 Task: Find people on LinkedIn who work at Bessemer, studied at The Institute, are located in Xianju, talk about #SocialEntrepreneur, are Yoga Instructors, offer Real Estate services, and speak French.
Action: Mouse moved to (578, 68)
Screenshot: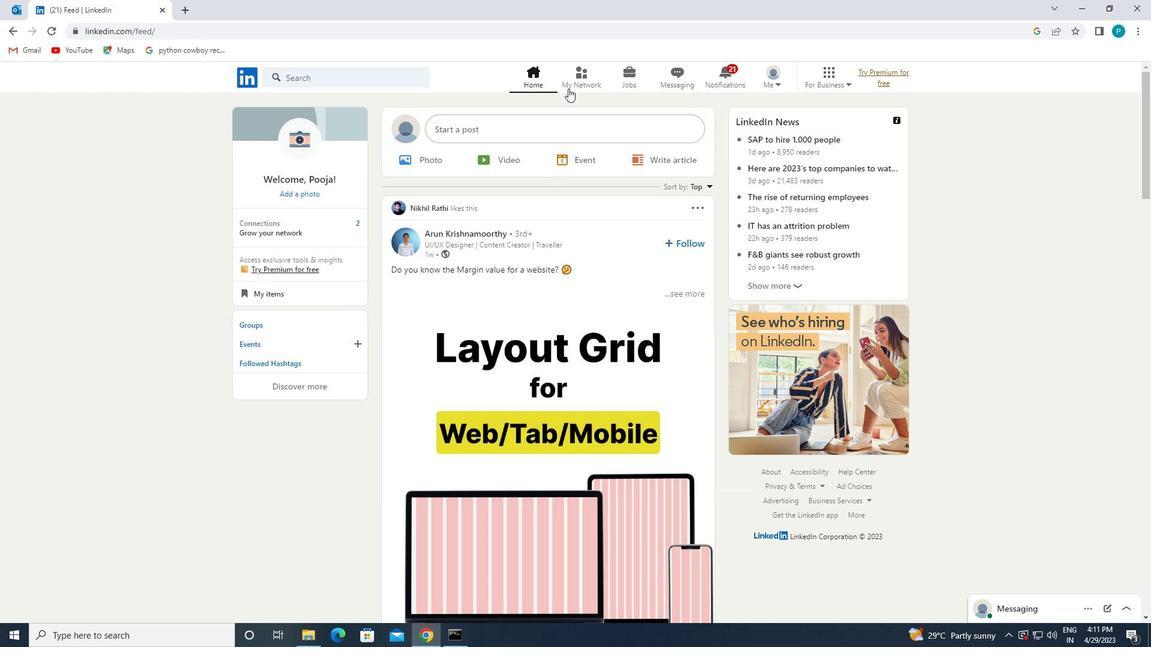 
Action: Mouse pressed left at (578, 68)
Screenshot: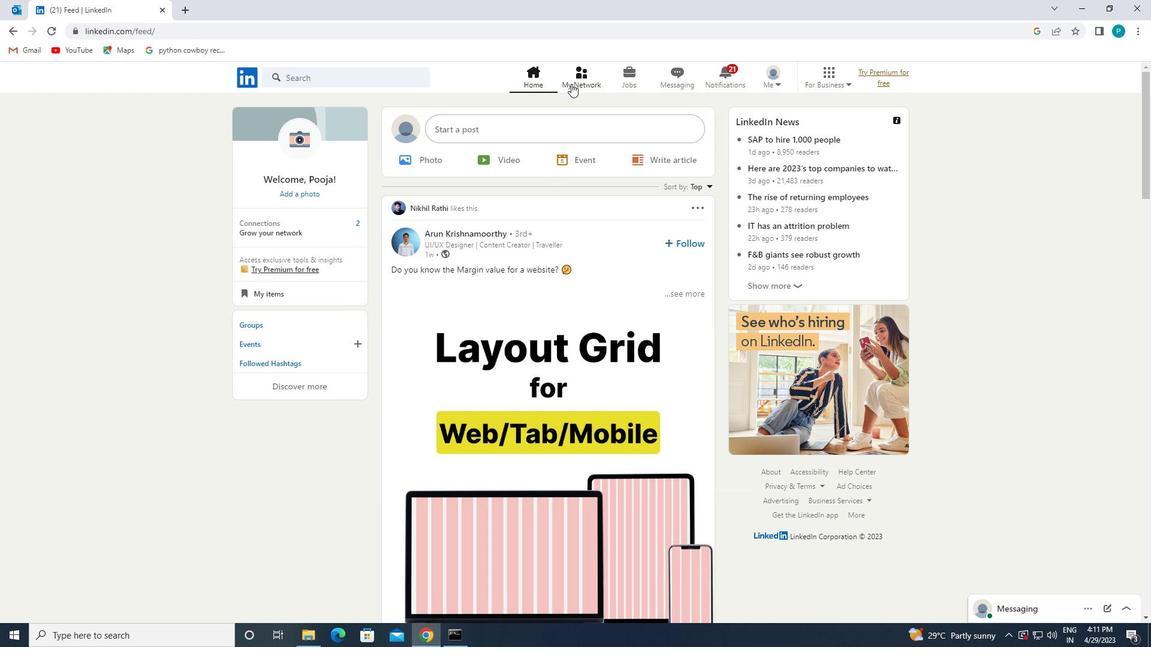 
Action: Mouse moved to (337, 146)
Screenshot: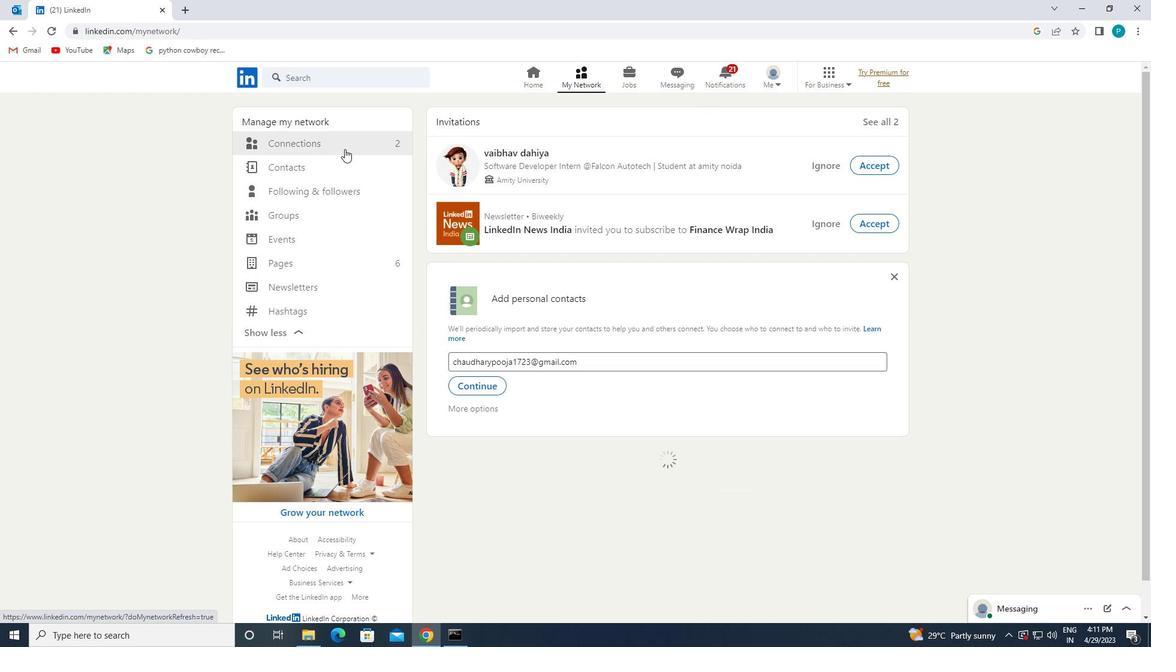 
Action: Mouse pressed left at (337, 146)
Screenshot: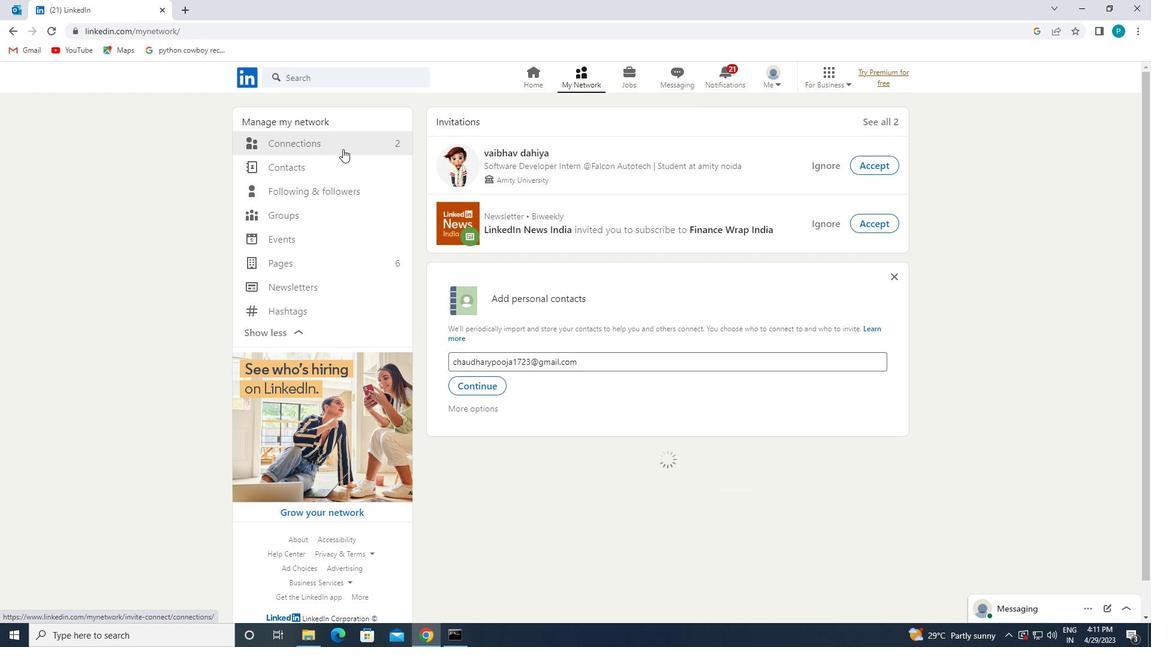 
Action: Mouse moved to (658, 146)
Screenshot: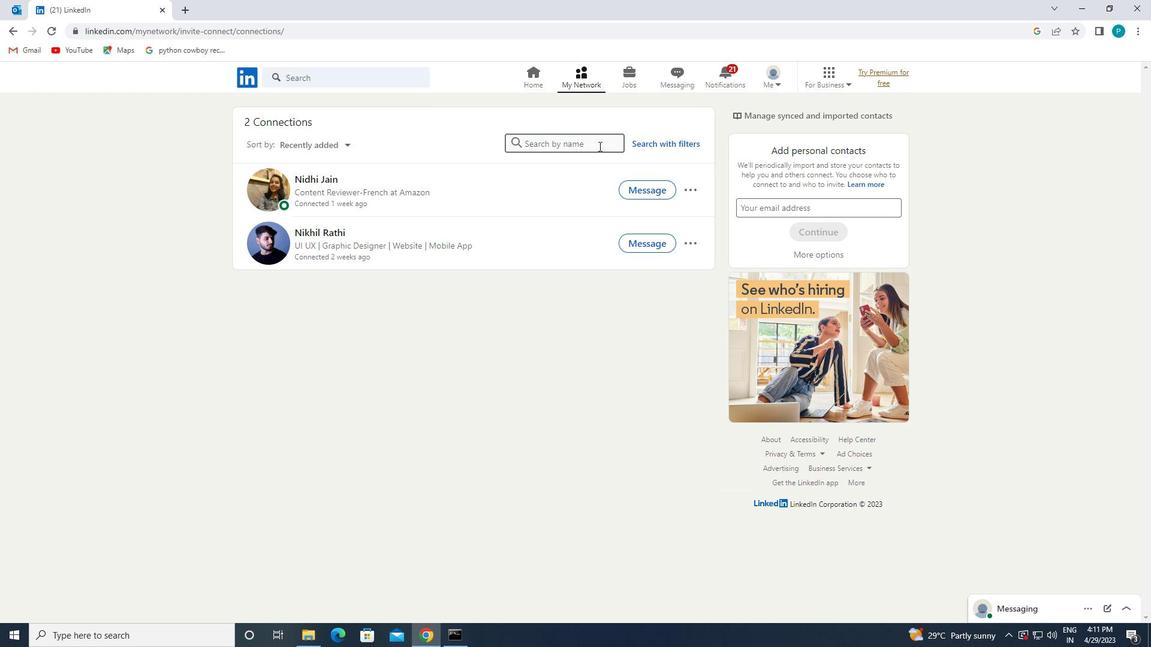 
Action: Mouse pressed left at (658, 146)
Screenshot: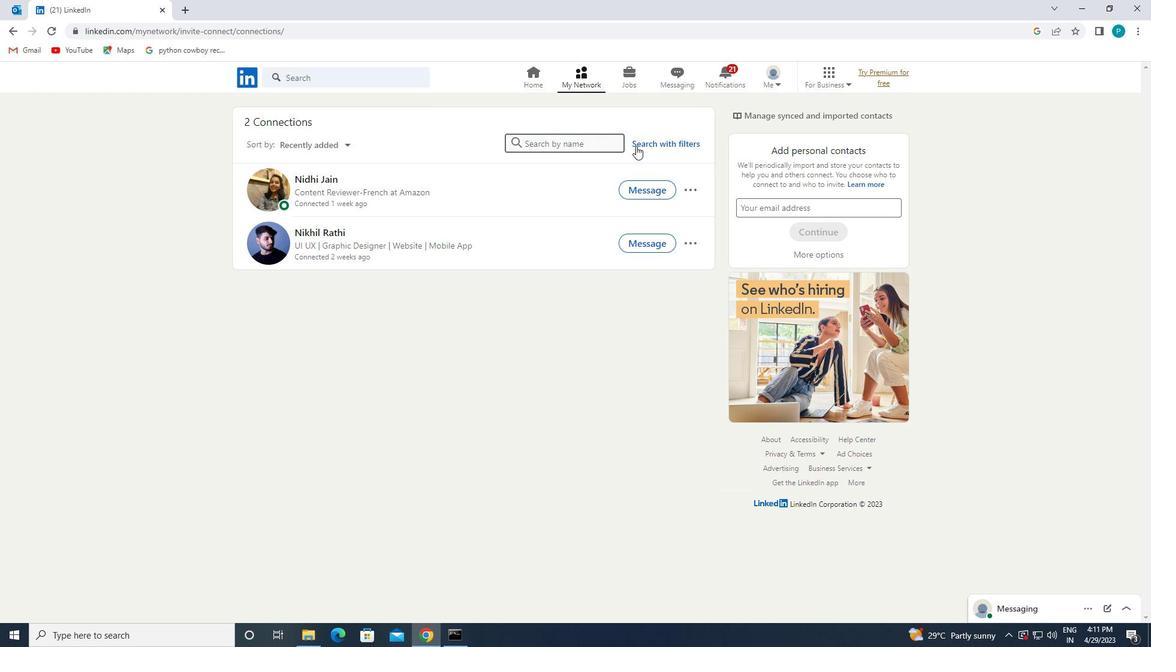 
Action: Mouse moved to (599, 112)
Screenshot: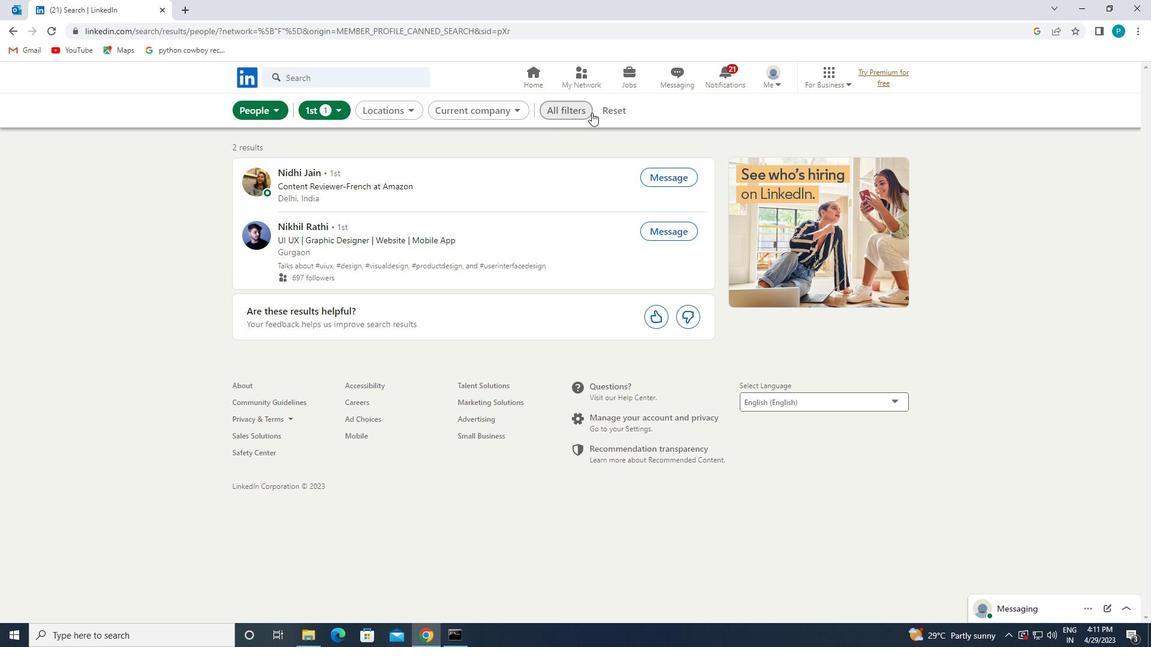
Action: Mouse pressed left at (599, 112)
Screenshot: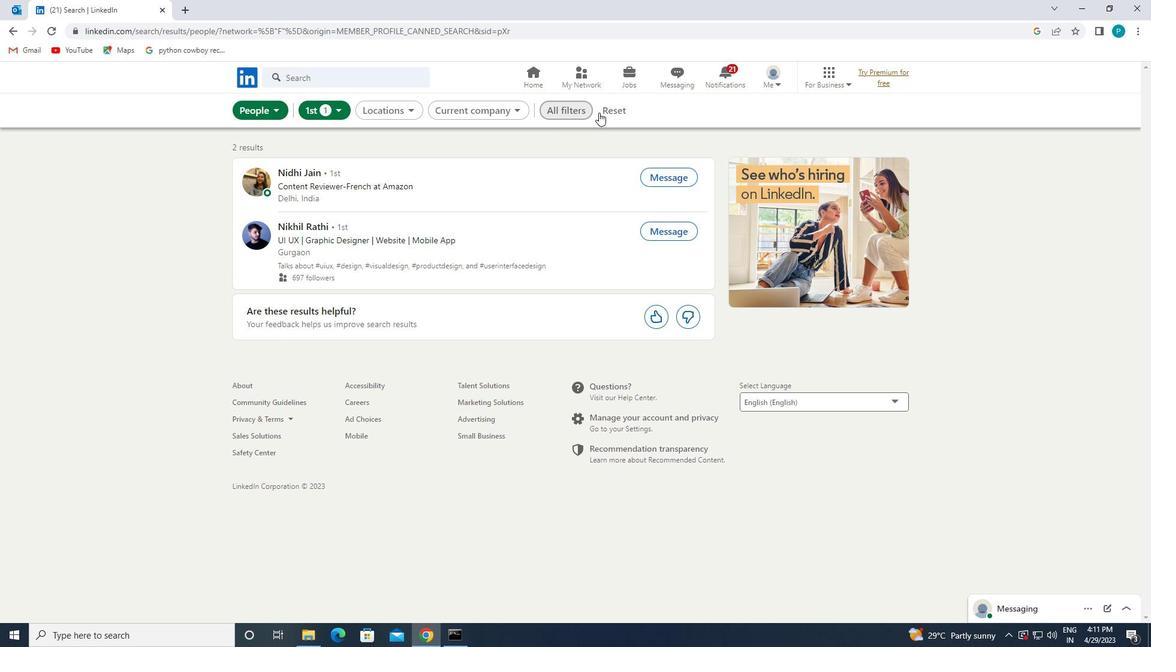 
Action: Mouse moved to (592, 107)
Screenshot: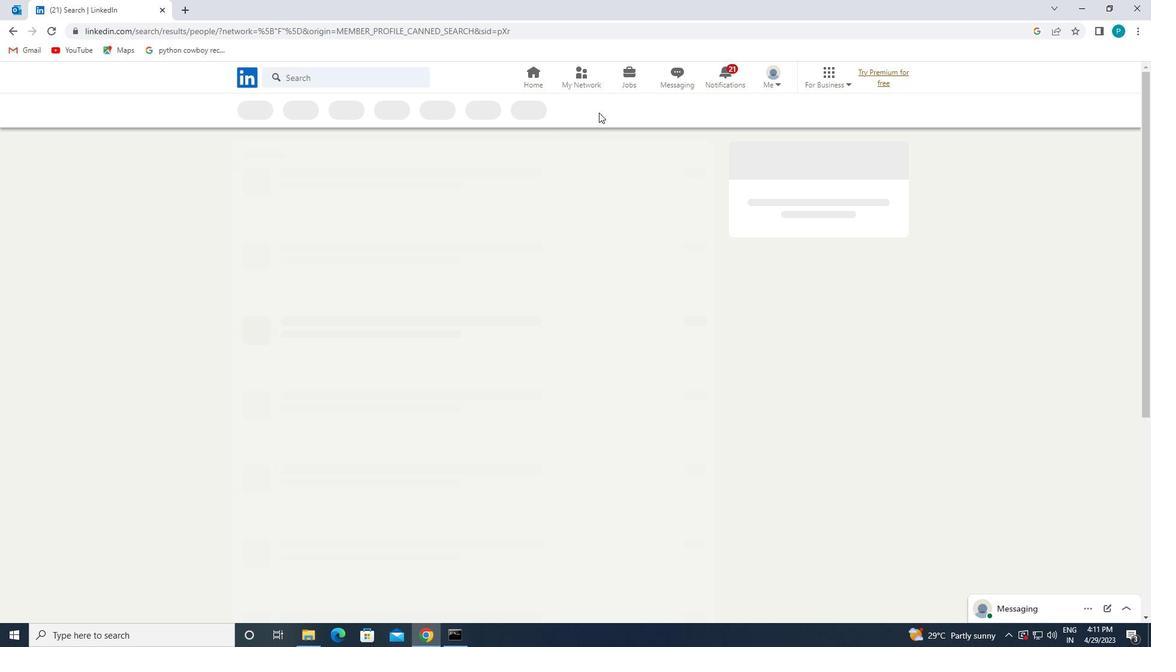 
Action: Mouse pressed left at (592, 107)
Screenshot: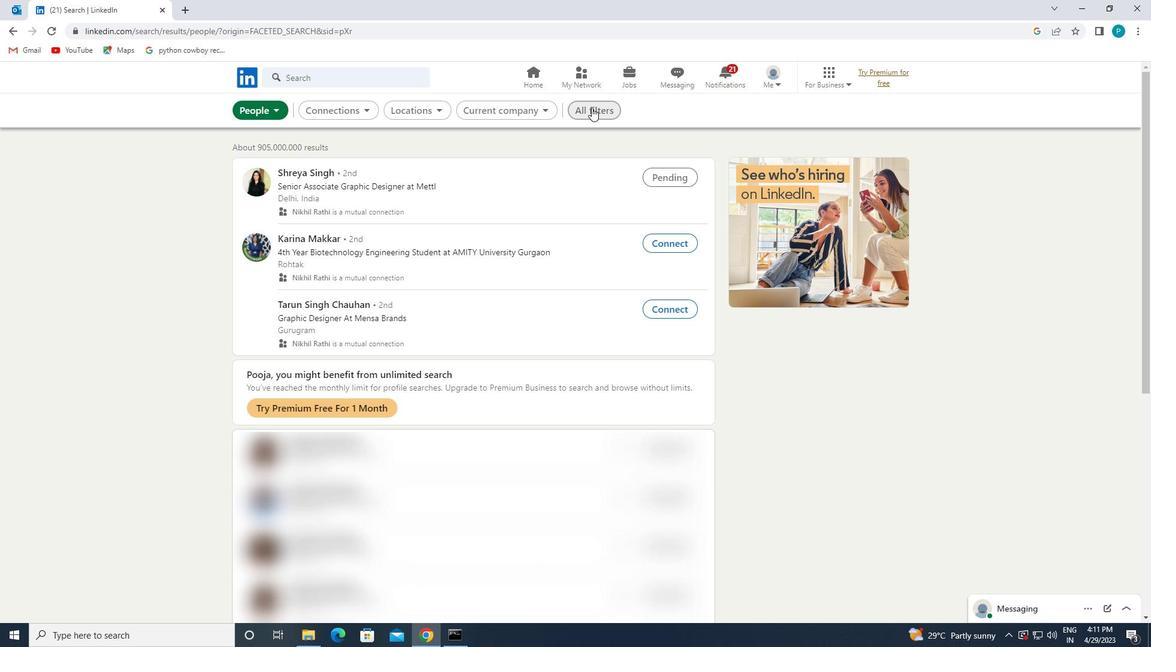 
Action: Mouse moved to (1016, 295)
Screenshot: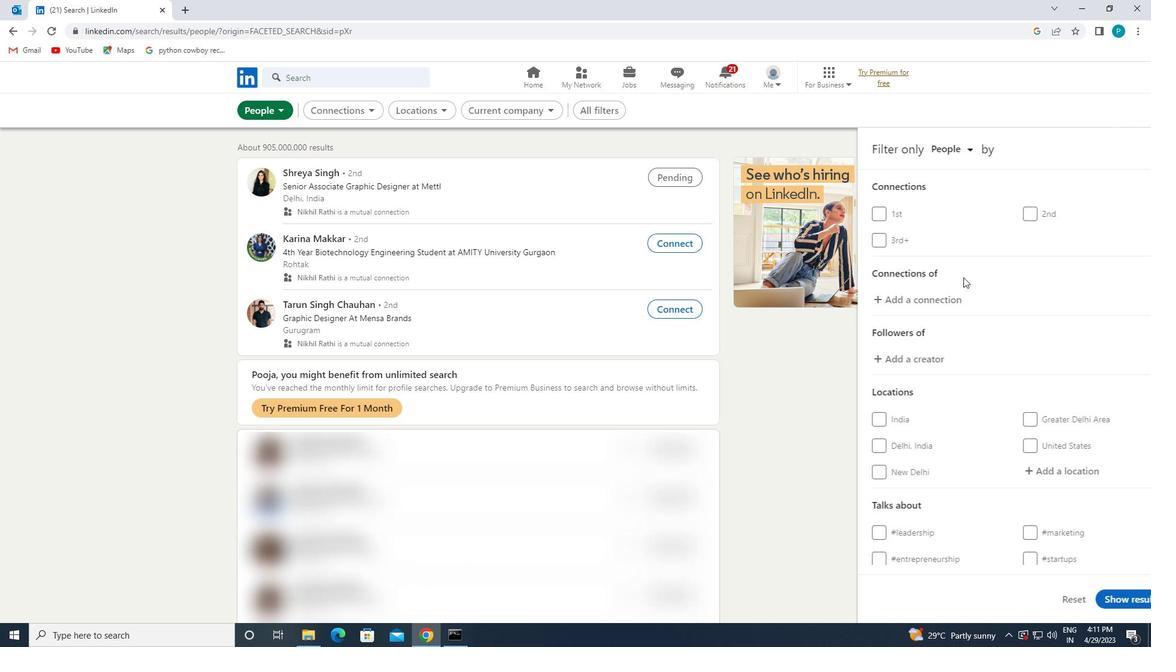 
Action: Mouse scrolled (1016, 294) with delta (0, 0)
Screenshot: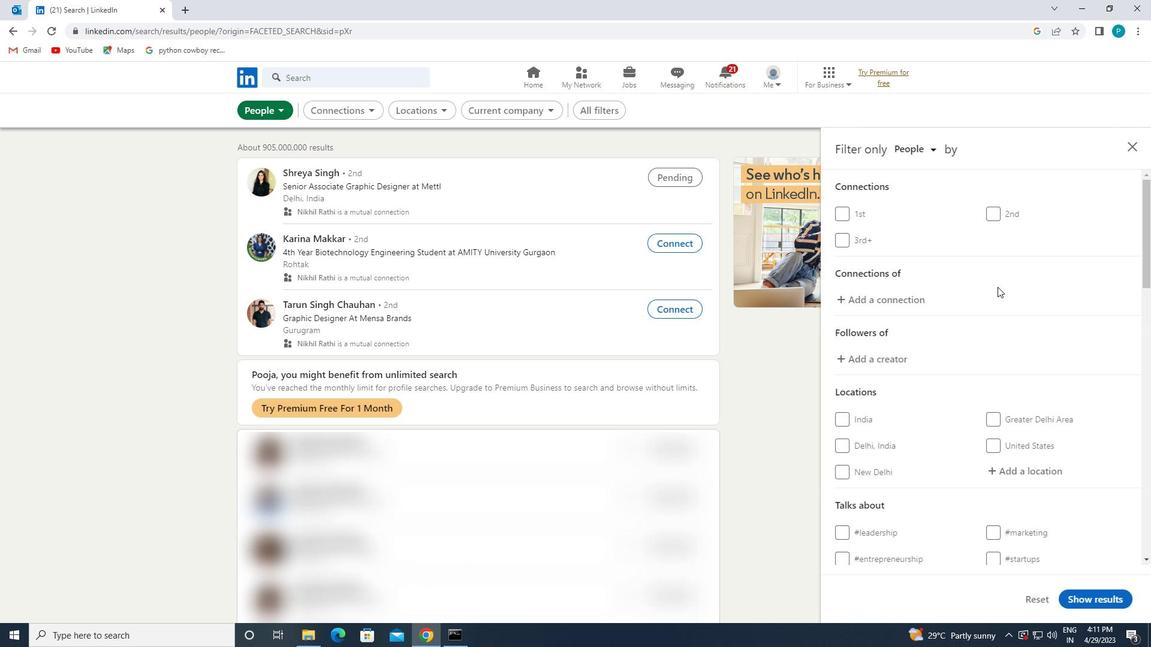 
Action: Mouse scrolled (1016, 294) with delta (0, 0)
Screenshot: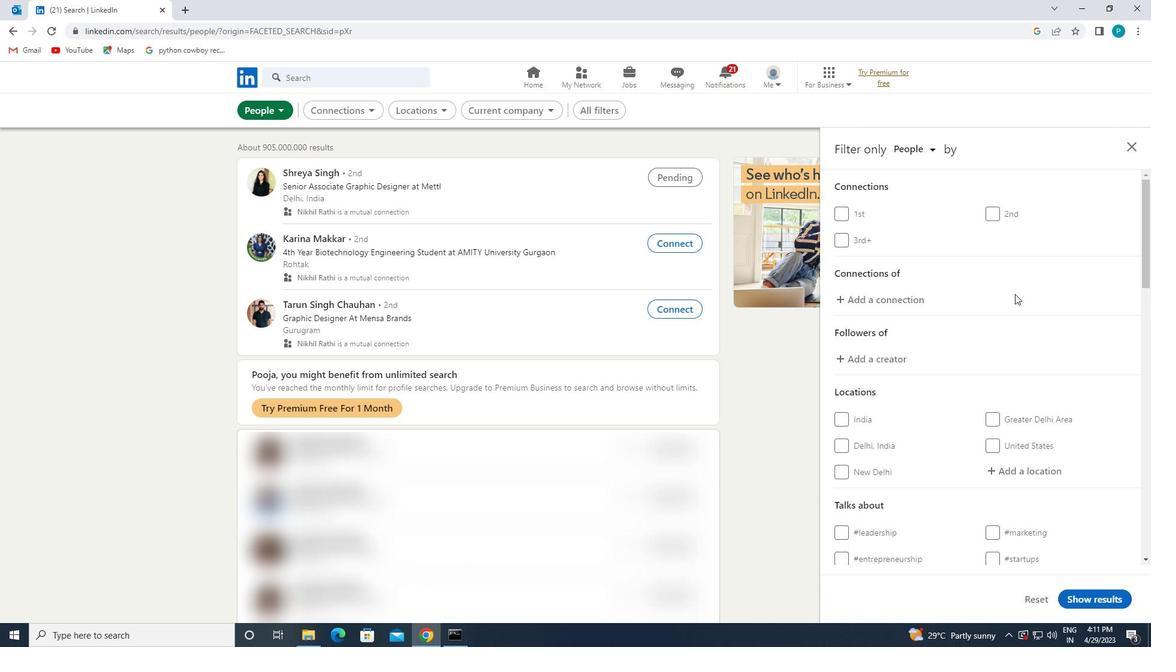 
Action: Mouse moved to (1038, 344)
Screenshot: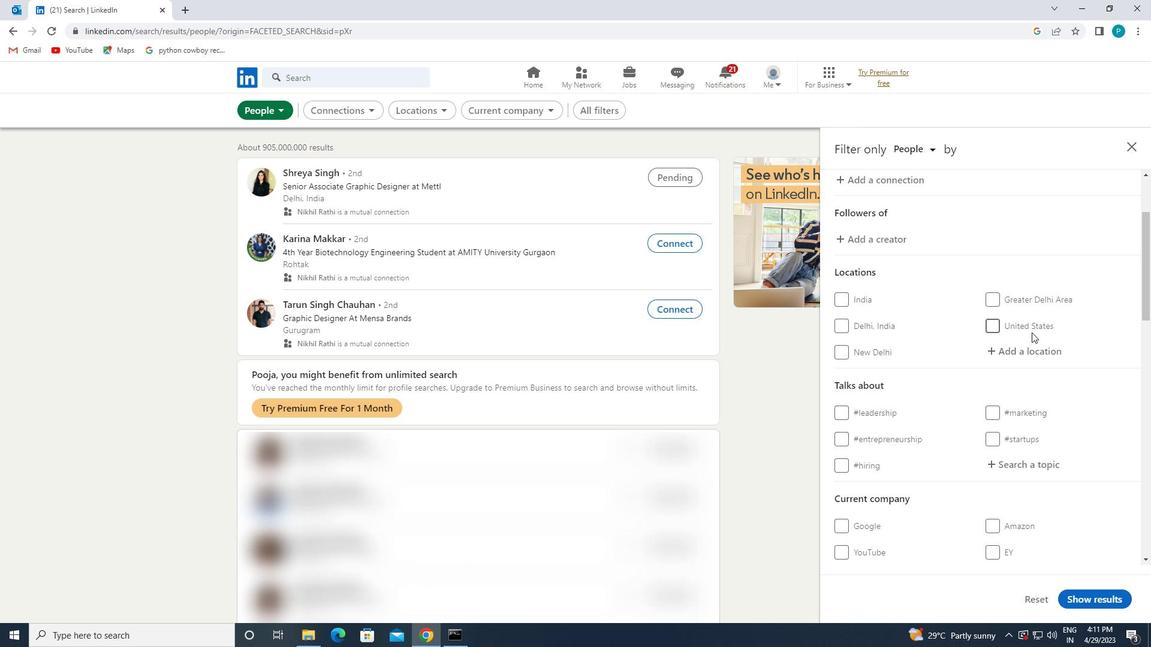 
Action: Mouse pressed left at (1038, 344)
Screenshot: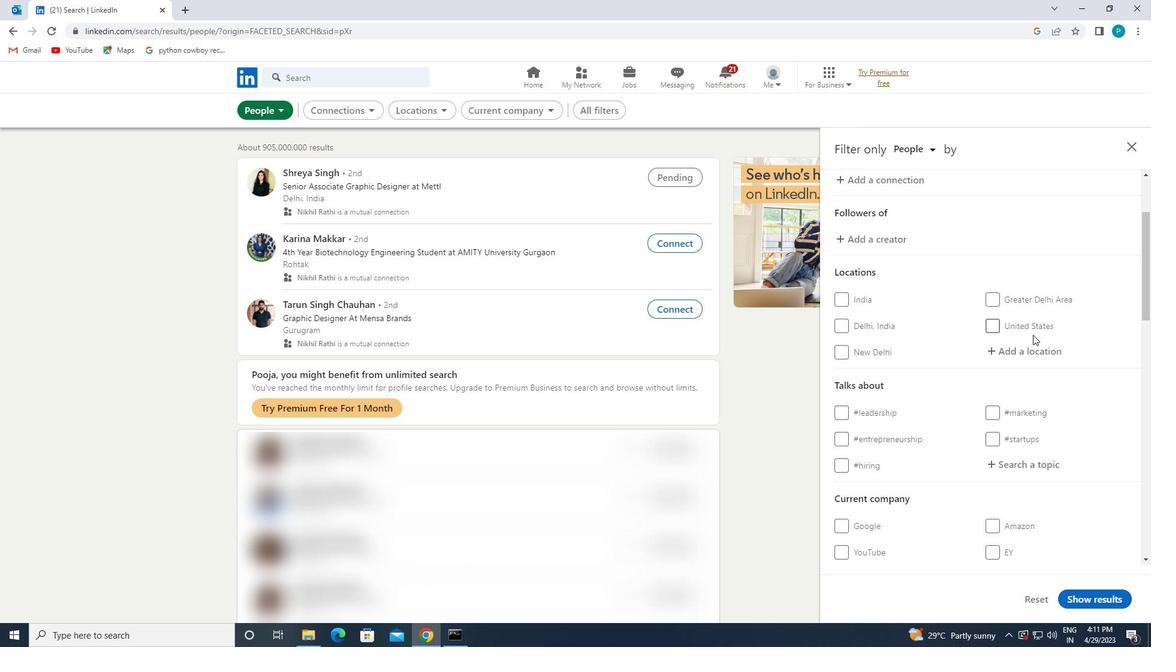 
Action: Mouse moved to (1039, 346)
Screenshot: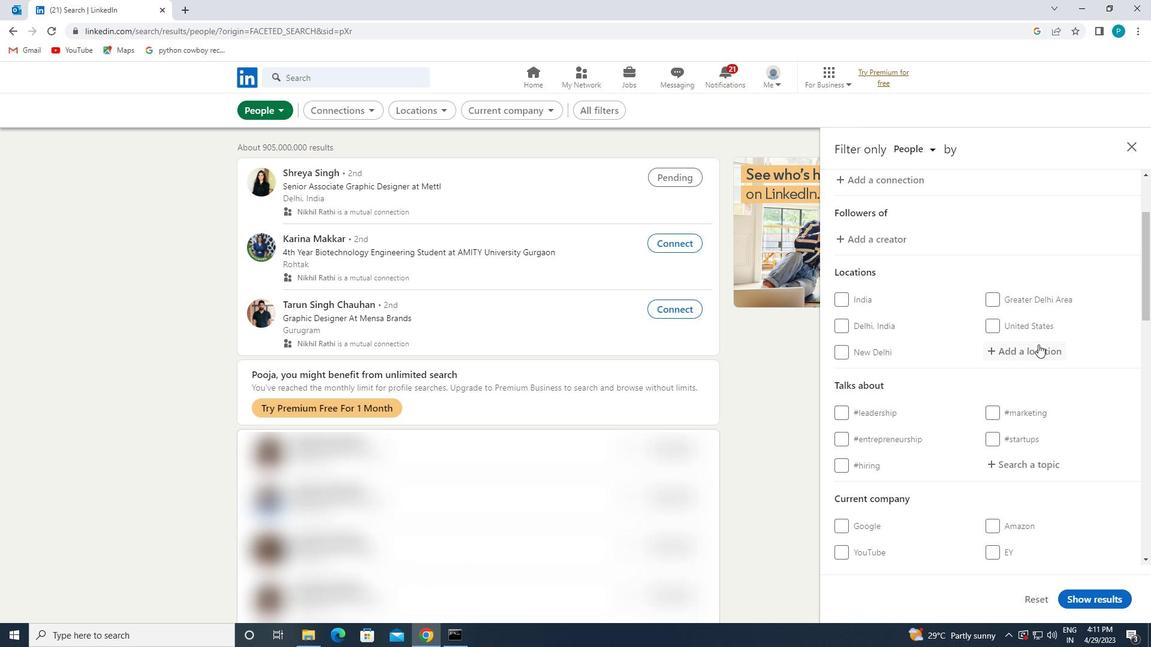 
Action: Key pressed <Key.caps_lock>x<Key.caps_lock>ianh<Key.backspace>ju
Screenshot: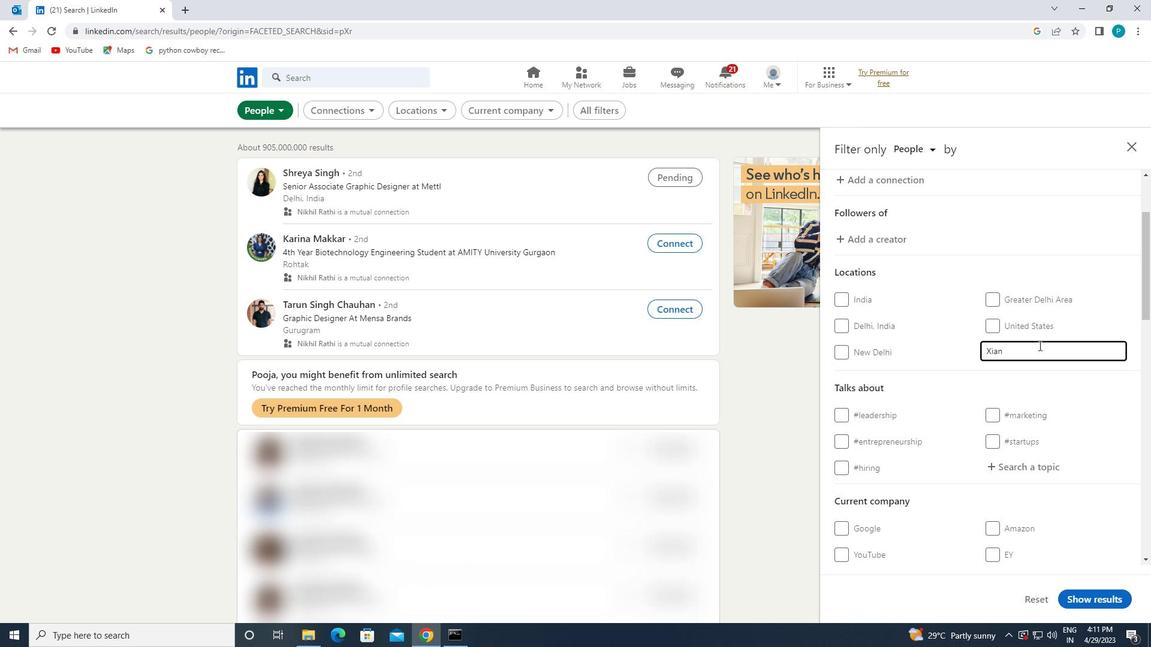 
Action: Mouse moved to (1032, 377)
Screenshot: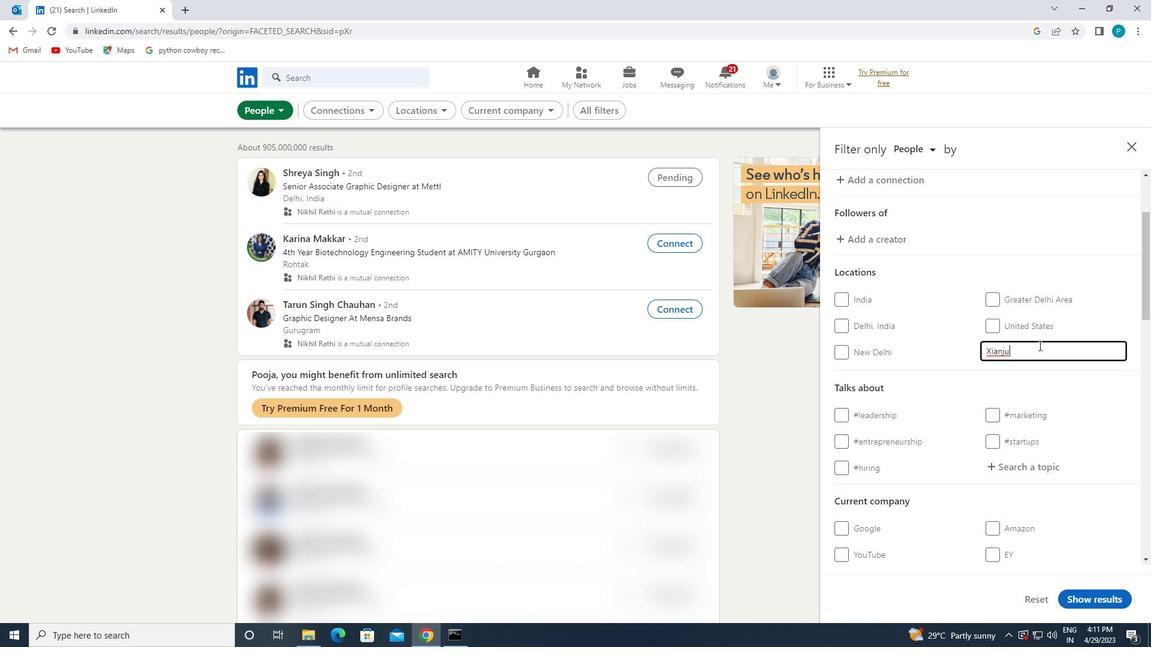 
Action: Mouse scrolled (1032, 376) with delta (0, 0)
Screenshot: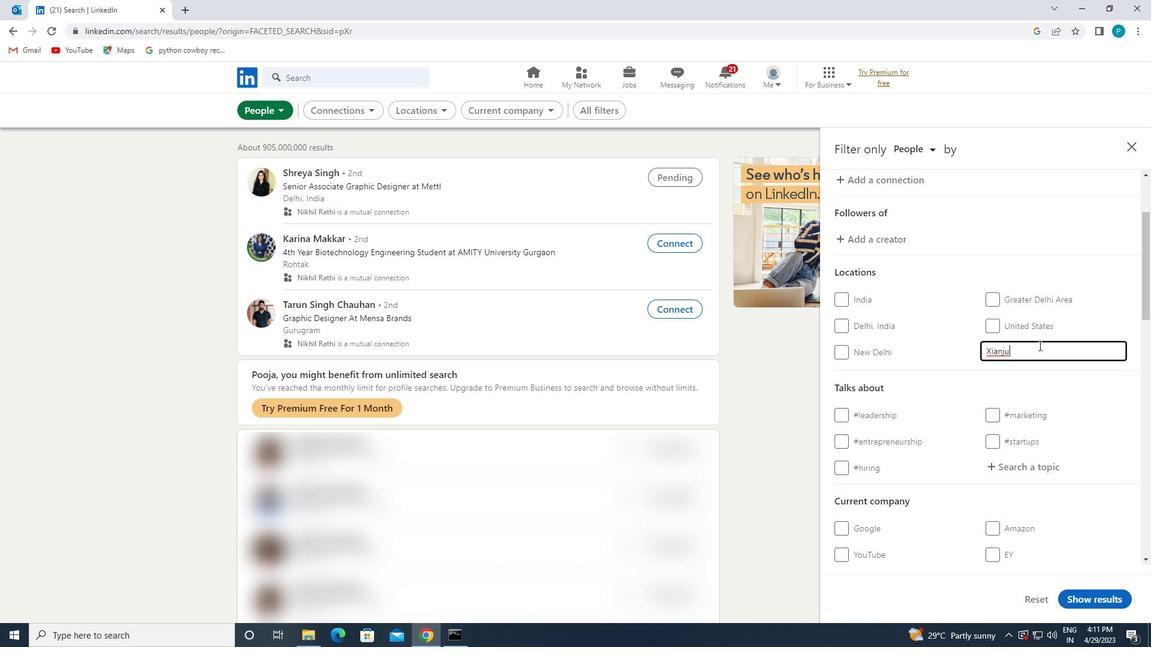 
Action: Mouse moved to (1014, 406)
Screenshot: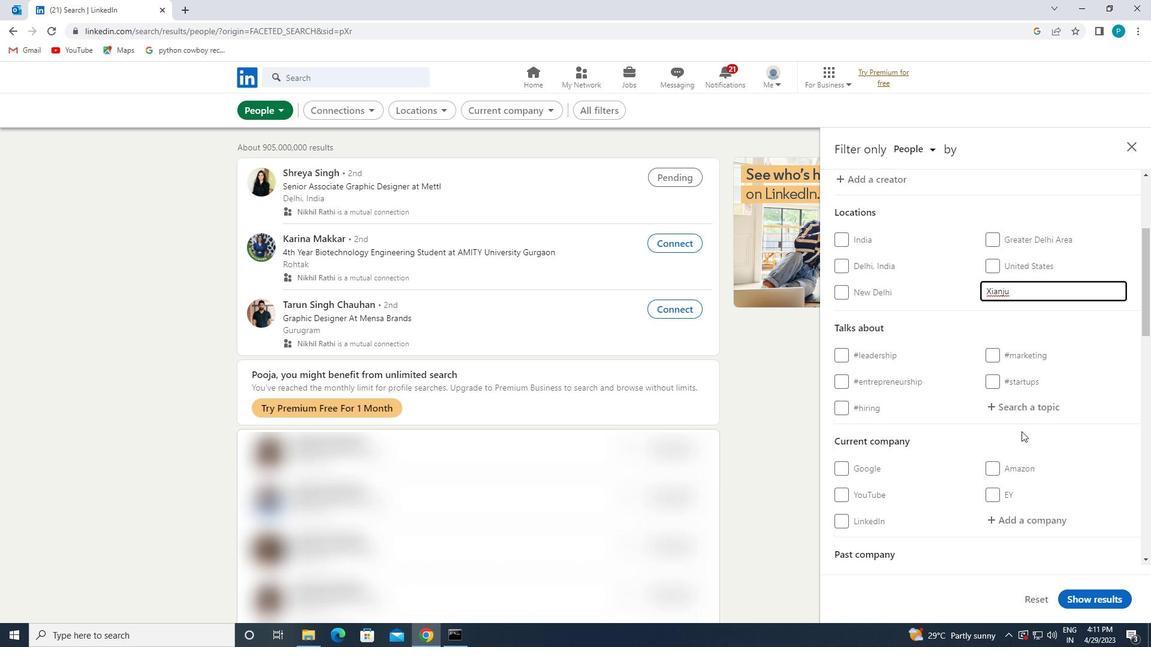 
Action: Mouse pressed left at (1014, 406)
Screenshot: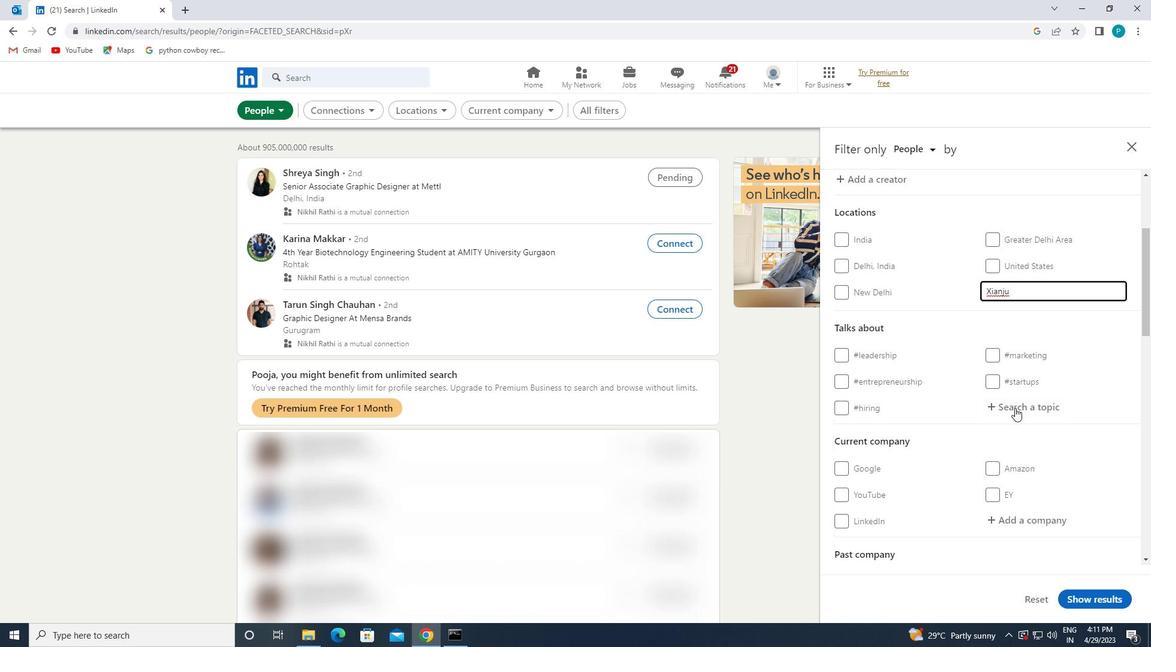 
Action: Mouse moved to (1014, 406)
Screenshot: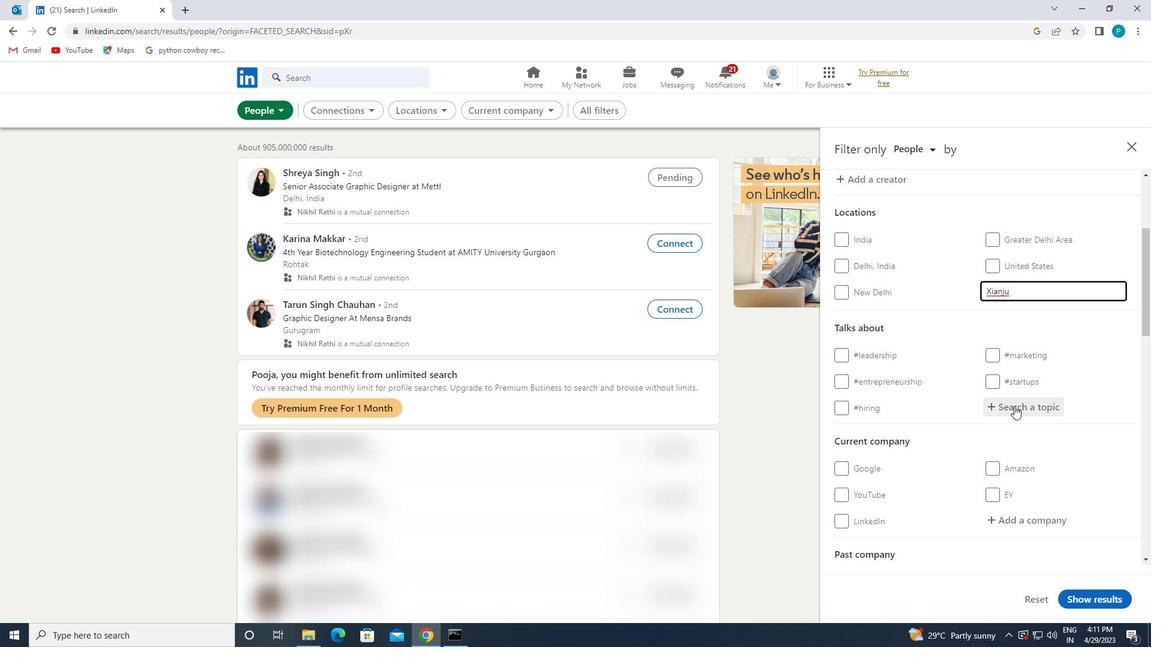 
Action: Key pressed <Key.shift>#<Key.caps_lock>S<Key.caps_lock>OCIALENTREORENEUR
Screenshot: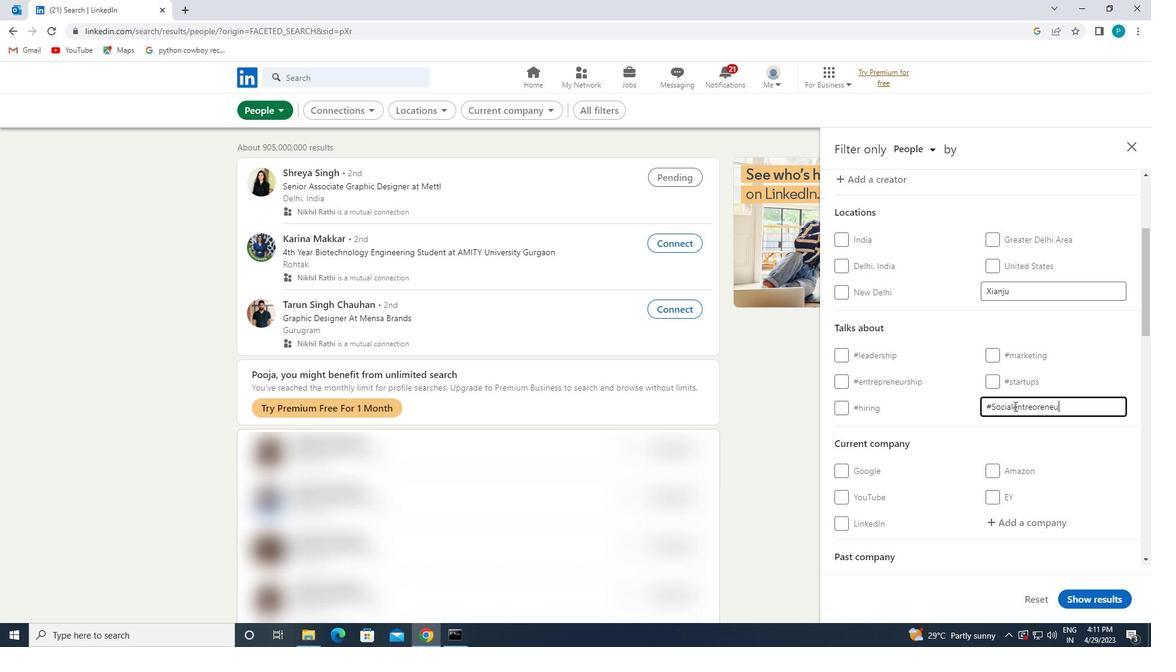
Action: Mouse scrolled (1014, 406) with delta (0, 0)
Screenshot: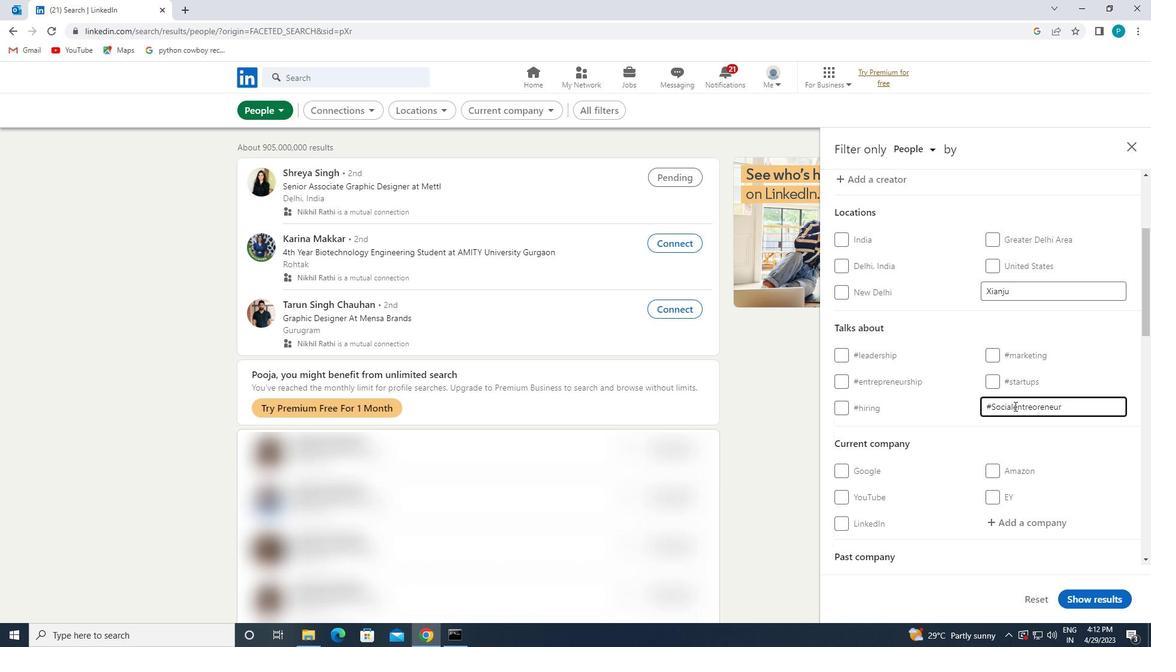 
Action: Mouse scrolled (1014, 406) with delta (0, 0)
Screenshot: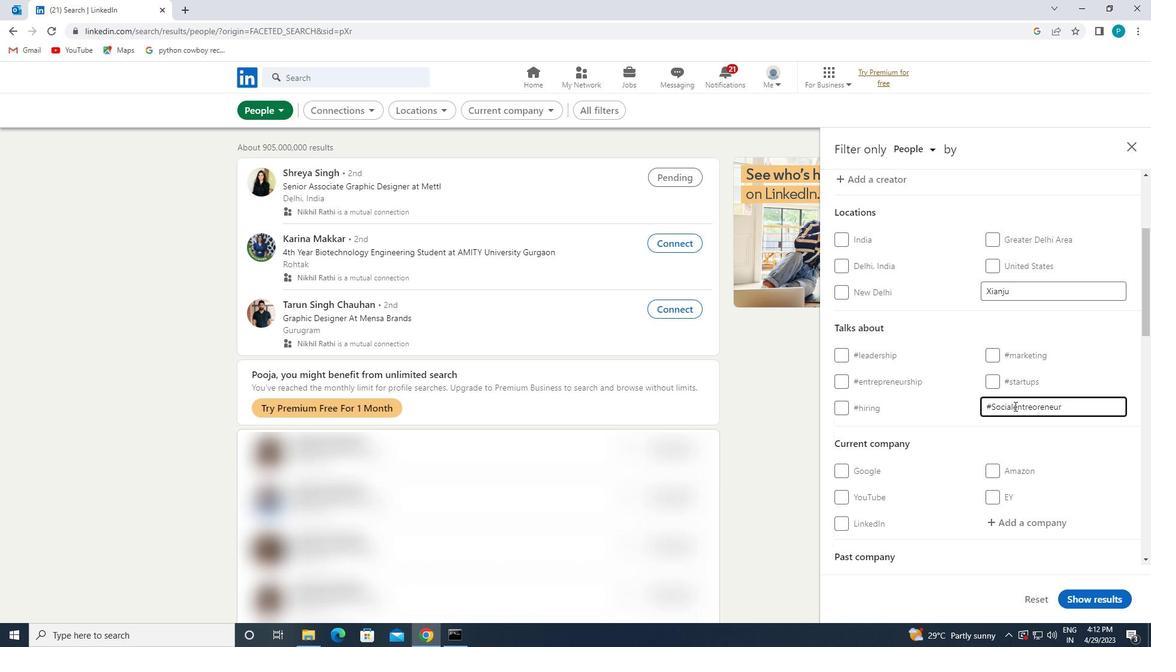 
Action: Mouse scrolled (1014, 406) with delta (0, 0)
Screenshot: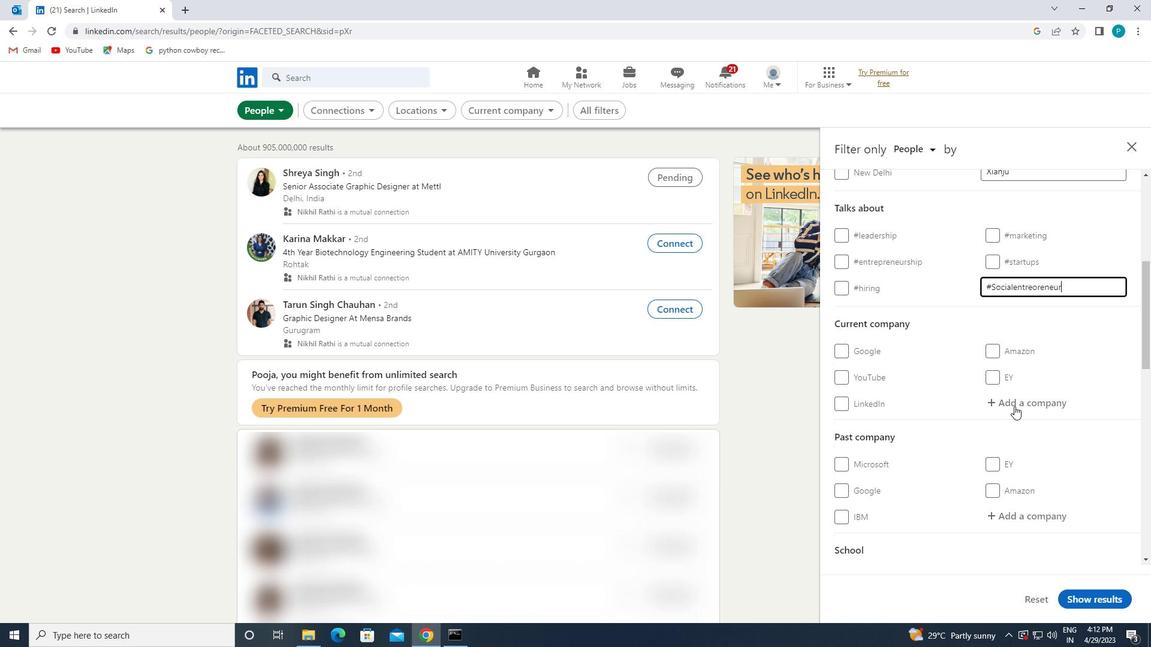 
Action: Mouse moved to (1014, 413)
Screenshot: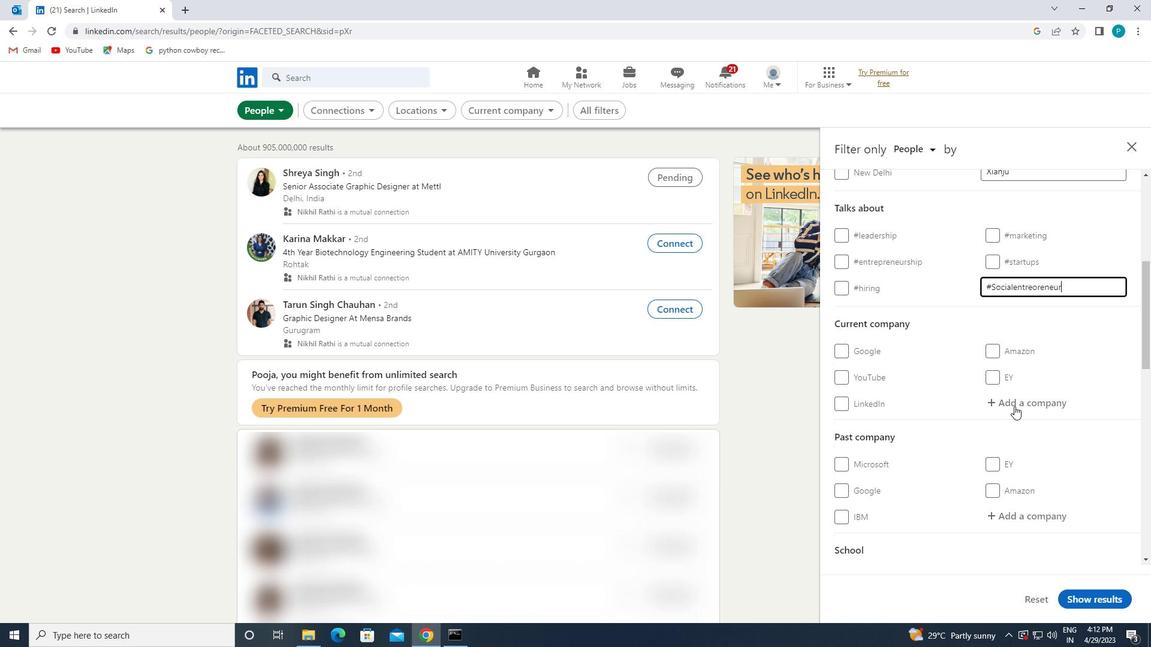 
Action: Mouse scrolled (1014, 413) with delta (0, 0)
Screenshot: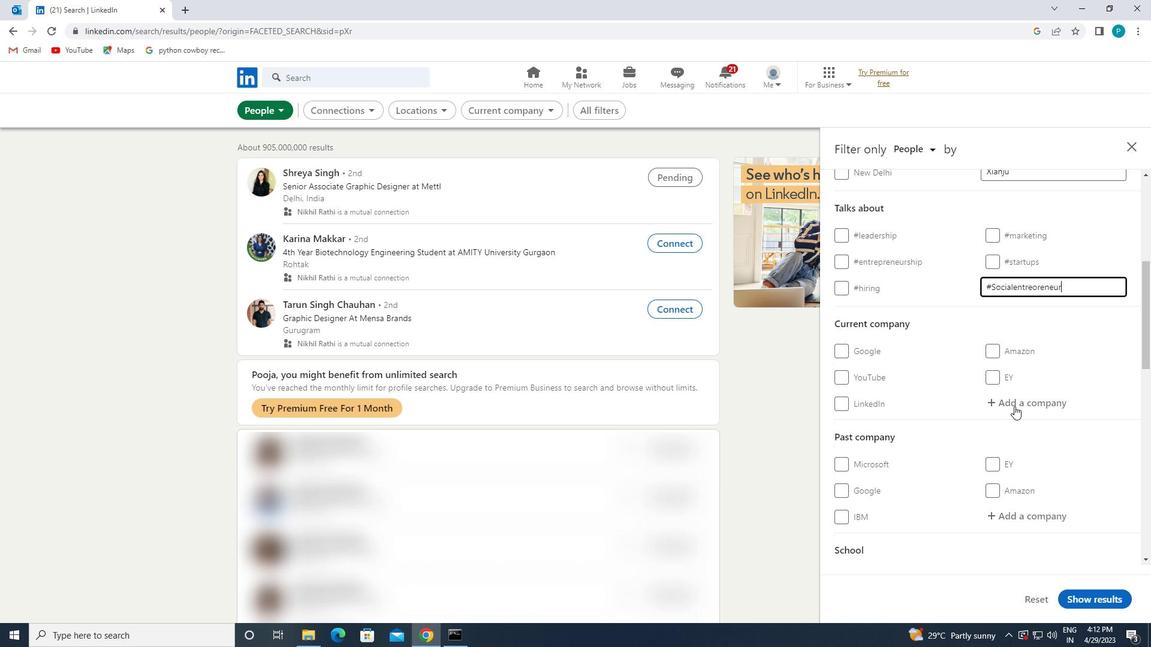 
Action: Mouse moved to (1008, 433)
Screenshot: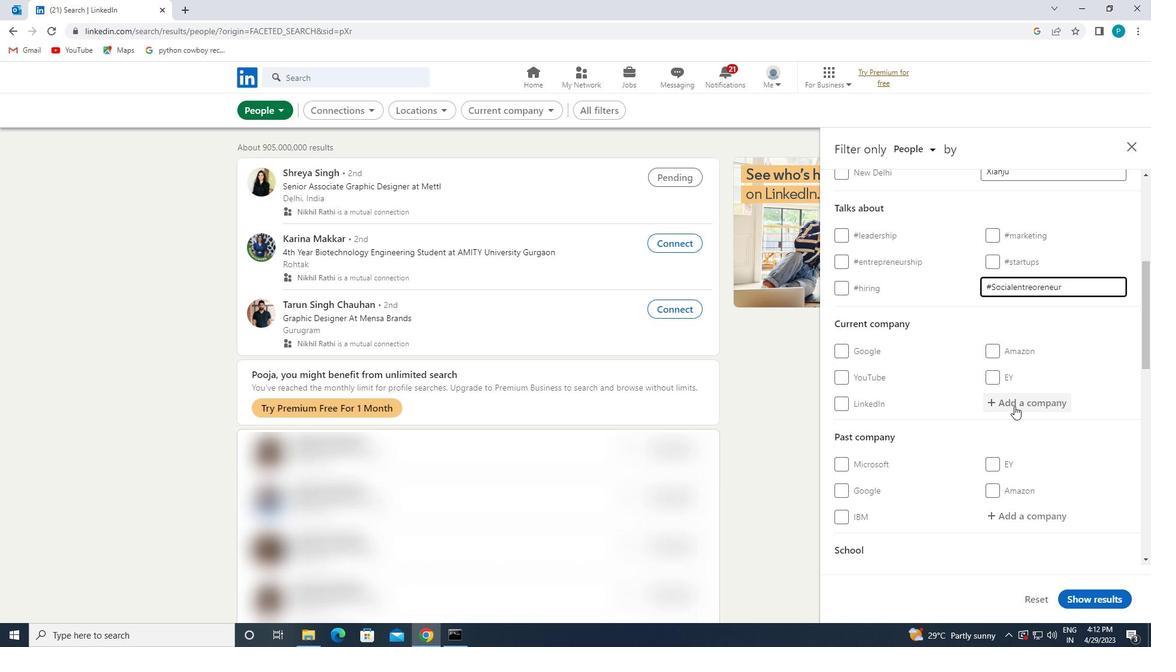
Action: Mouse scrolled (1008, 433) with delta (0, 0)
Screenshot: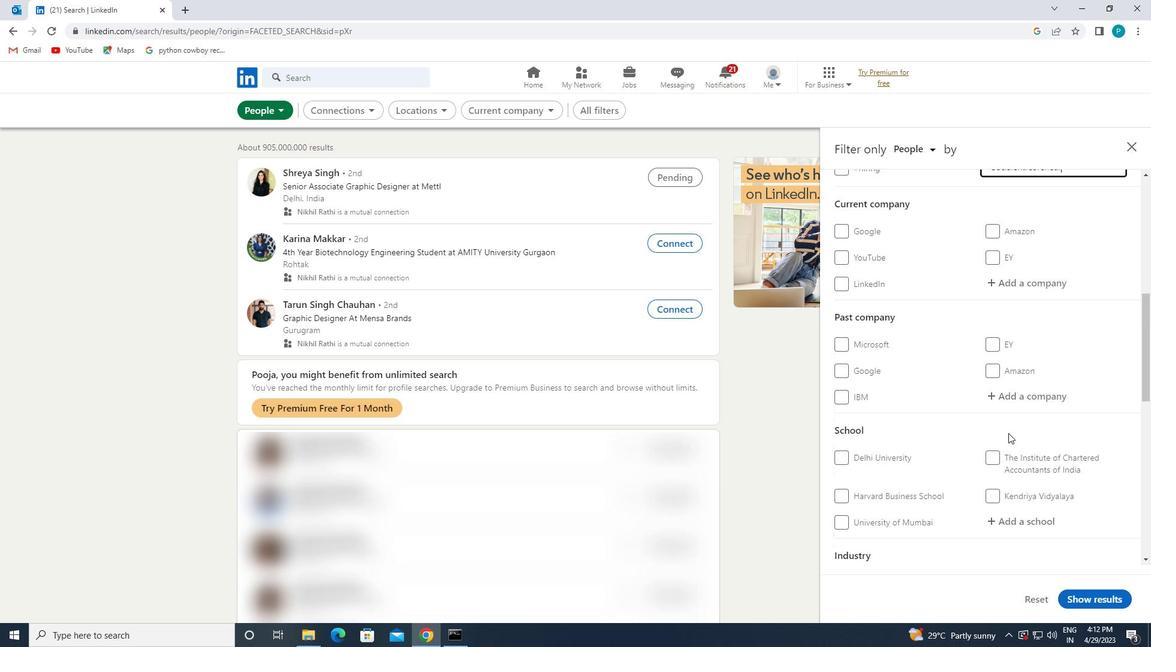 
Action: Mouse scrolled (1008, 433) with delta (0, 0)
Screenshot: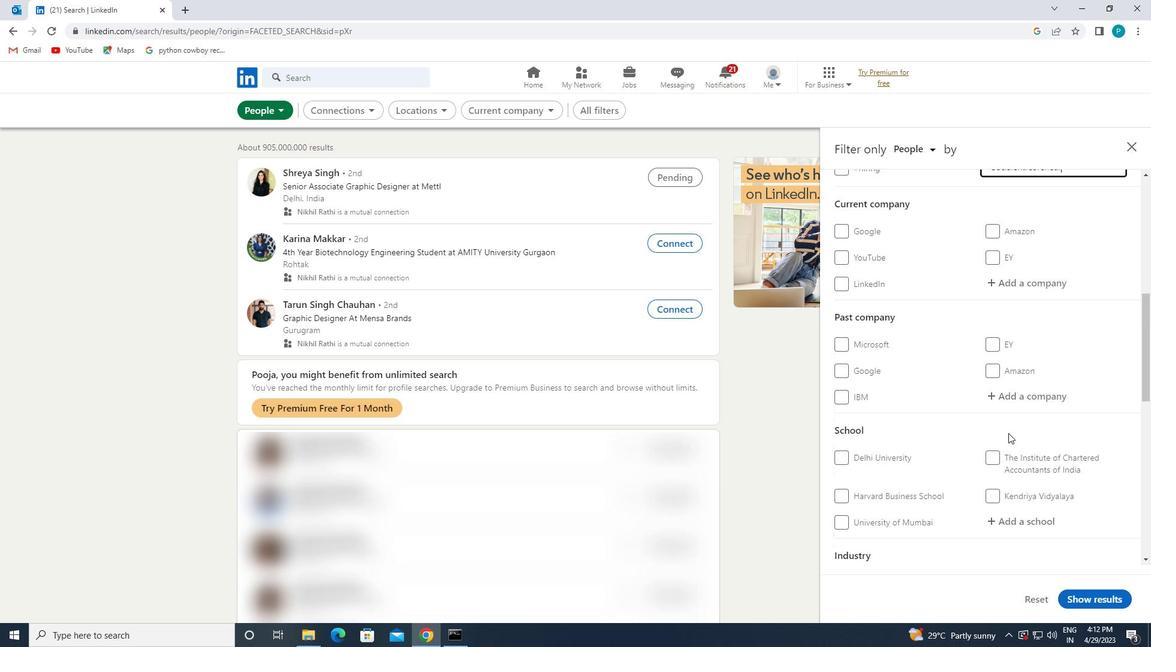 
Action: Mouse scrolled (1008, 433) with delta (0, 0)
Screenshot: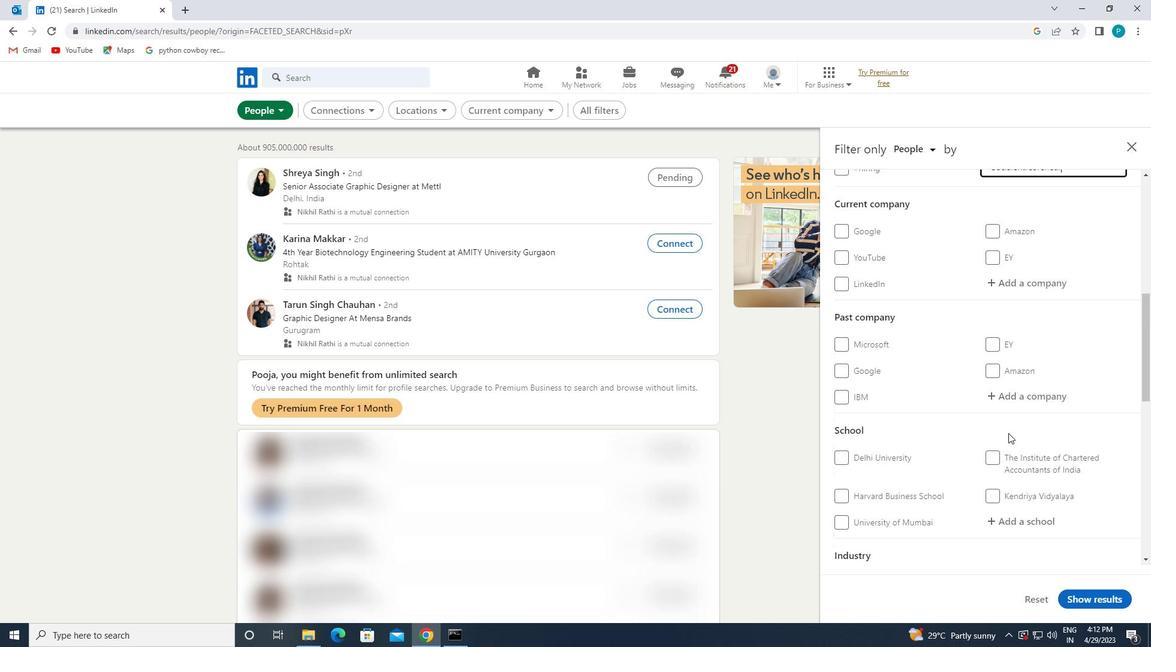 
Action: Mouse moved to (891, 467)
Screenshot: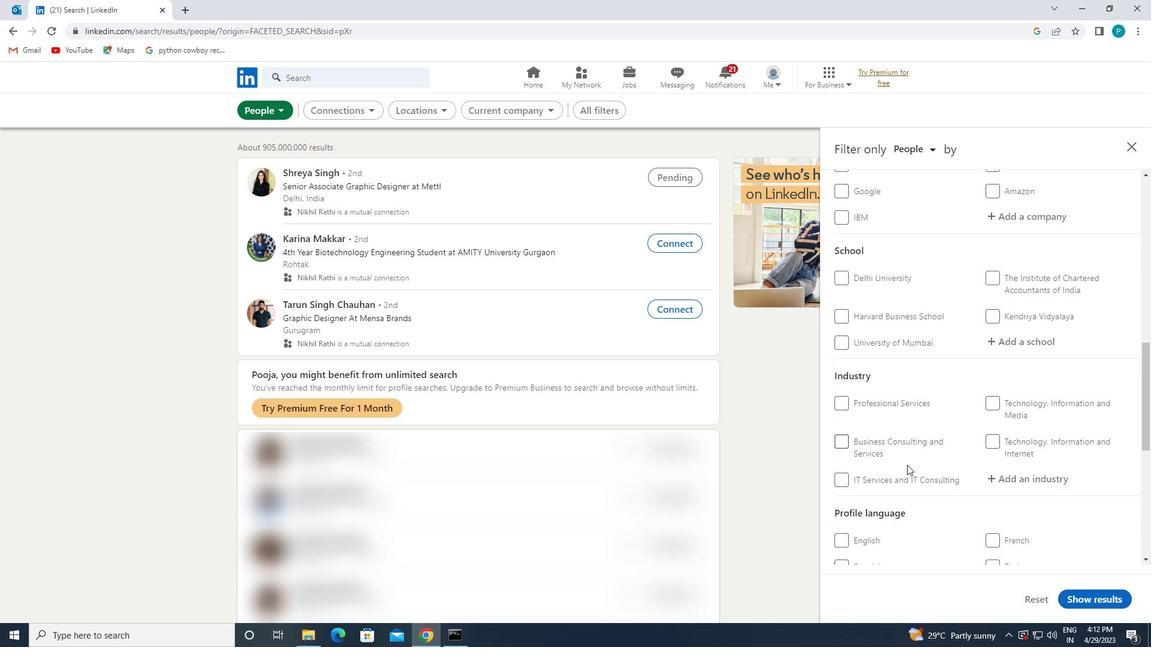 
Action: Mouse scrolled (891, 467) with delta (0, 0)
Screenshot: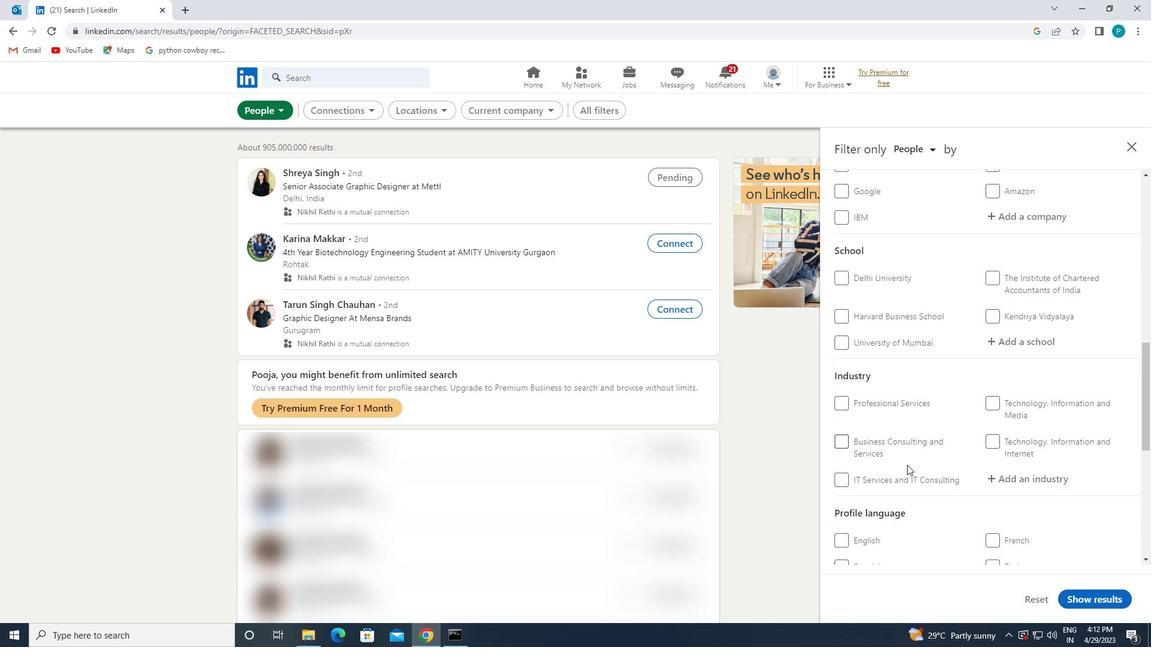
Action: Mouse scrolled (891, 467) with delta (0, 0)
Screenshot: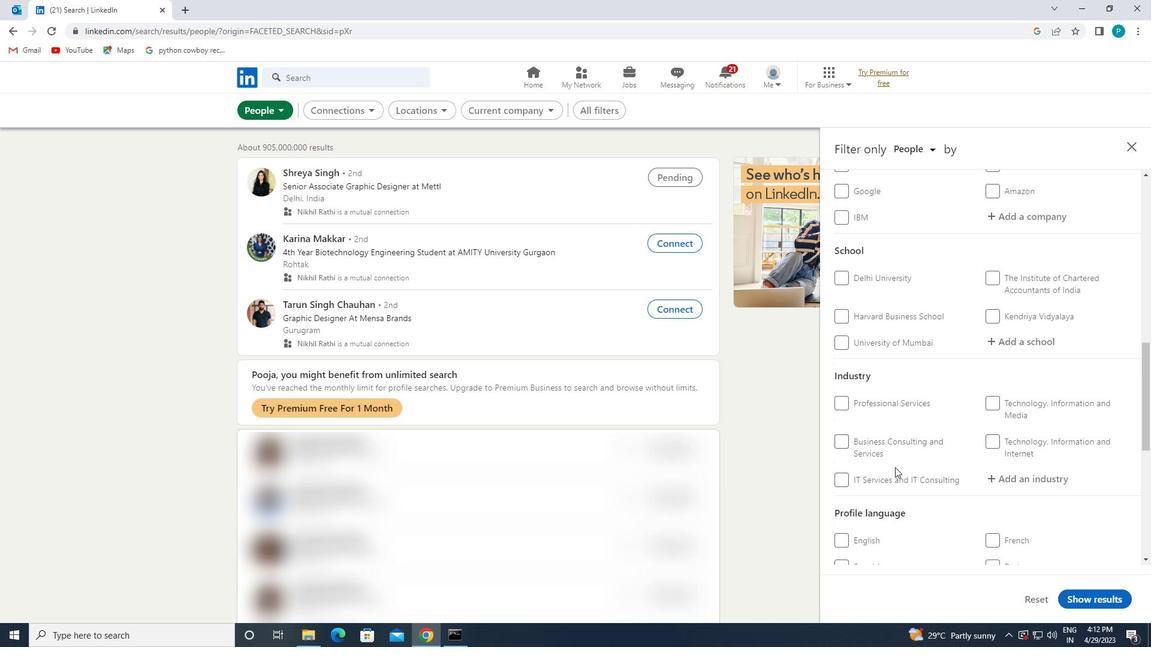 
Action: Mouse moved to (996, 423)
Screenshot: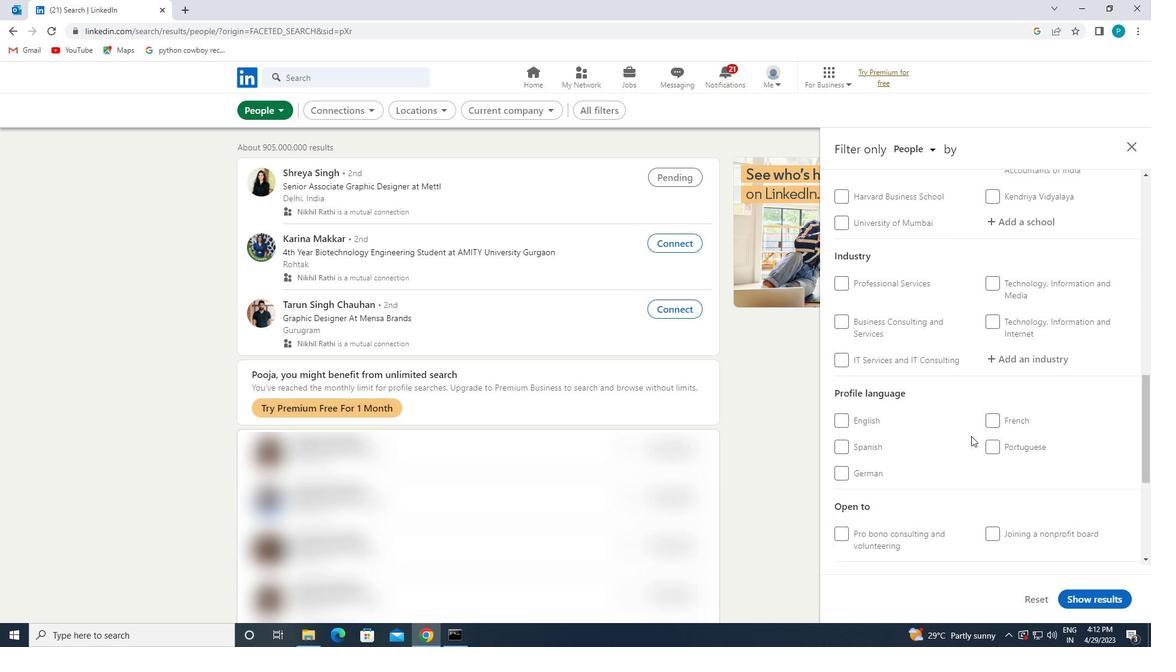 
Action: Mouse pressed left at (996, 423)
Screenshot: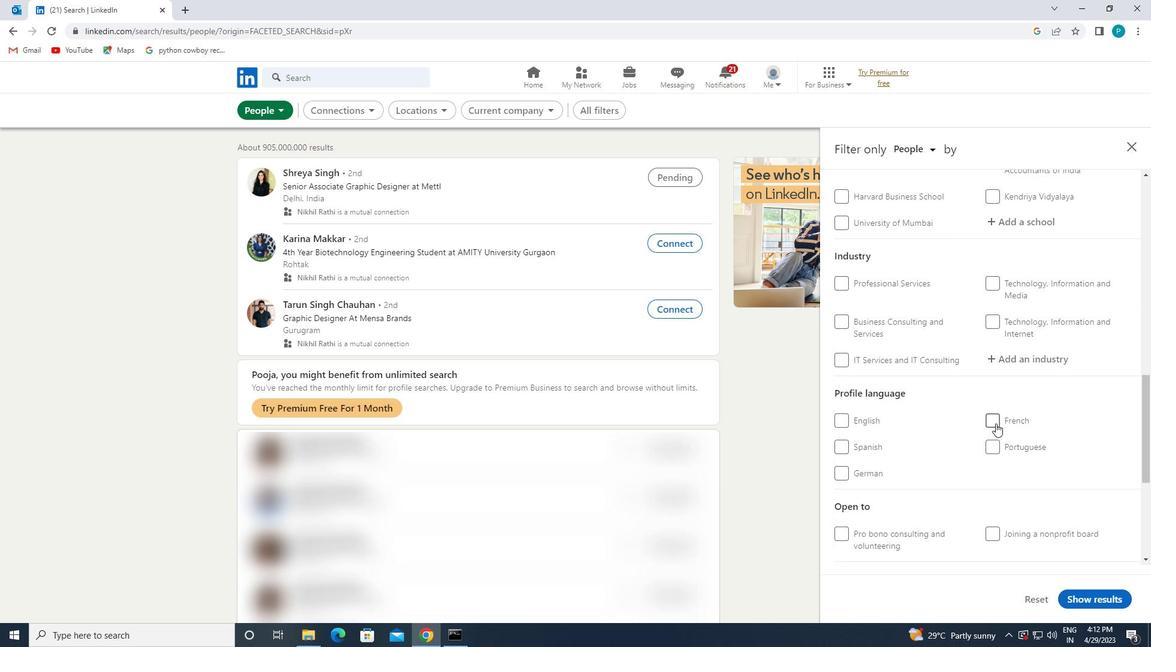 
Action: Mouse moved to (965, 401)
Screenshot: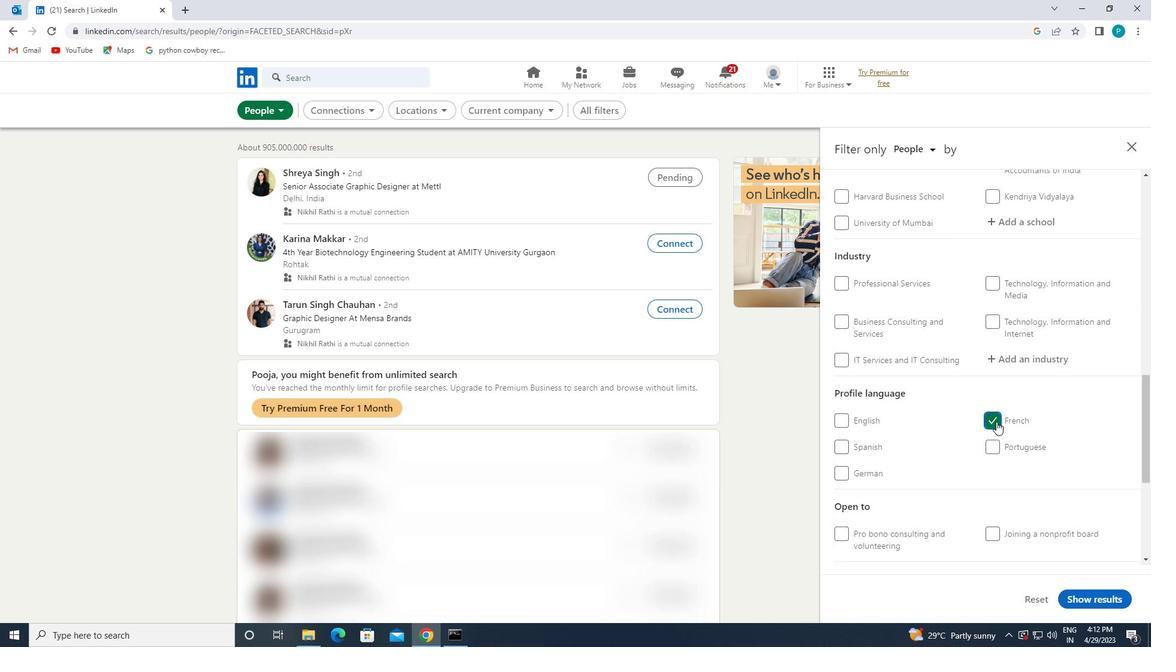 
Action: Mouse scrolled (965, 402) with delta (0, 0)
Screenshot: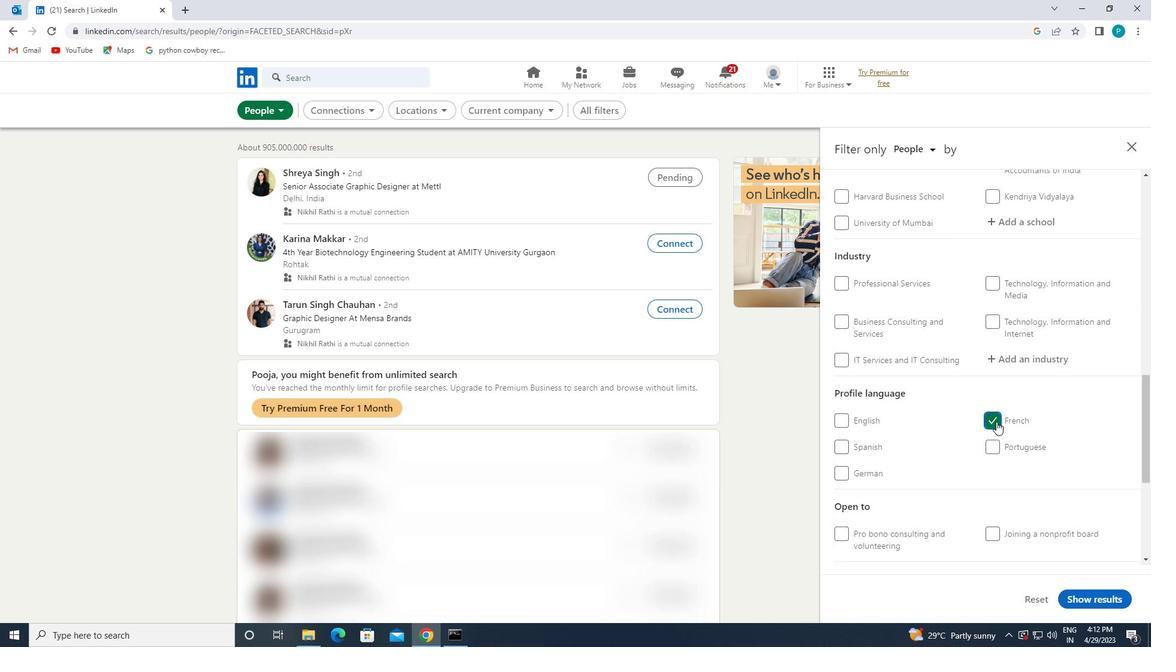 
Action: Mouse scrolled (965, 402) with delta (0, 0)
Screenshot: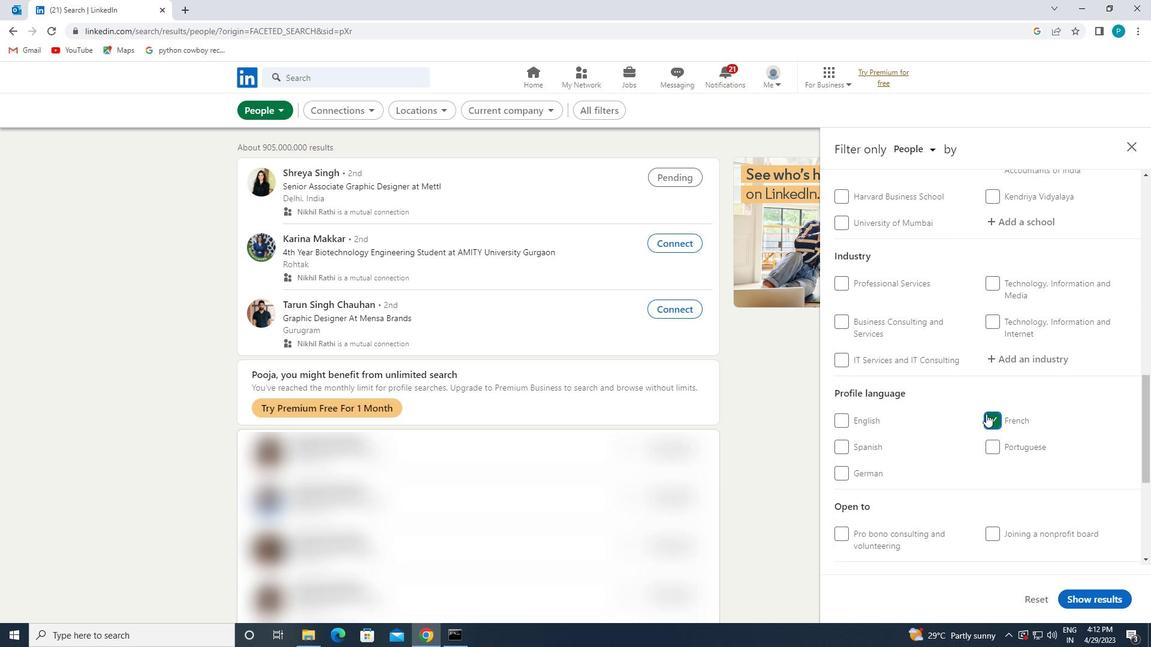 
Action: Mouse scrolled (965, 402) with delta (0, 0)
Screenshot: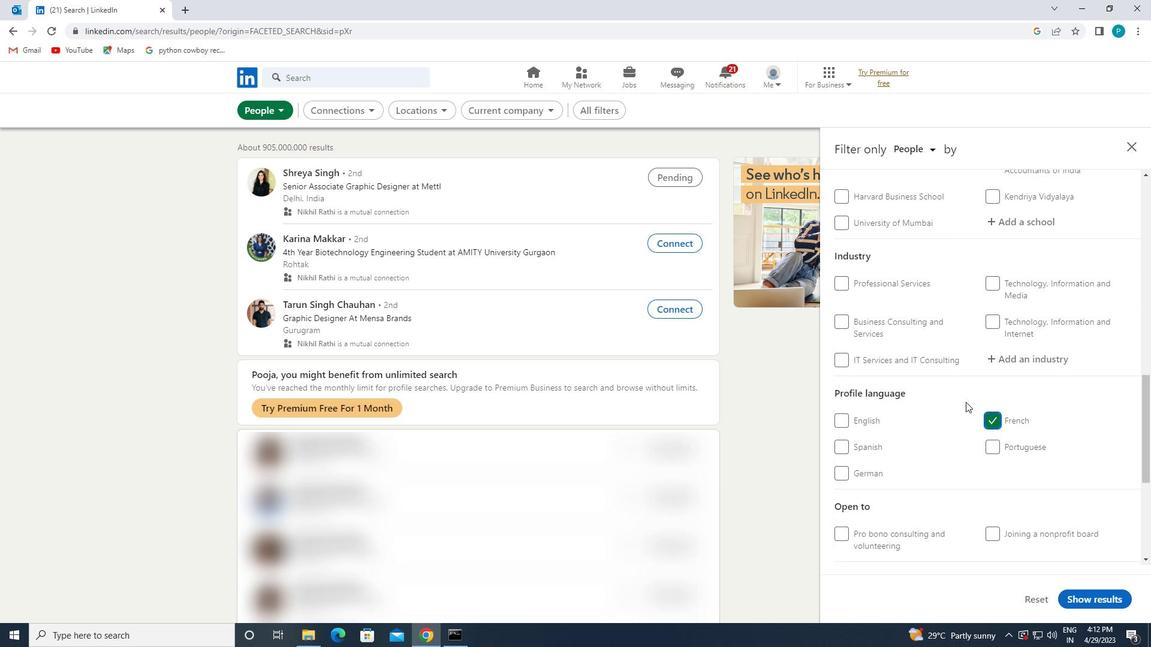 
Action: Mouse scrolled (965, 402) with delta (0, 0)
Screenshot: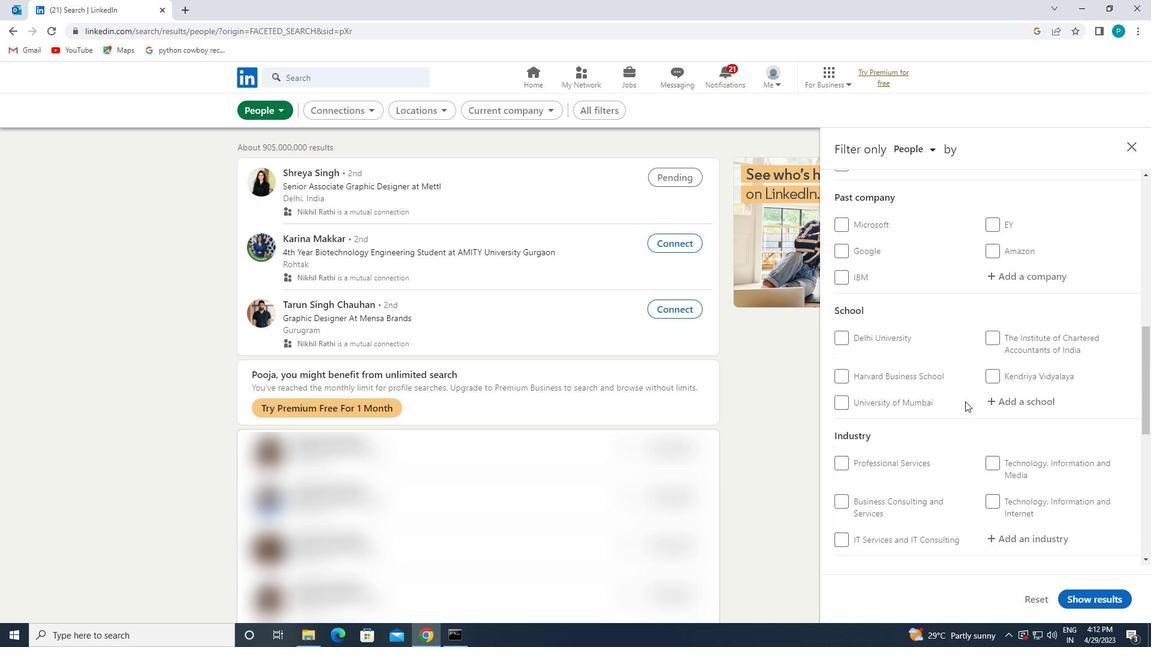 
Action: Mouse scrolled (965, 402) with delta (0, 0)
Screenshot: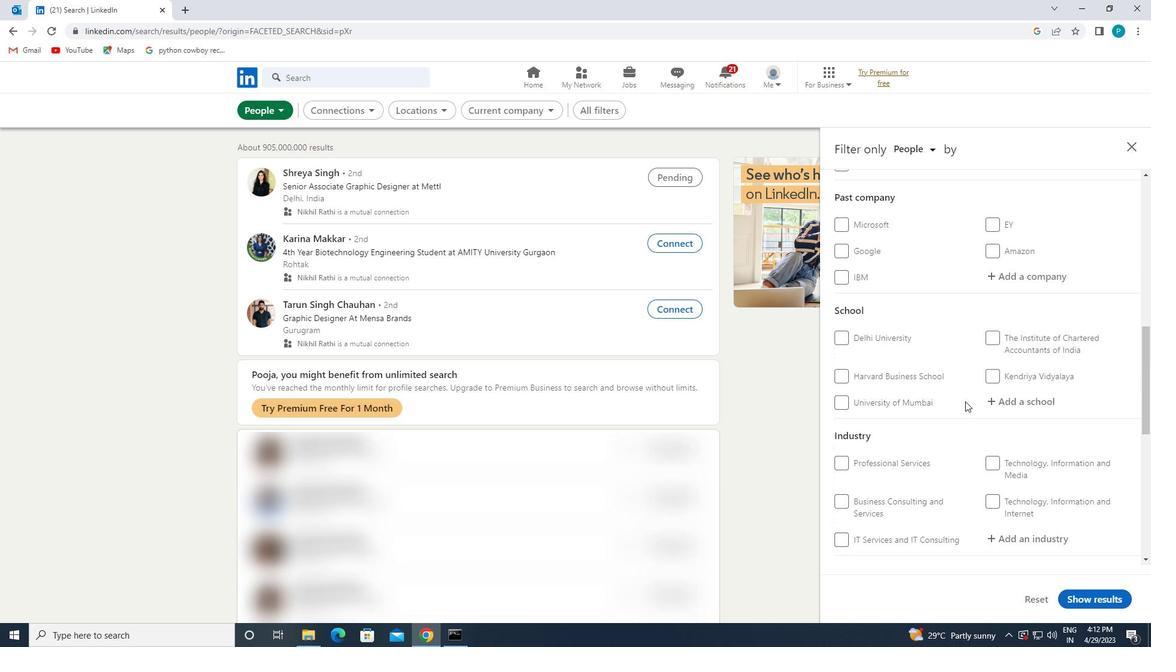 
Action: Mouse moved to (971, 406)
Screenshot: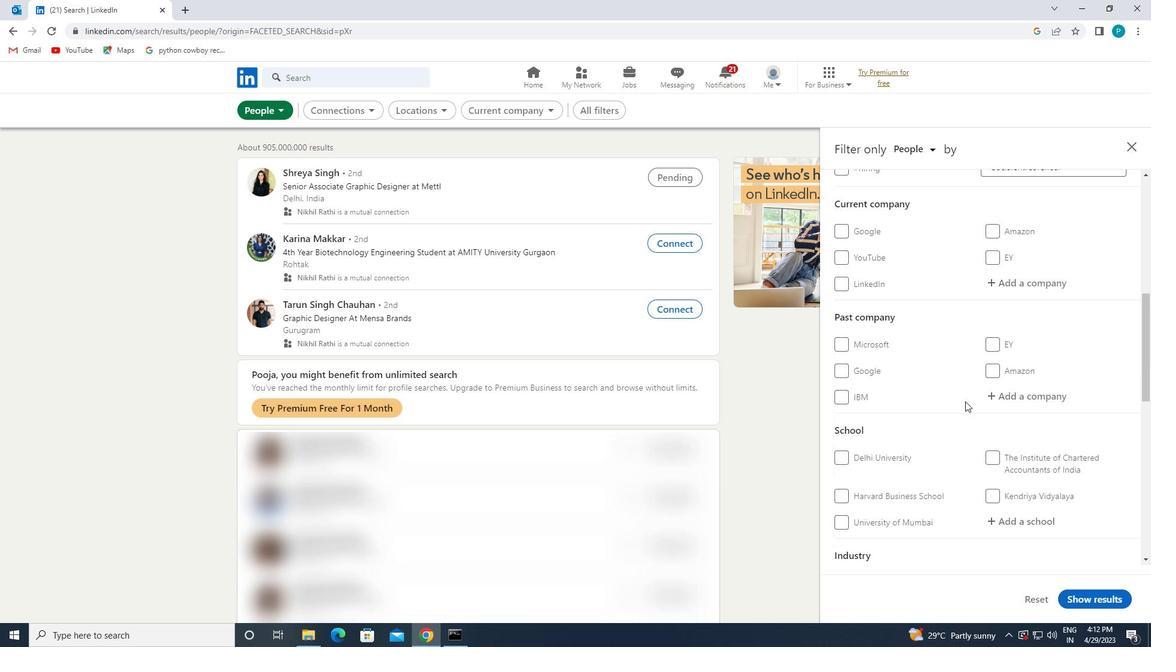 
Action: Mouse scrolled (971, 407) with delta (0, 0)
Screenshot: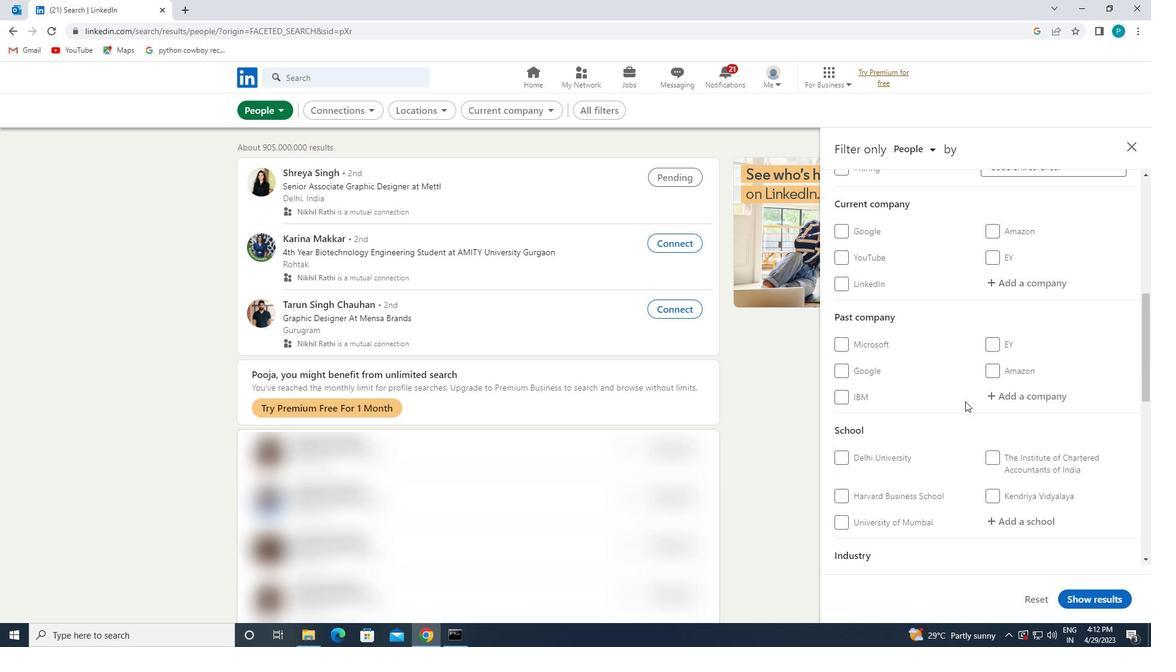 
Action: Mouse scrolled (971, 407) with delta (0, 0)
Screenshot: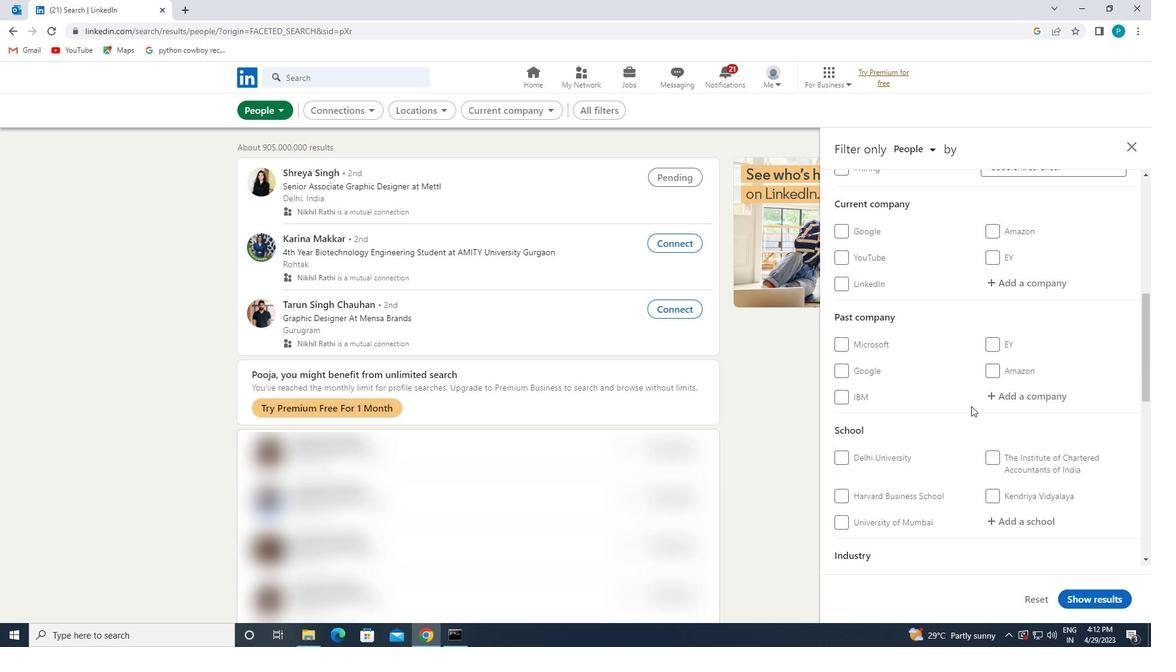 
Action: Mouse moved to (999, 399)
Screenshot: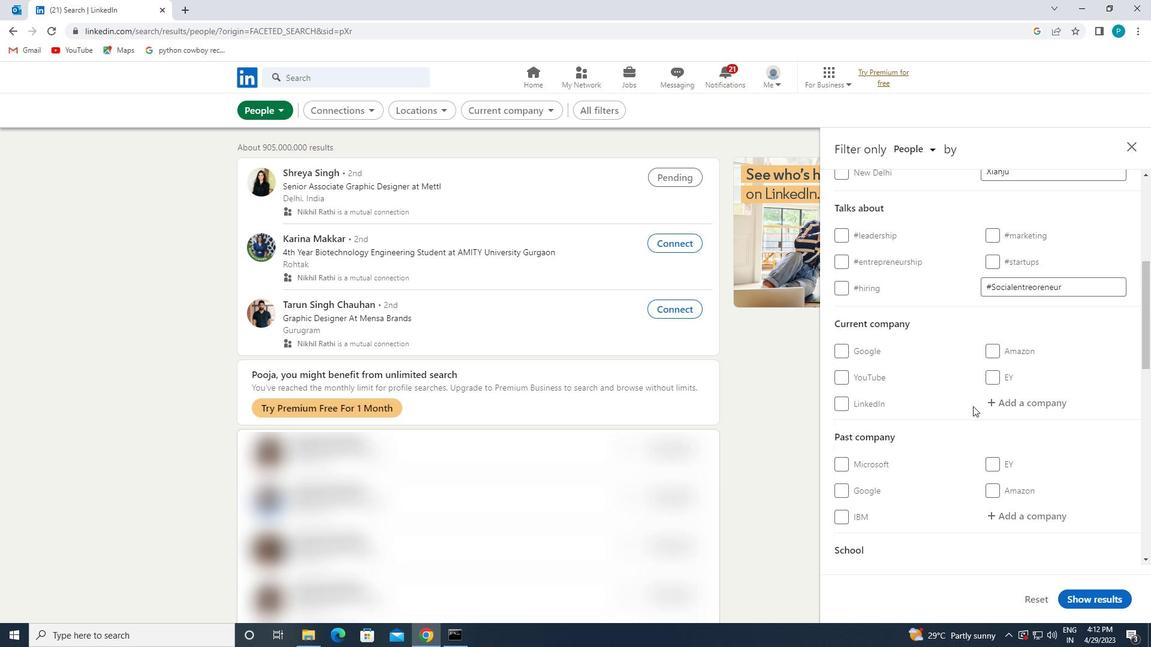 
Action: Mouse pressed left at (999, 399)
Screenshot: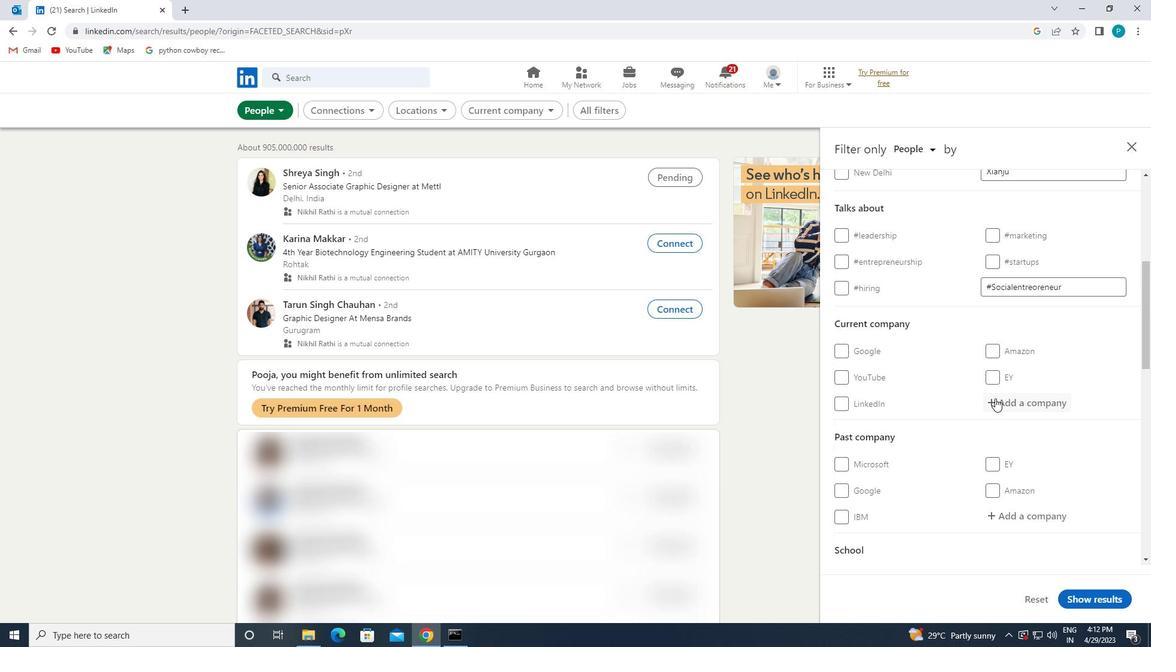 
Action: Key pressed <Key.caps_lock>B<Key.caps_lock>ESSE
Screenshot: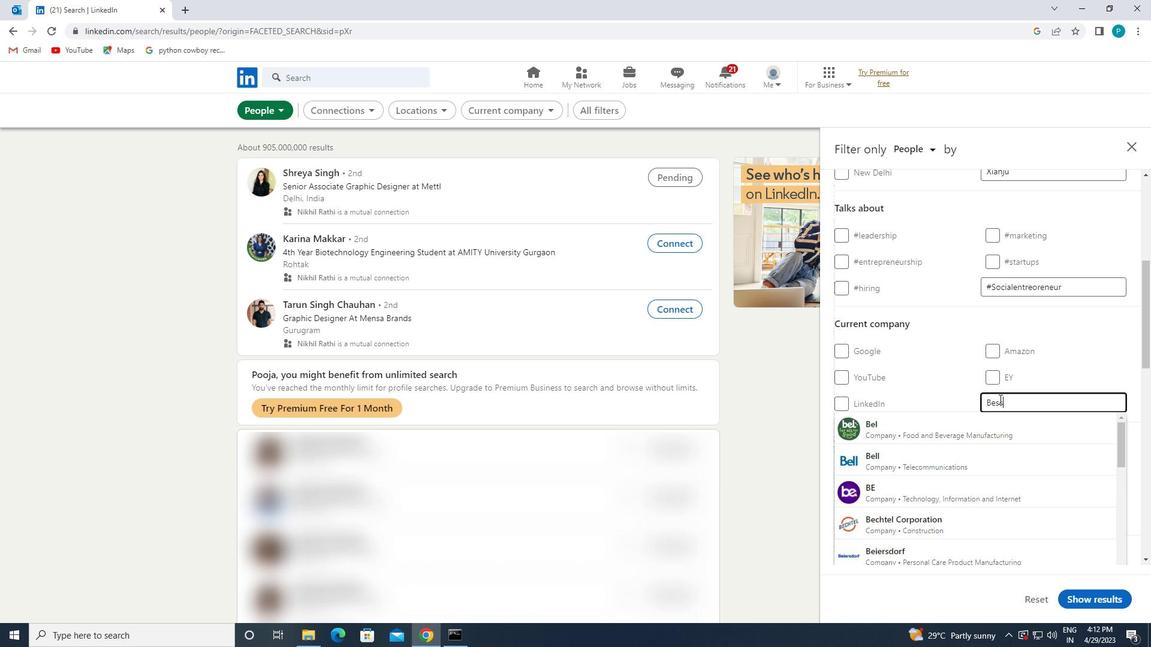 
Action: Mouse moved to (1002, 427)
Screenshot: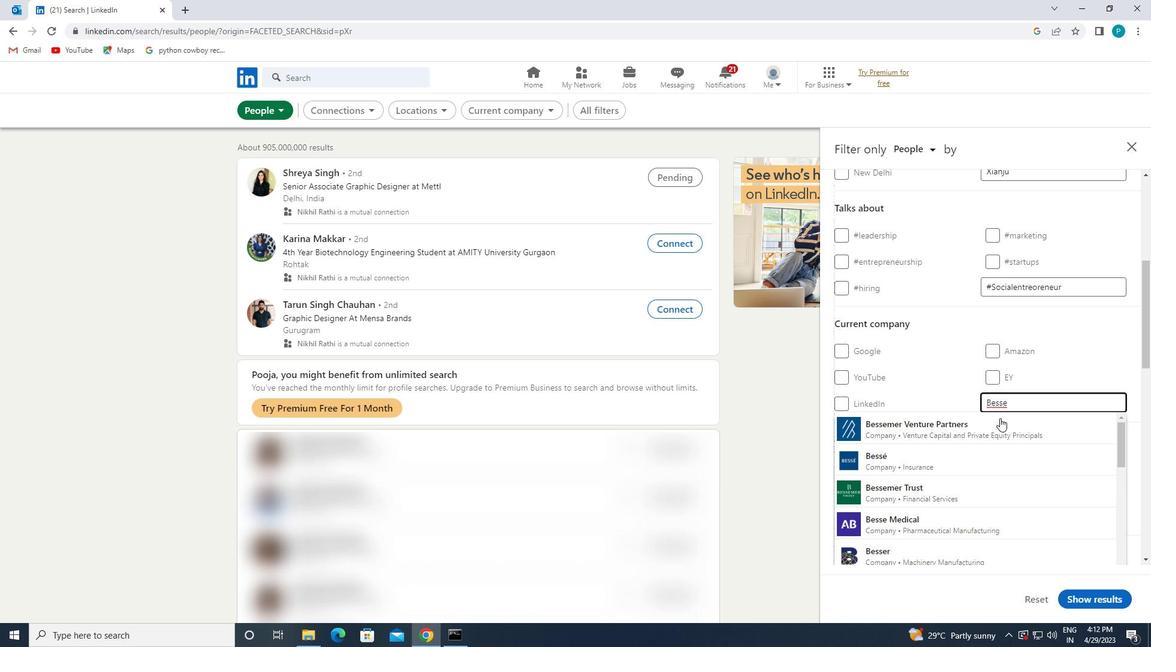 
Action: Mouse pressed left at (1002, 427)
Screenshot: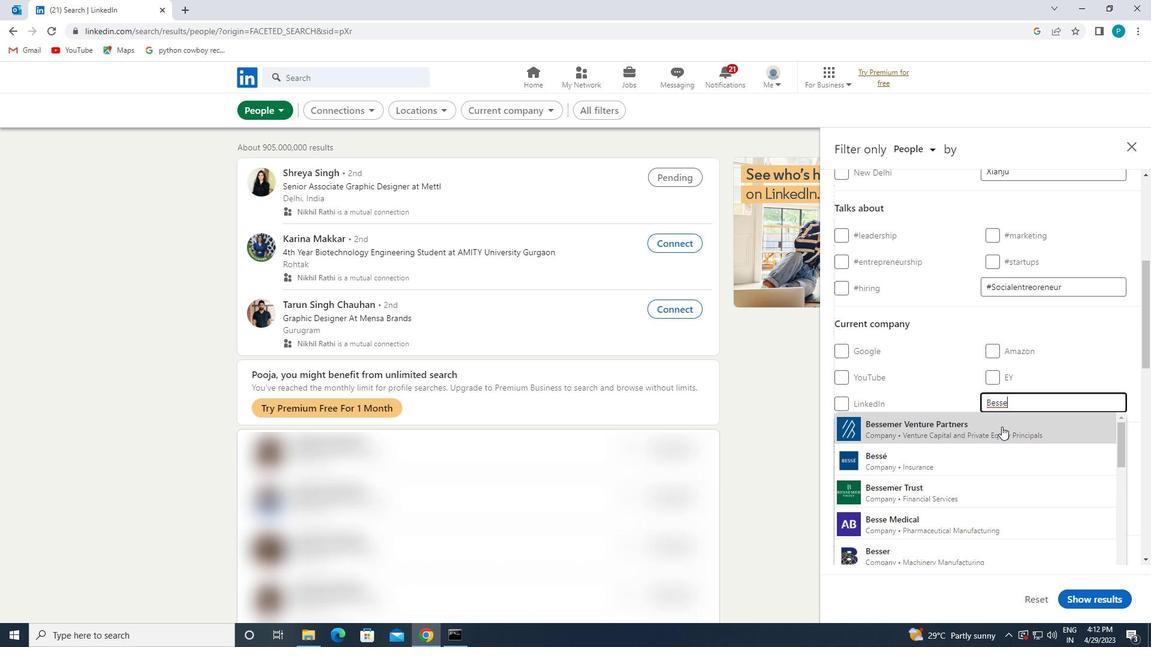 
Action: Mouse scrolled (1002, 426) with delta (0, 0)
Screenshot: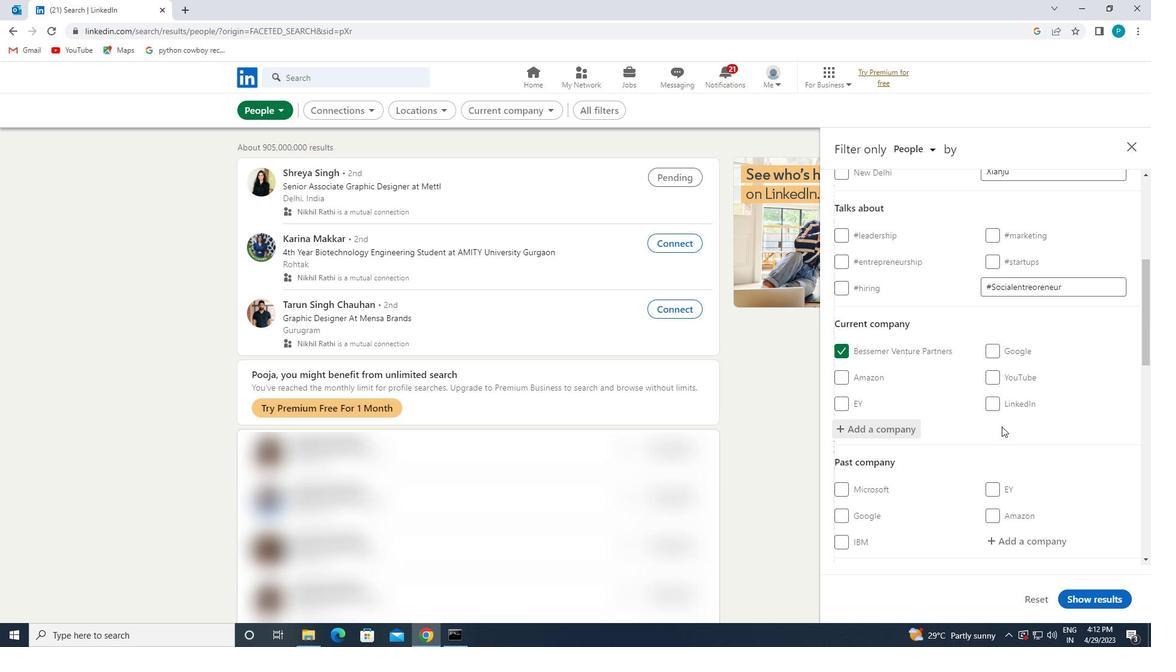
Action: Mouse scrolled (1002, 426) with delta (0, 0)
Screenshot: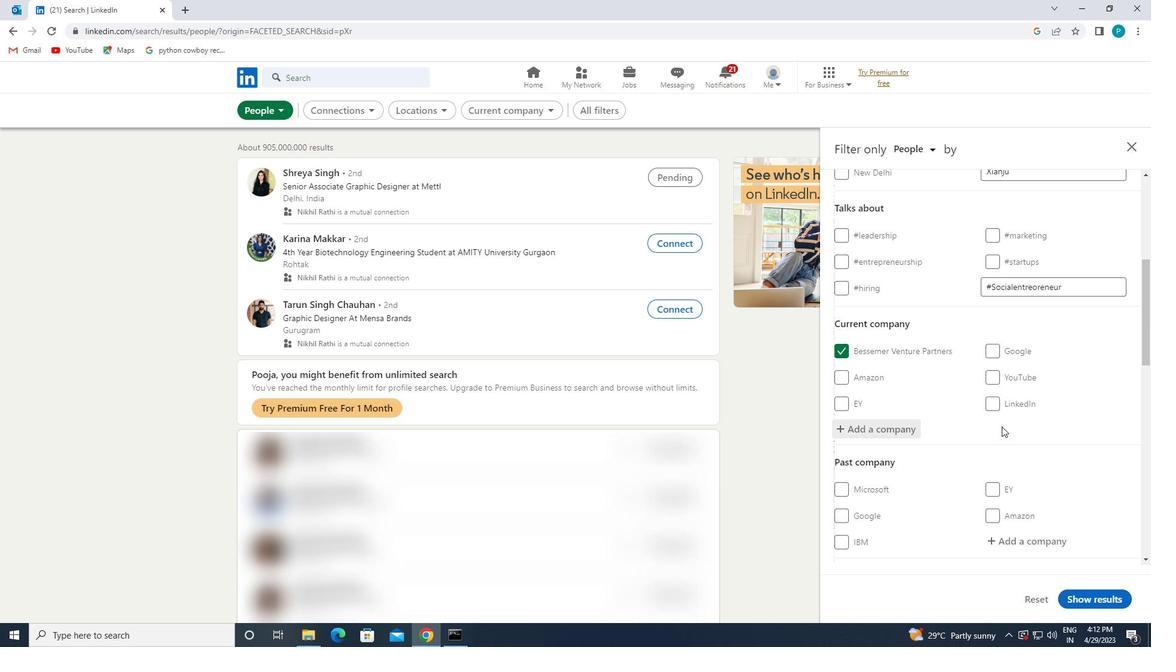 
Action: Mouse scrolled (1002, 426) with delta (0, 0)
Screenshot: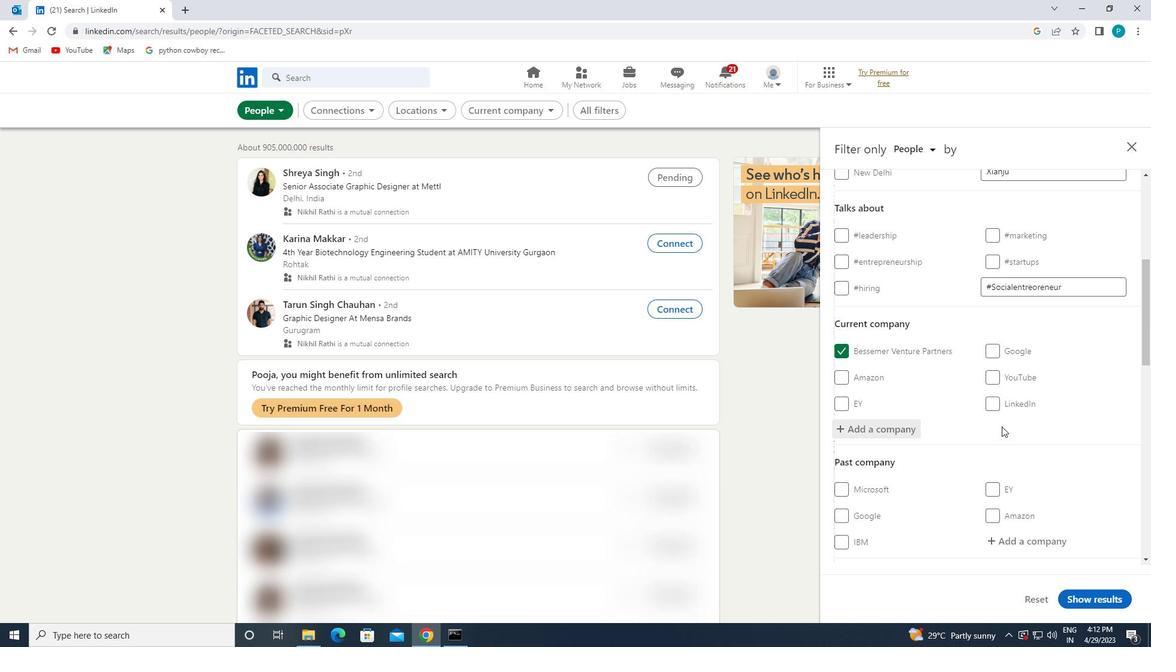 
Action: Mouse scrolled (1002, 426) with delta (0, 0)
Screenshot: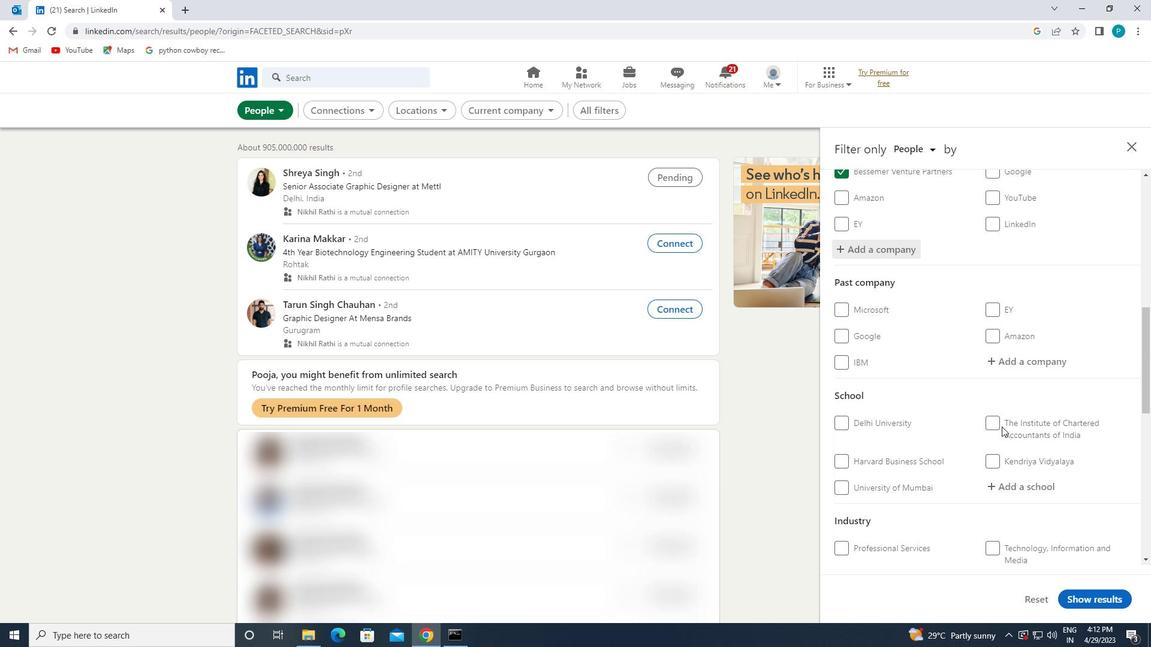 
Action: Mouse scrolled (1002, 426) with delta (0, 0)
Screenshot: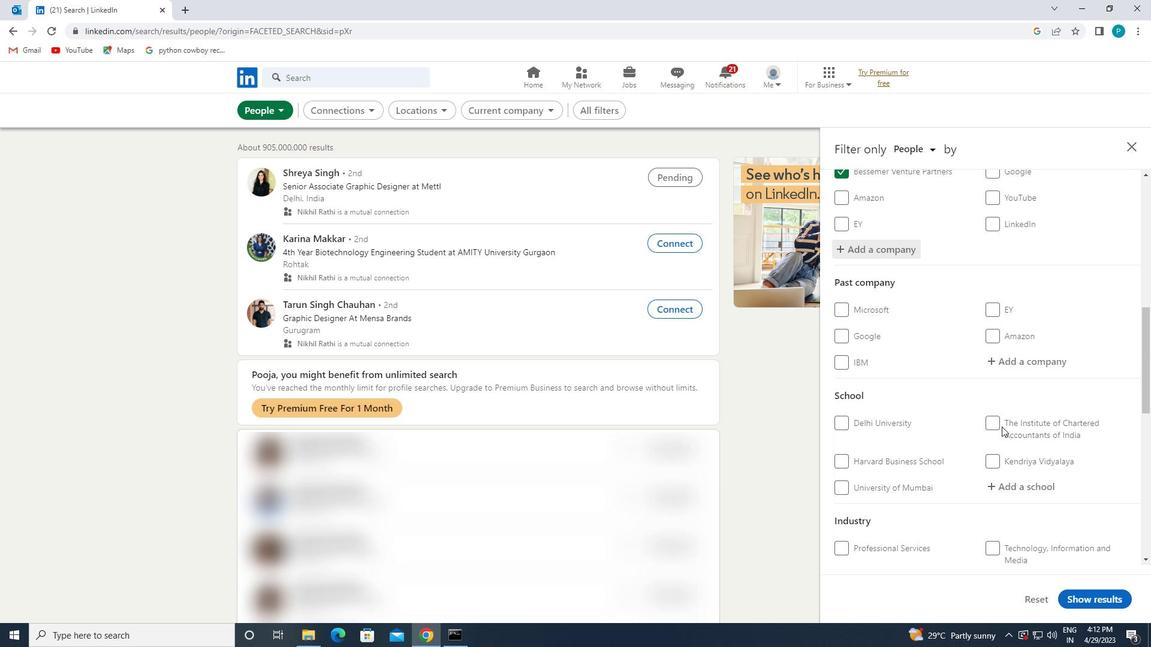 
Action: Mouse moved to (996, 376)
Screenshot: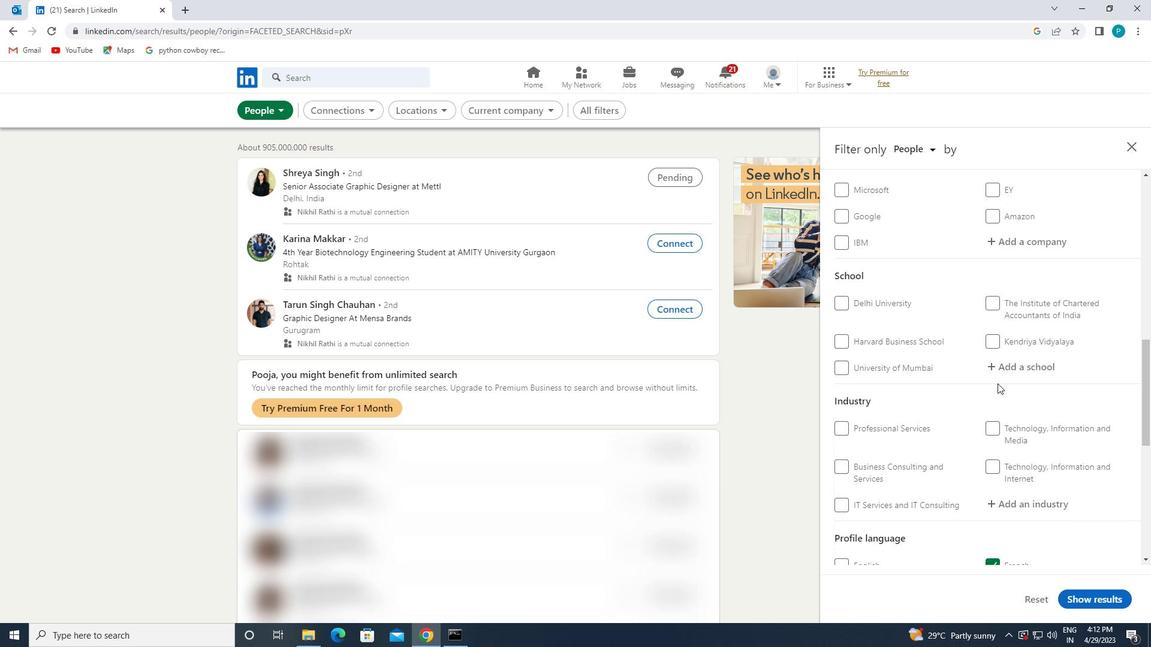 
Action: Mouse pressed left at (996, 376)
Screenshot: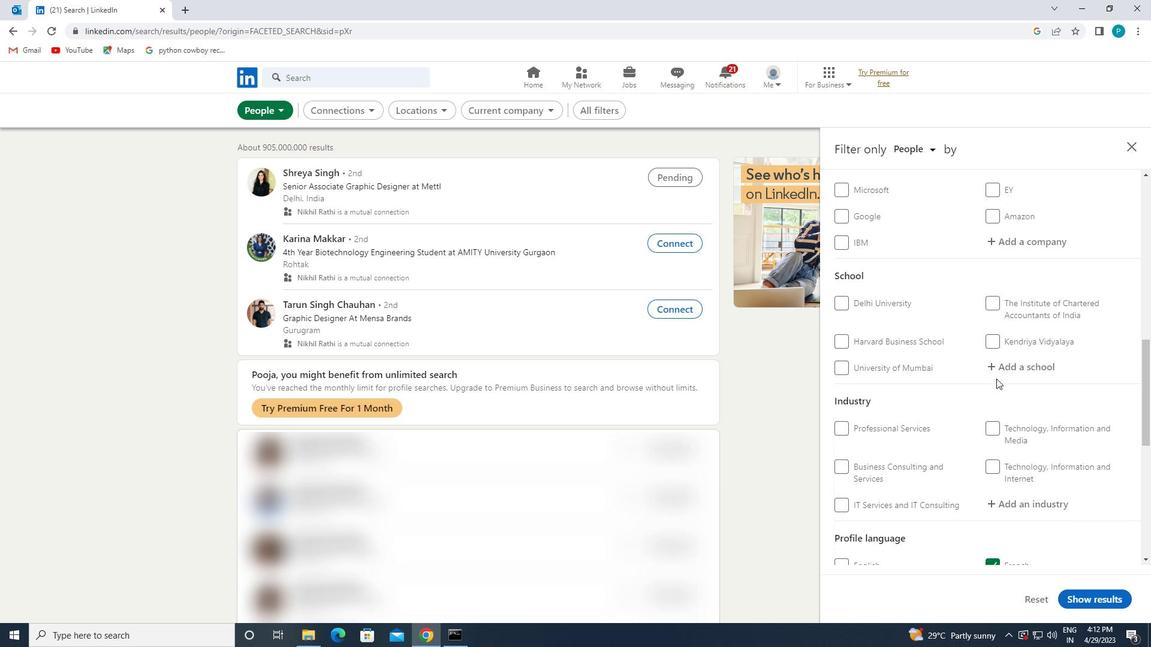 
Action: Mouse moved to (990, 371)
Screenshot: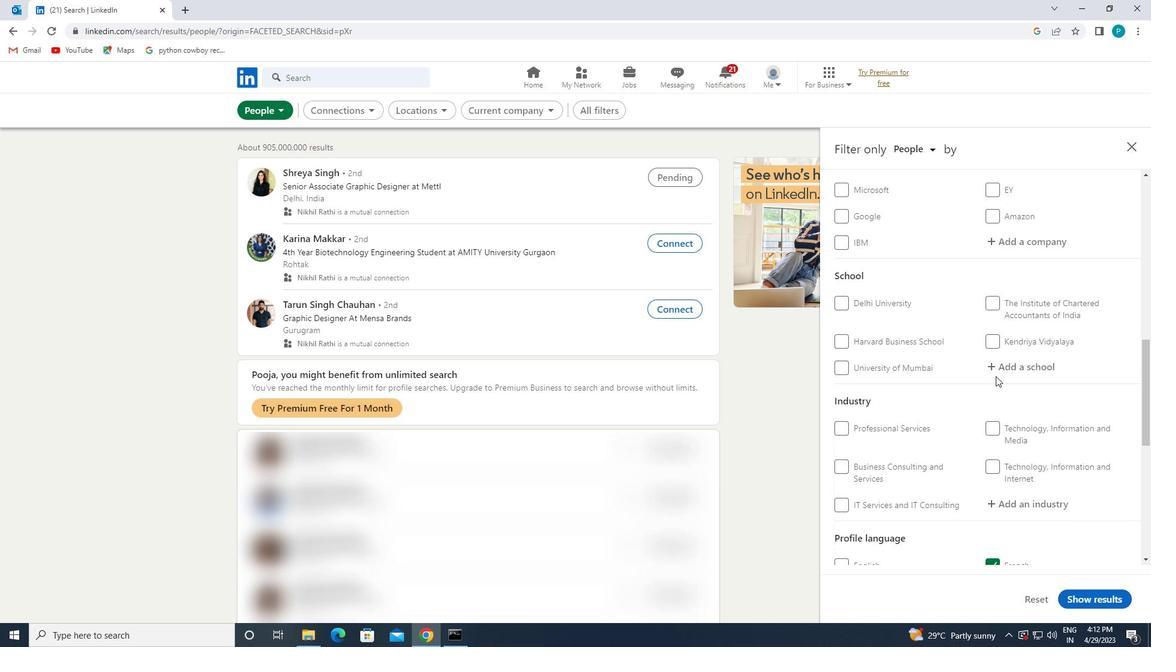 
Action: Mouse pressed left at (990, 371)
Screenshot: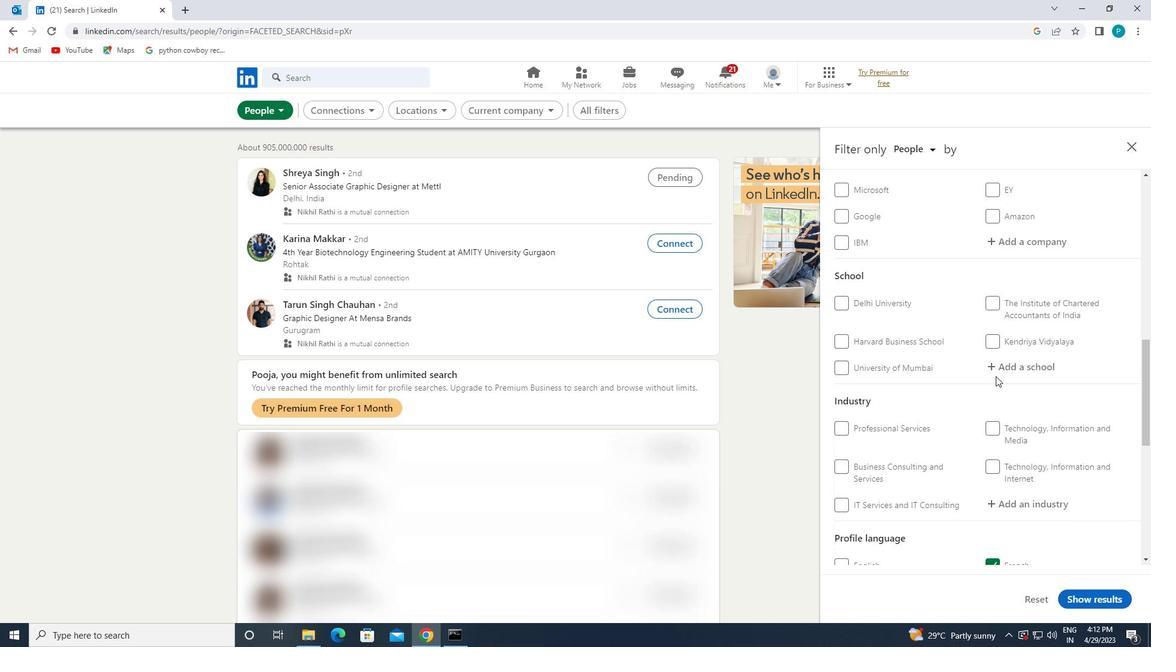 
Action: Mouse moved to (990, 371)
Screenshot: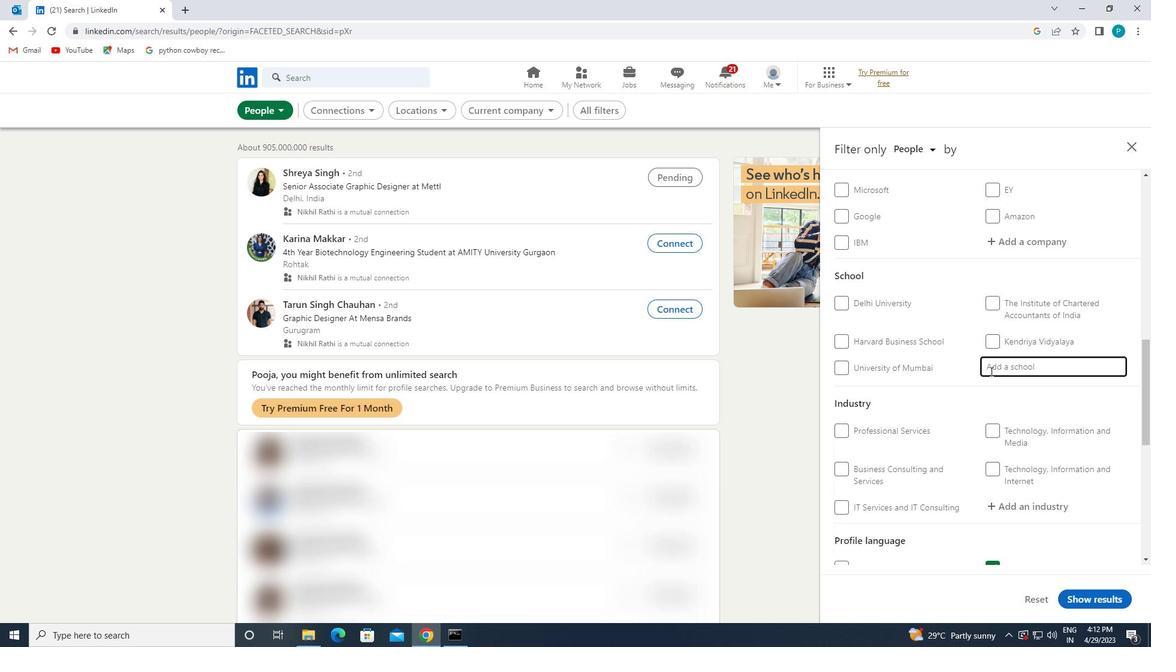 
Action: Key pressed <Key.caps_lock>T<Key.caps_lock>HE<Key.space><Key.caps_lock>INSTI<Key.backspace><Key.backspace><Key.backspace><Key.backspace><Key.caps_lock>NSTITUTE<Key.space>
Screenshot: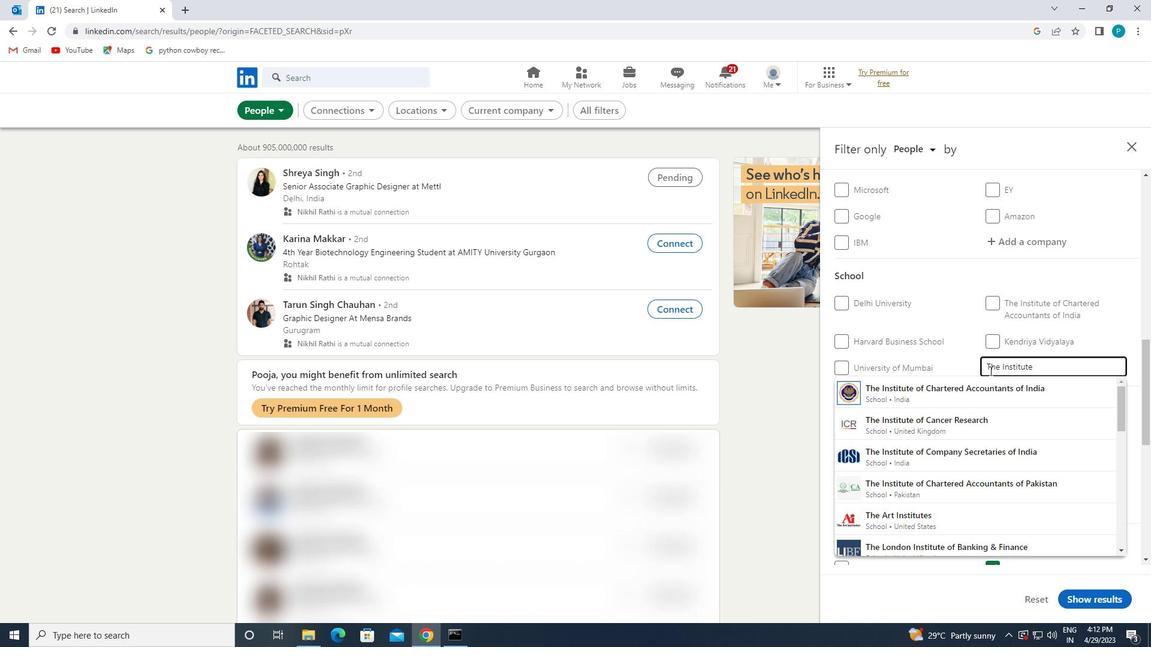 
Action: Mouse moved to (986, 452)
Screenshot: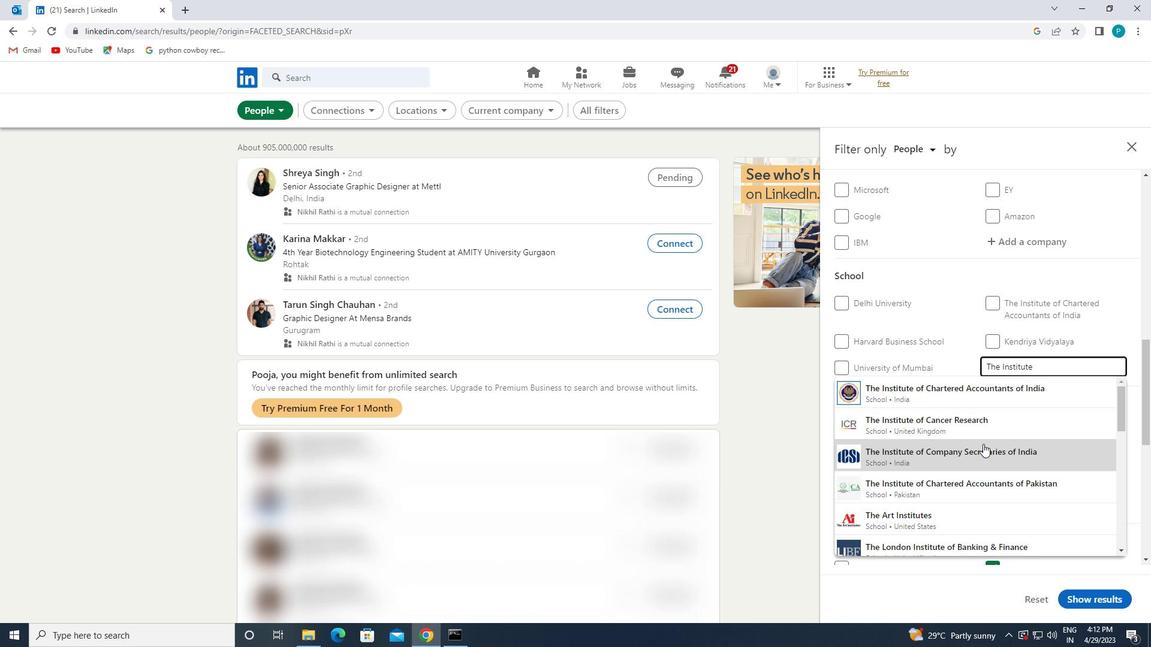 
Action: Mouse pressed left at (986, 452)
Screenshot: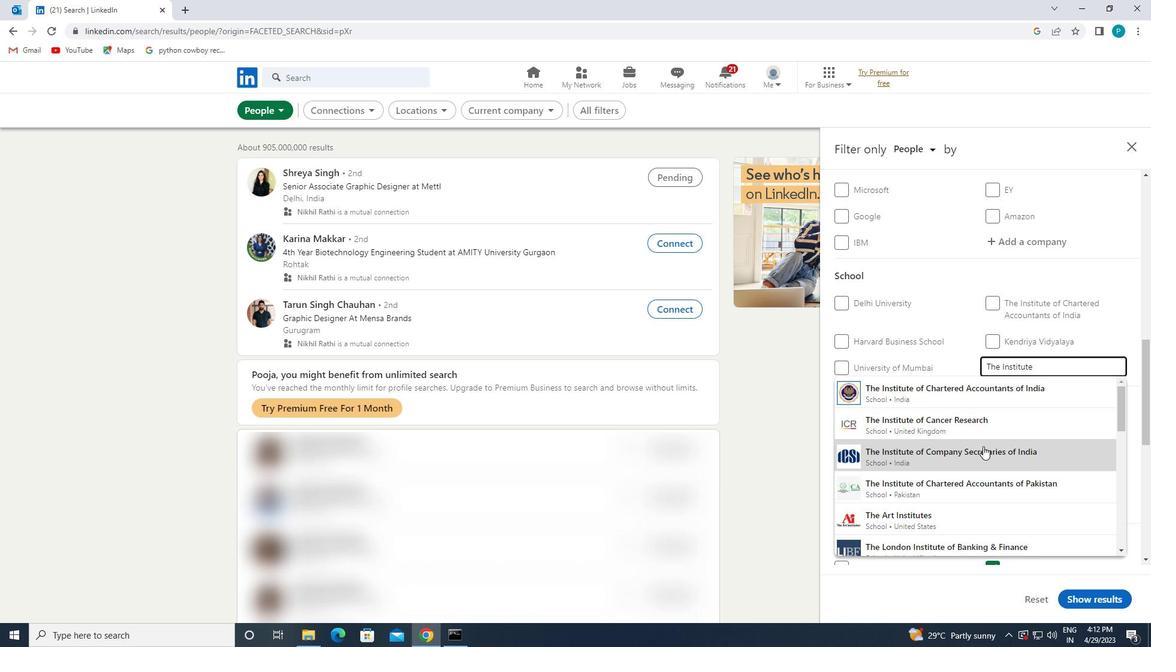 
Action: Mouse scrolled (986, 452) with delta (0, 0)
Screenshot: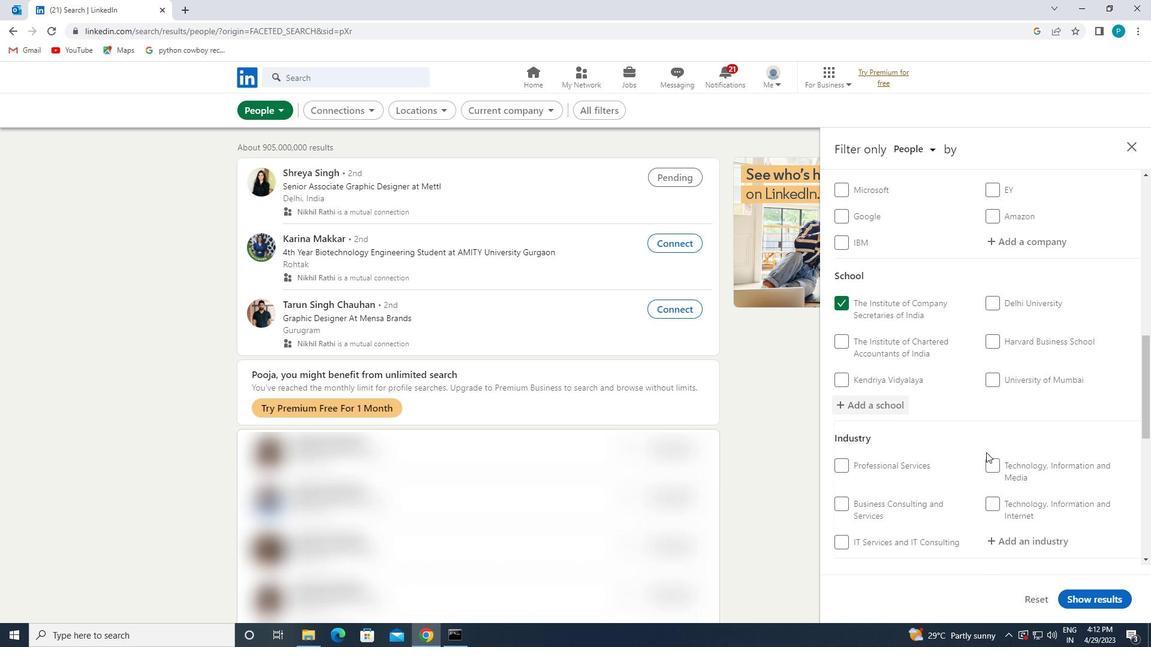 
Action: Mouse scrolled (986, 452) with delta (0, 0)
Screenshot: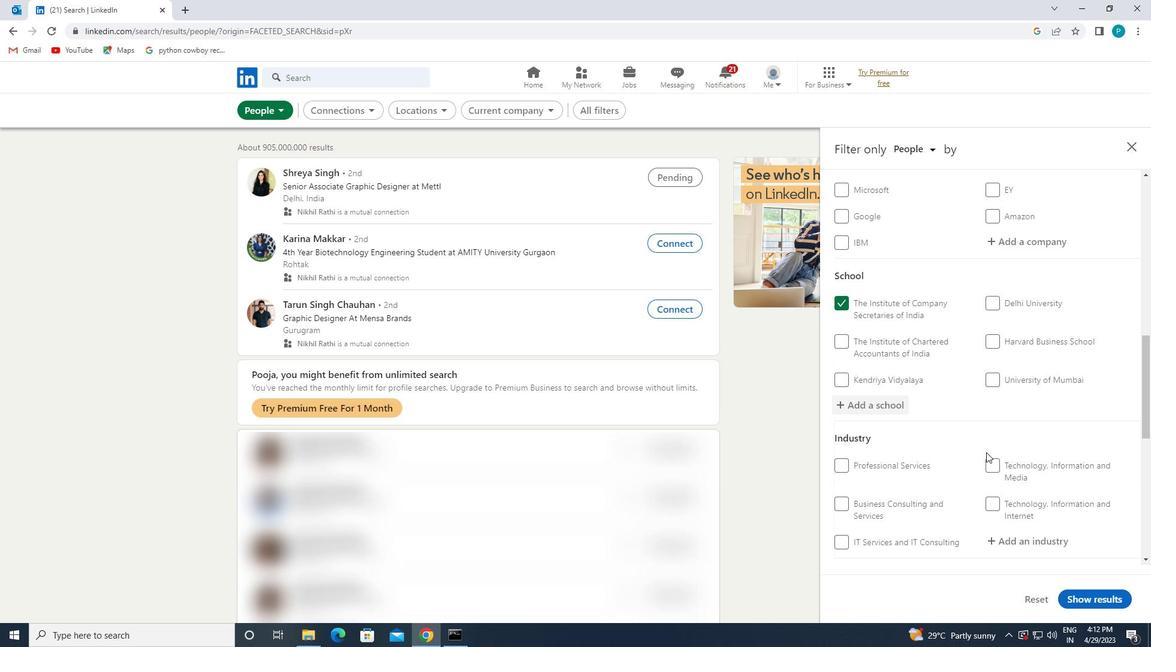 
Action: Mouse scrolled (986, 452) with delta (0, 0)
Screenshot: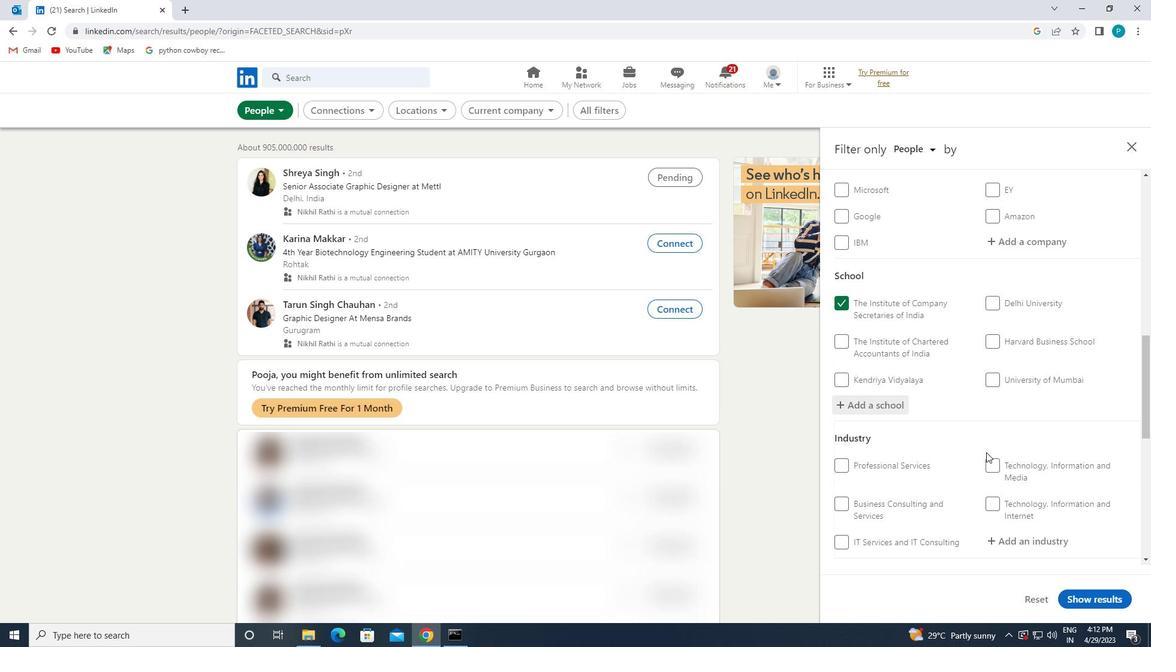 
Action: Mouse moved to (1012, 363)
Screenshot: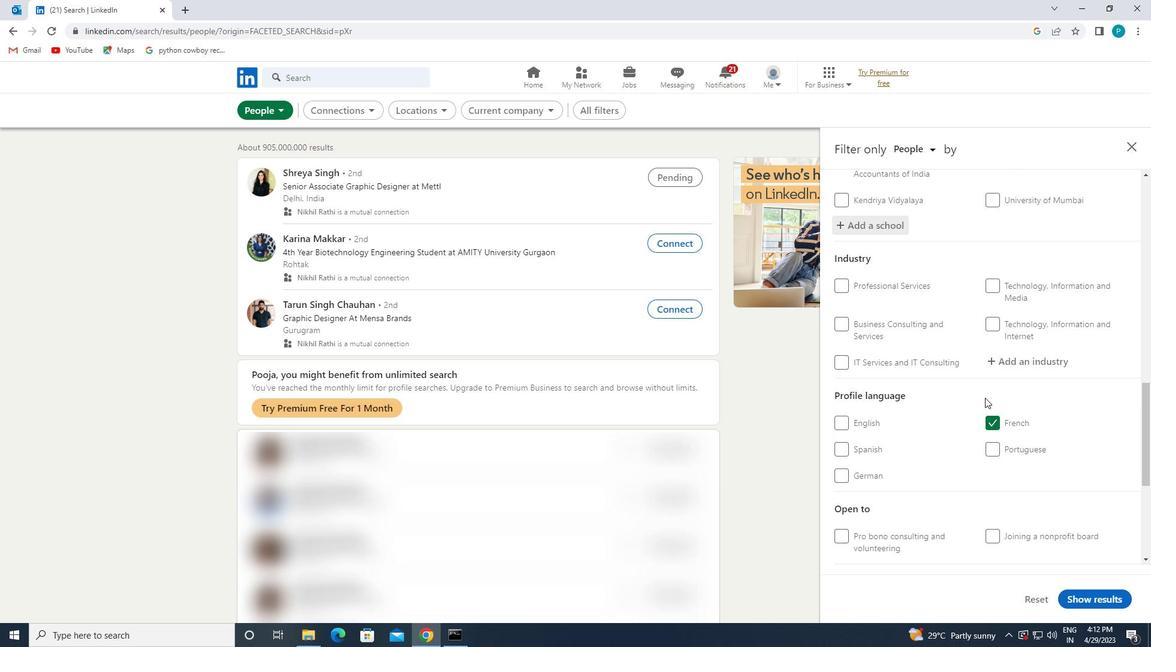 
Action: Mouse pressed left at (1012, 363)
Screenshot: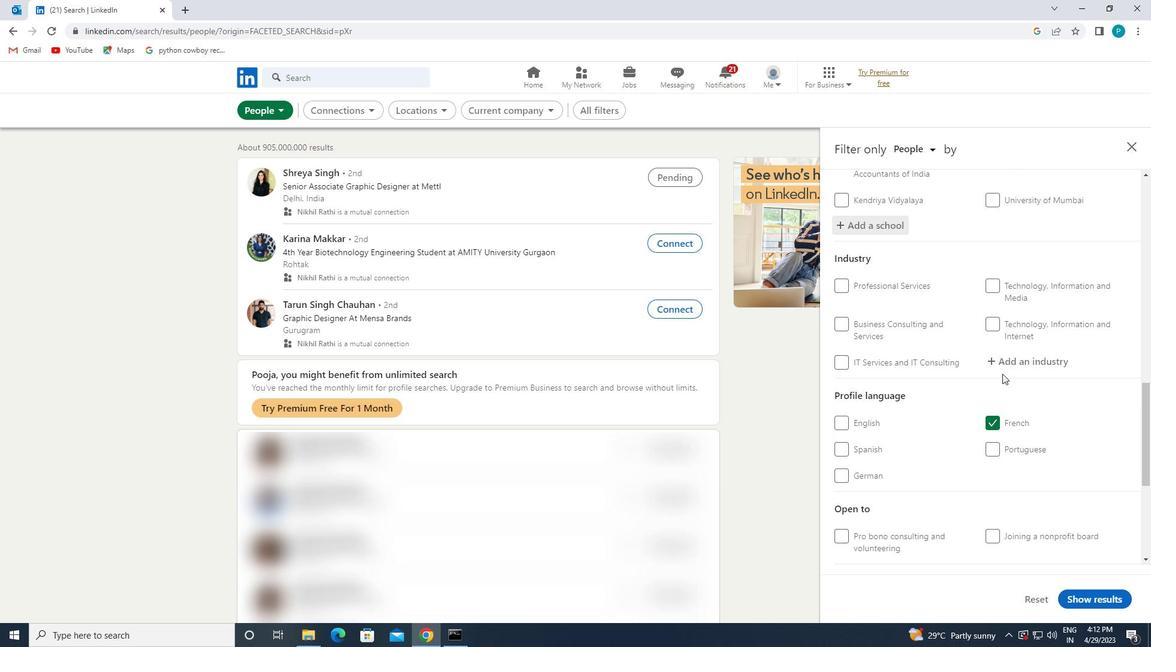 
Action: Key pressed <Key.caps_lock>H<Key.caps_lock>OSP
Screenshot: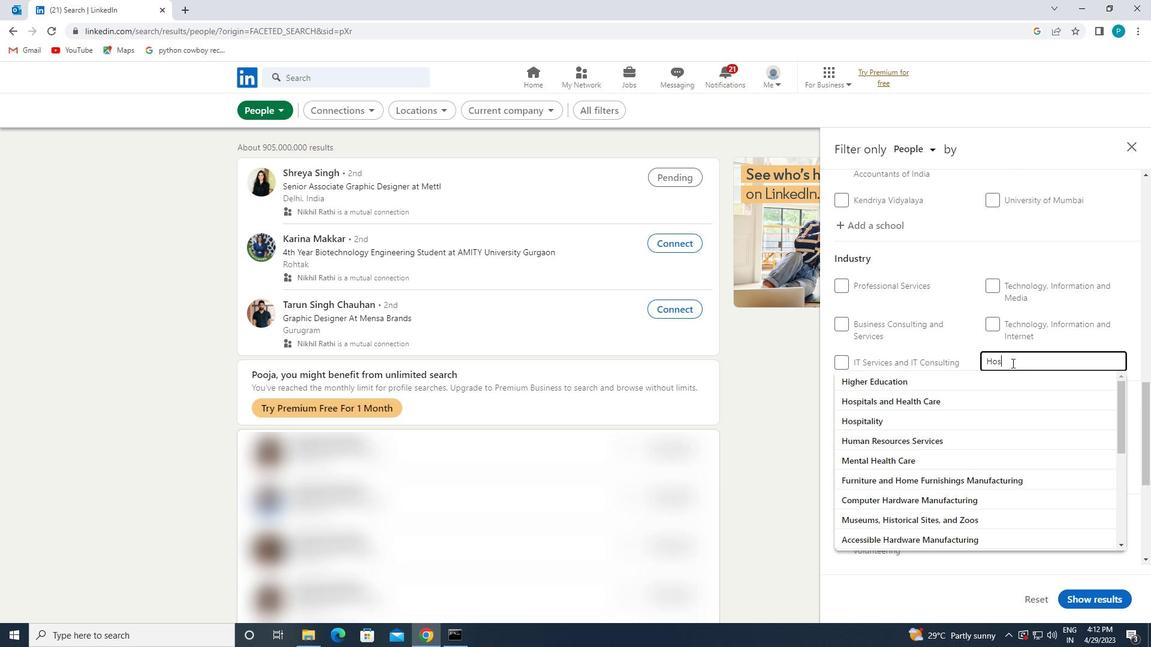 
Action: Mouse moved to (971, 381)
Screenshot: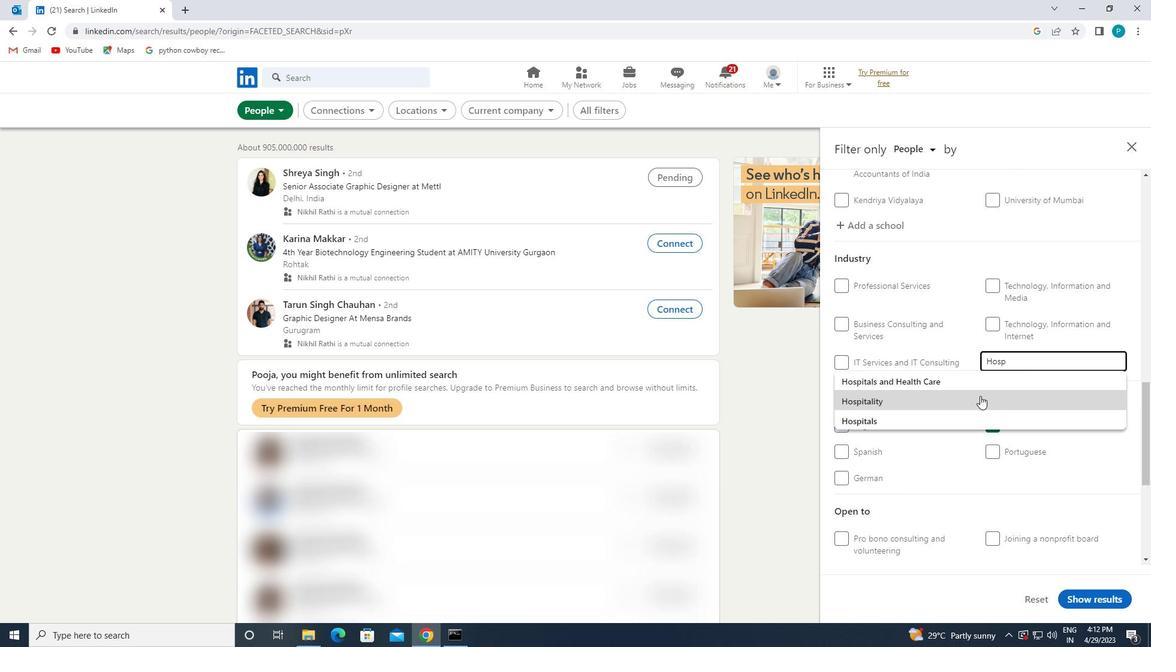 
Action: Mouse pressed left at (971, 381)
Screenshot: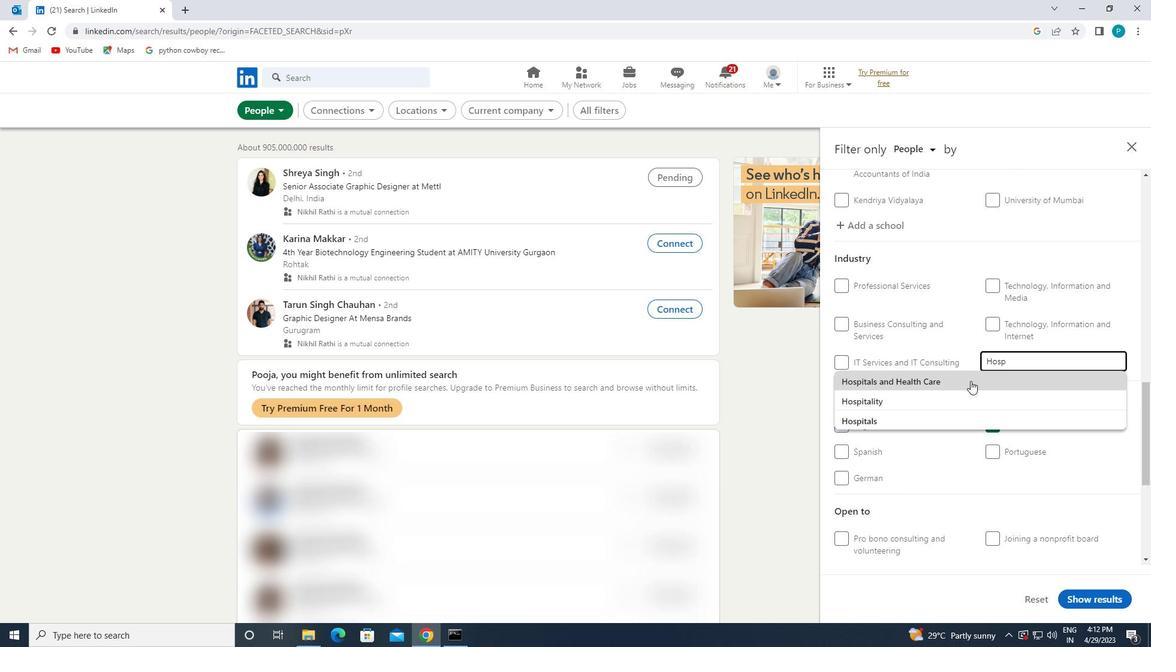 
Action: Mouse scrolled (971, 380) with delta (0, 0)
Screenshot: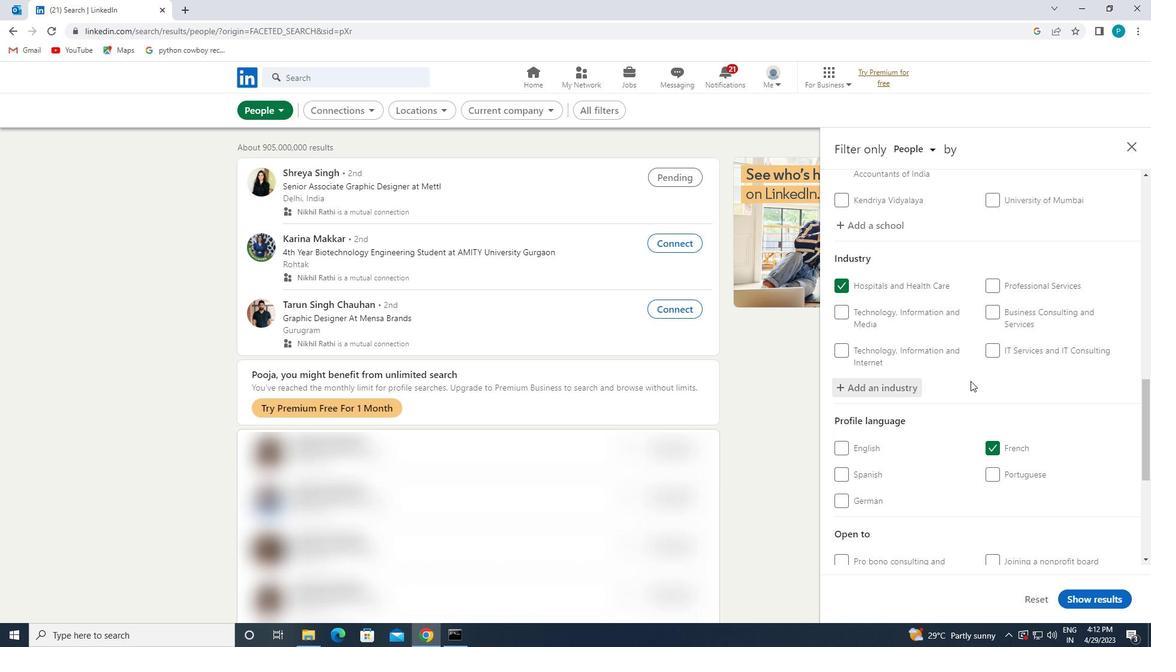 
Action: Mouse scrolled (971, 380) with delta (0, 0)
Screenshot: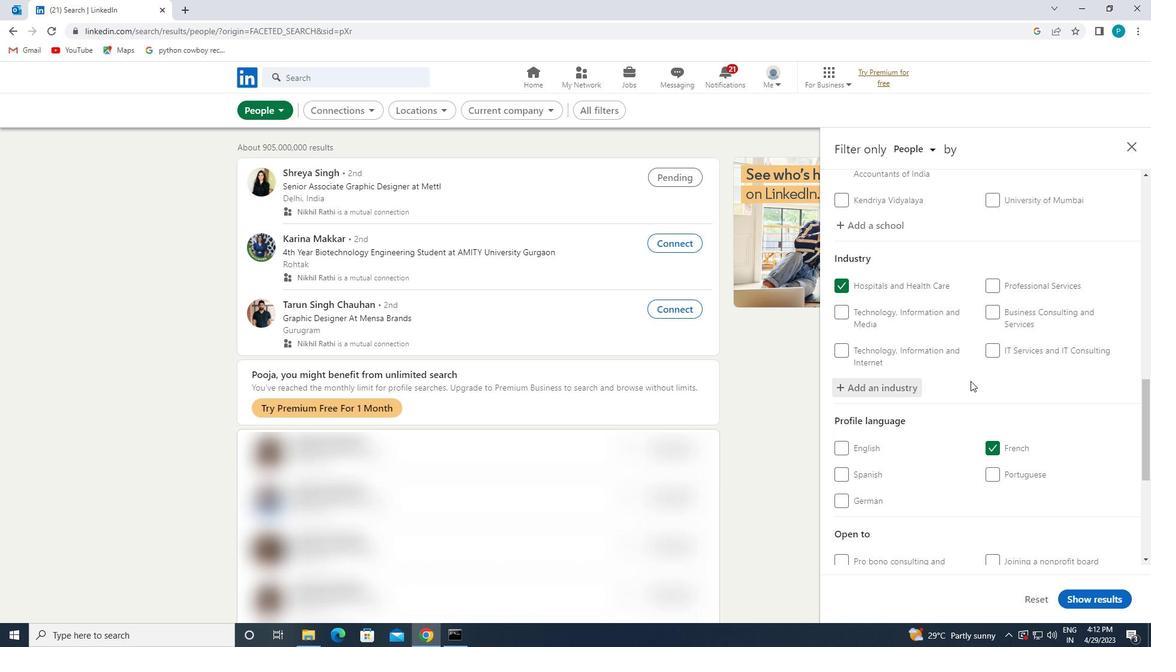 
Action: Mouse scrolled (971, 380) with delta (0, 0)
Screenshot: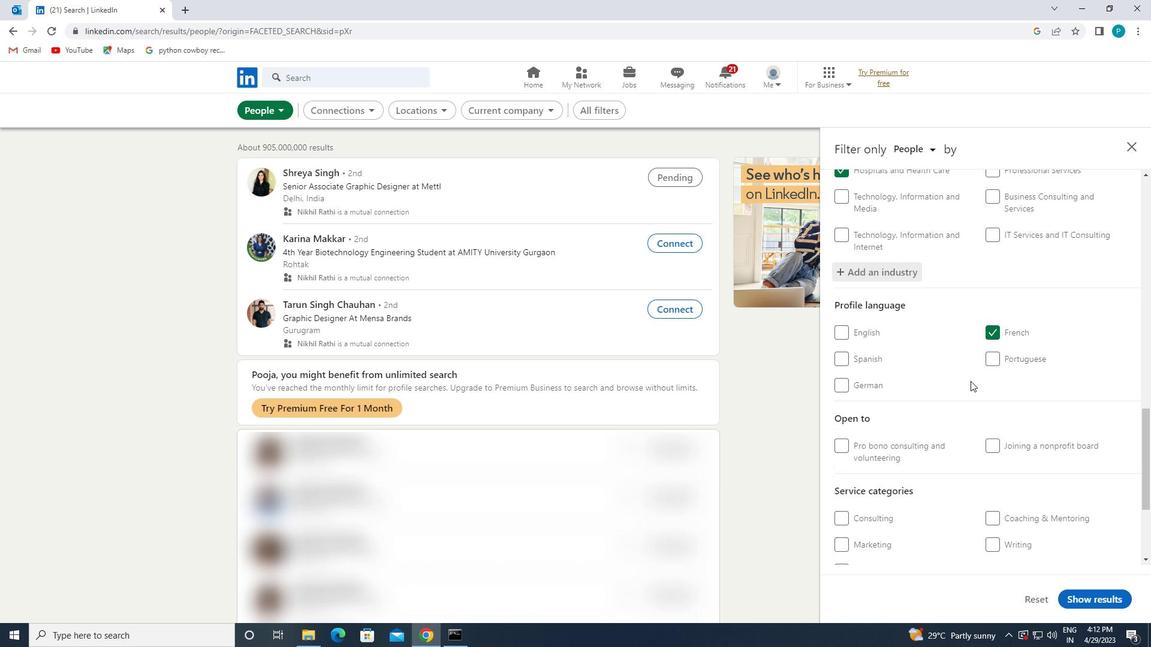 
Action: Mouse scrolled (971, 380) with delta (0, 0)
Screenshot: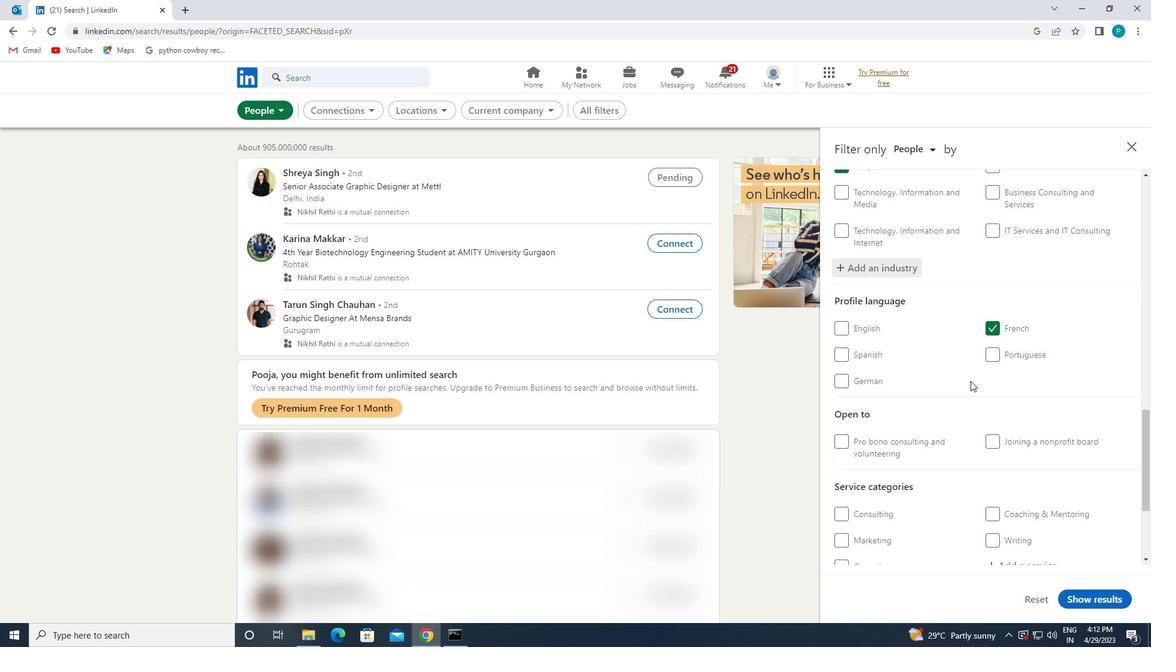 
Action: Mouse moved to (1004, 447)
Screenshot: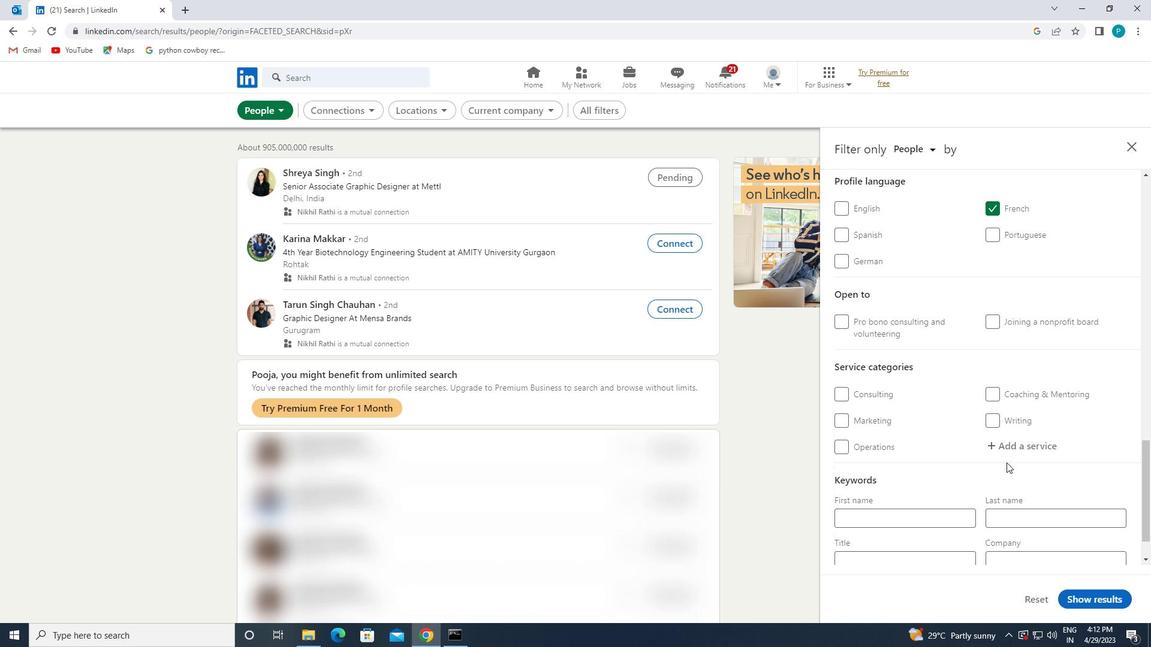 
Action: Mouse pressed left at (1004, 447)
Screenshot: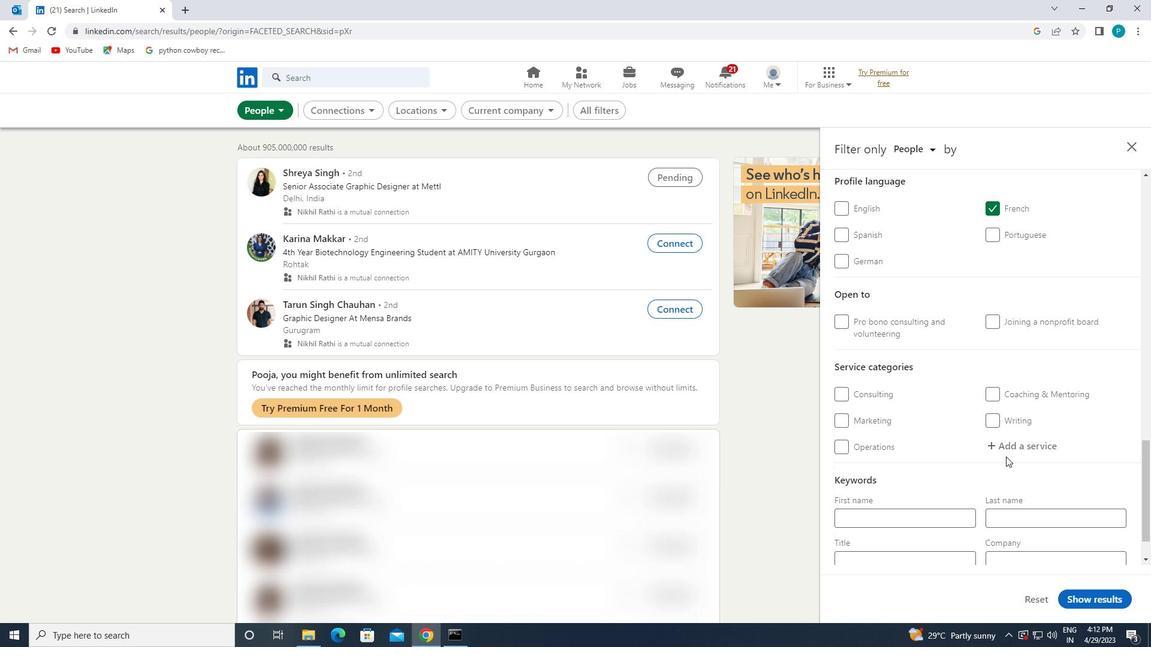 
Action: Key pressed <Key.caps_lock>R<Key.caps_lock>EAL
Screenshot: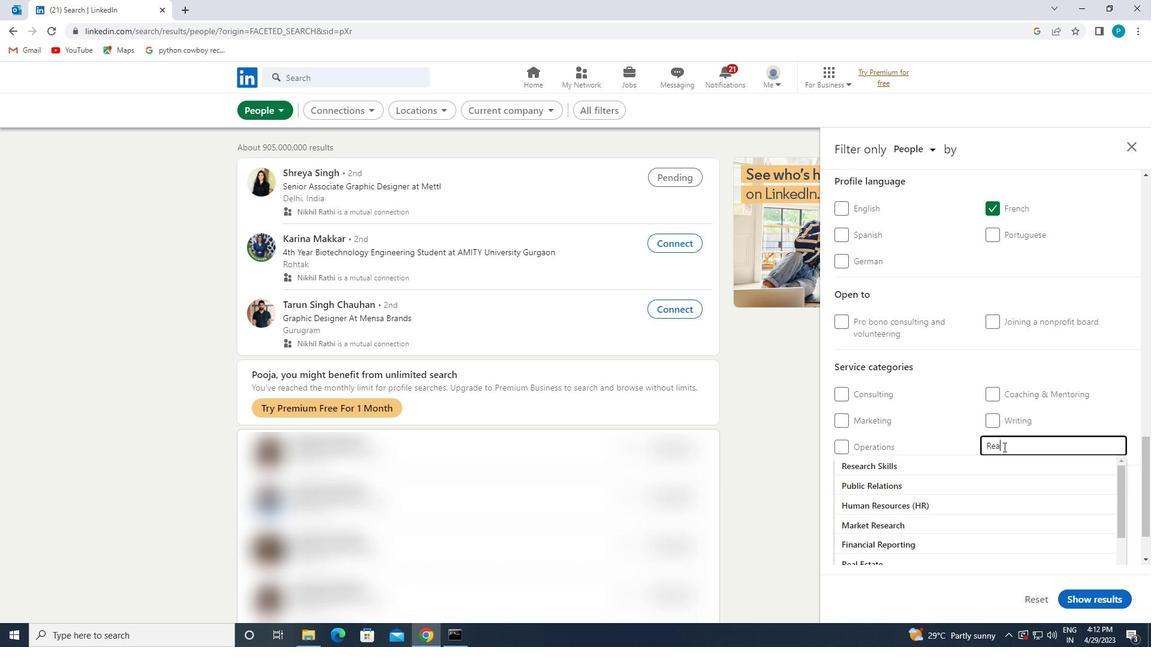 
Action: Mouse moved to (989, 461)
Screenshot: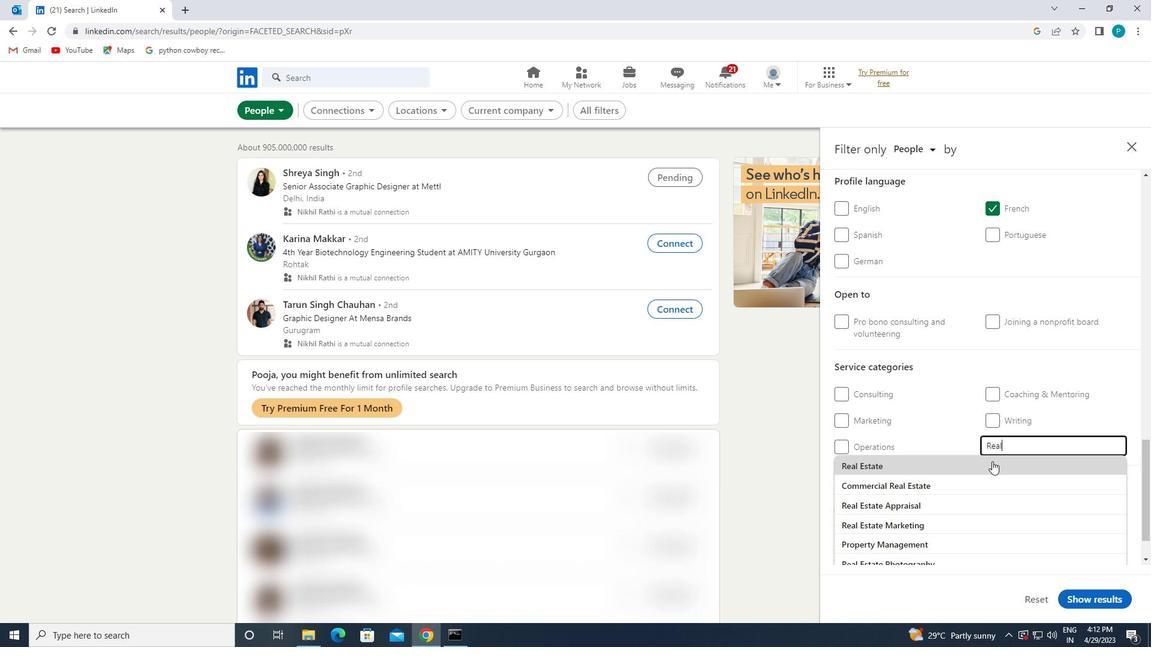 
Action: Mouse pressed left at (989, 461)
Screenshot: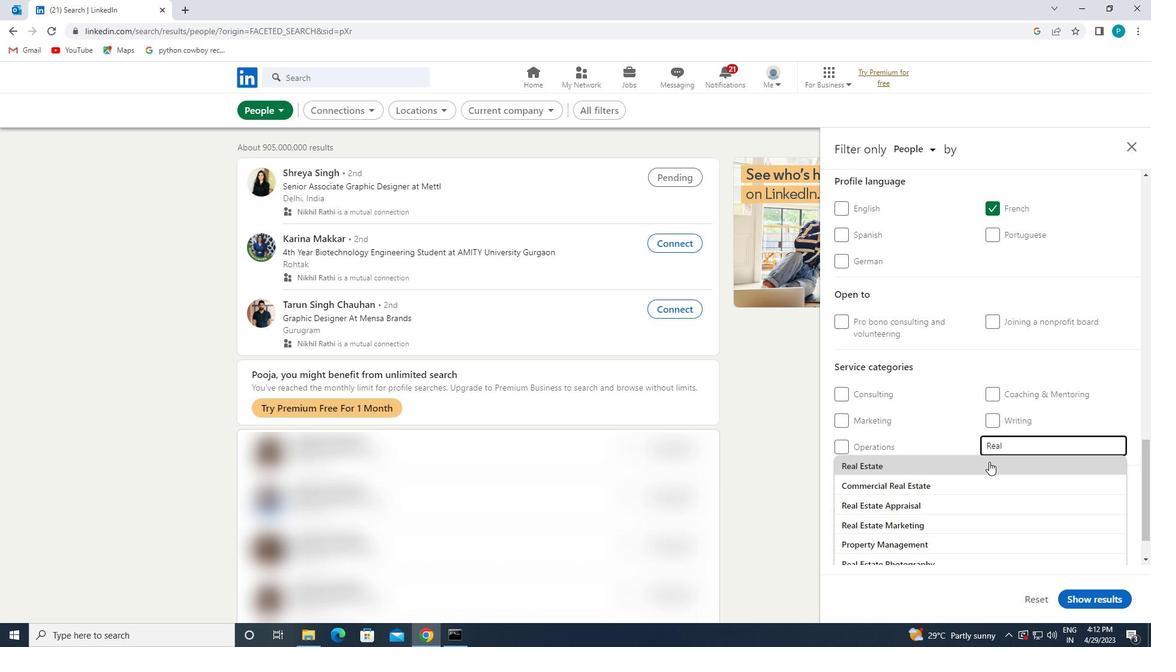 
Action: Mouse scrolled (989, 461) with delta (0, 0)
Screenshot: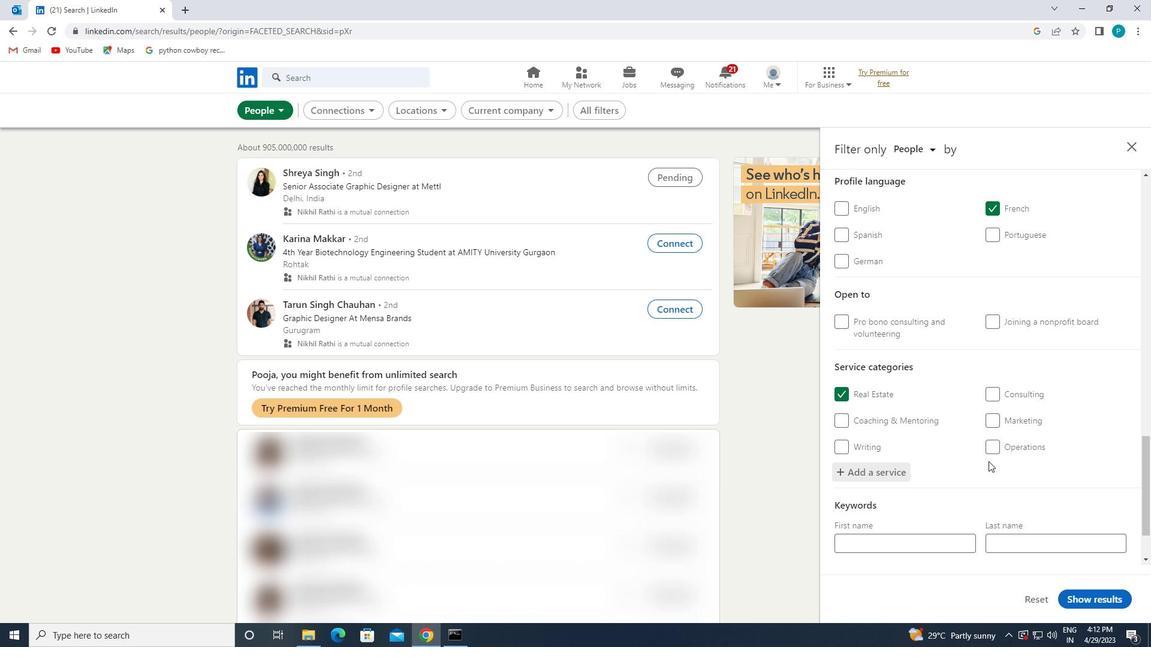 
Action: Mouse scrolled (989, 461) with delta (0, 0)
Screenshot: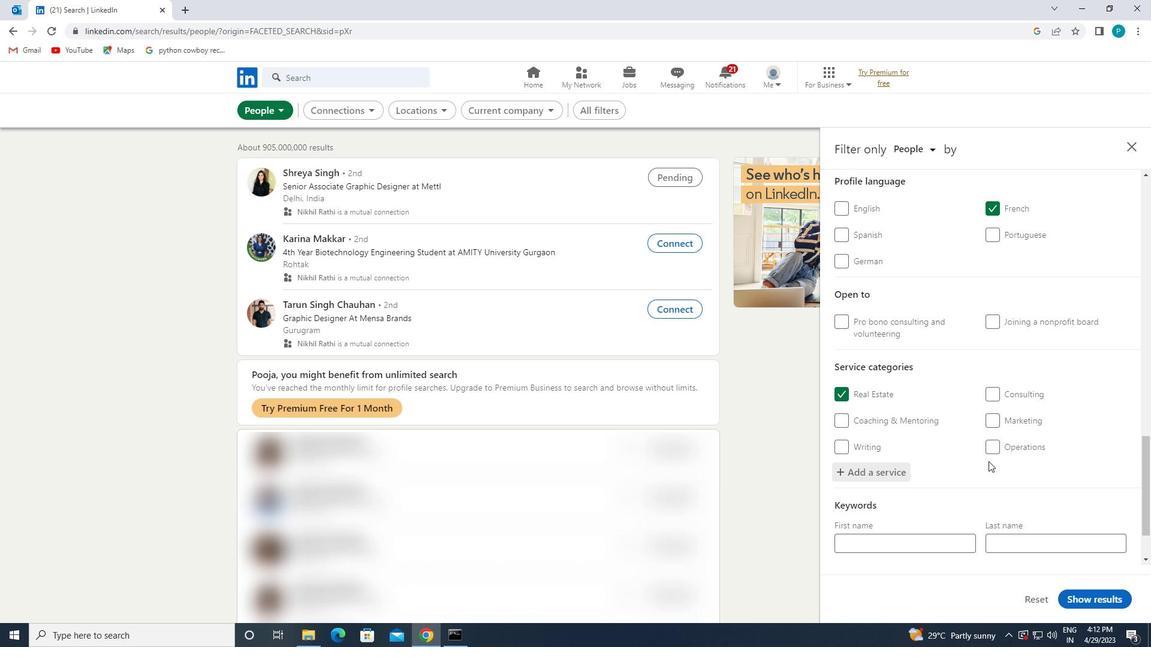 
Action: Mouse scrolled (989, 461) with delta (0, 0)
Screenshot: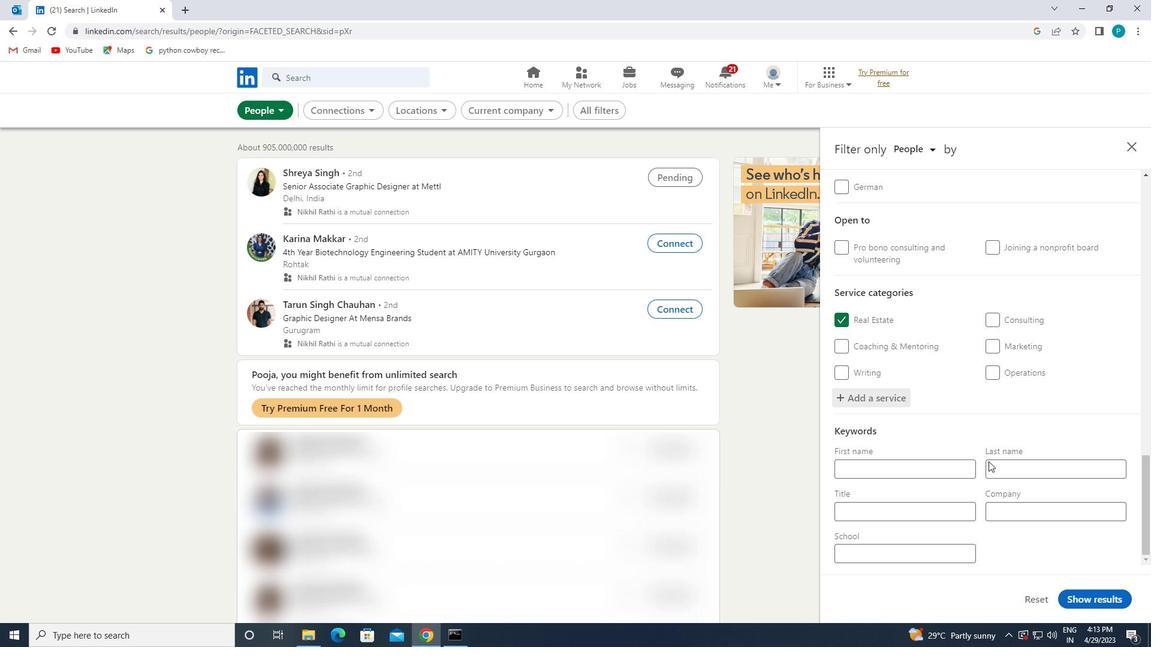 
Action: Mouse scrolled (989, 461) with delta (0, 0)
Screenshot: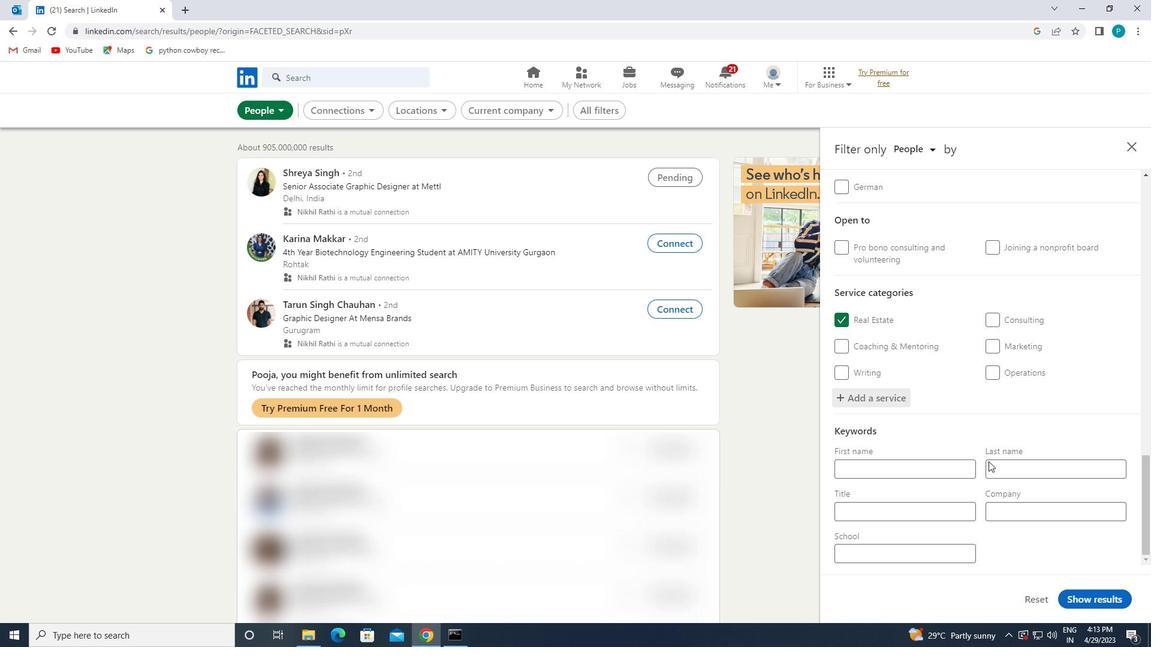
Action: Mouse moved to (969, 503)
Screenshot: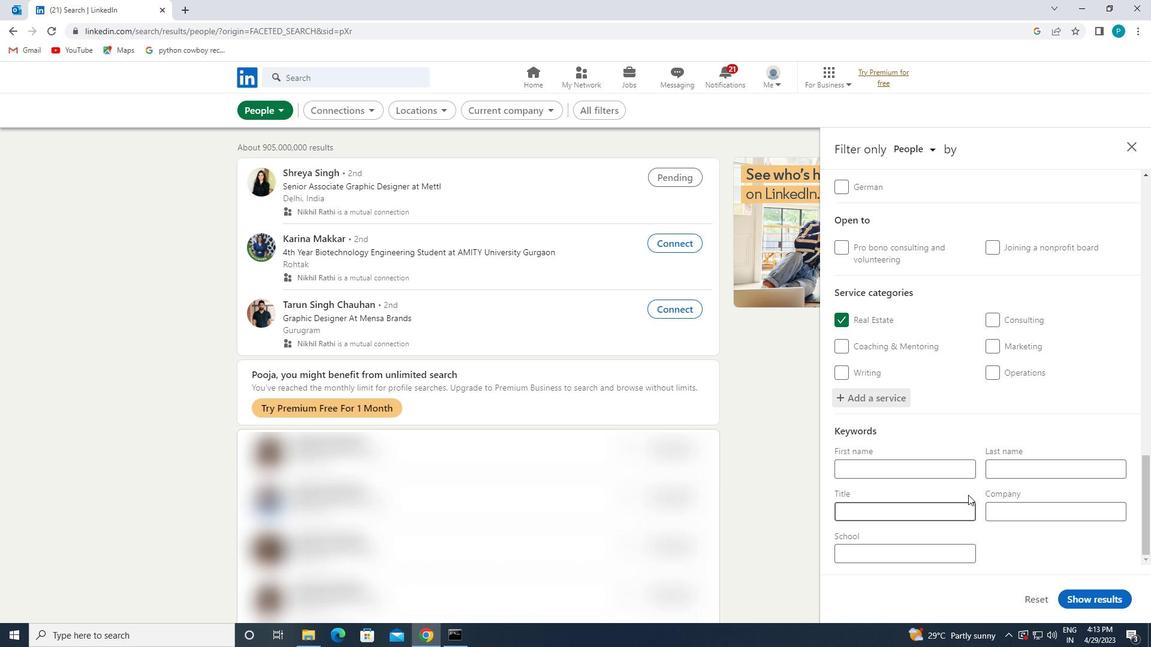 
Action: Mouse pressed left at (969, 503)
Screenshot: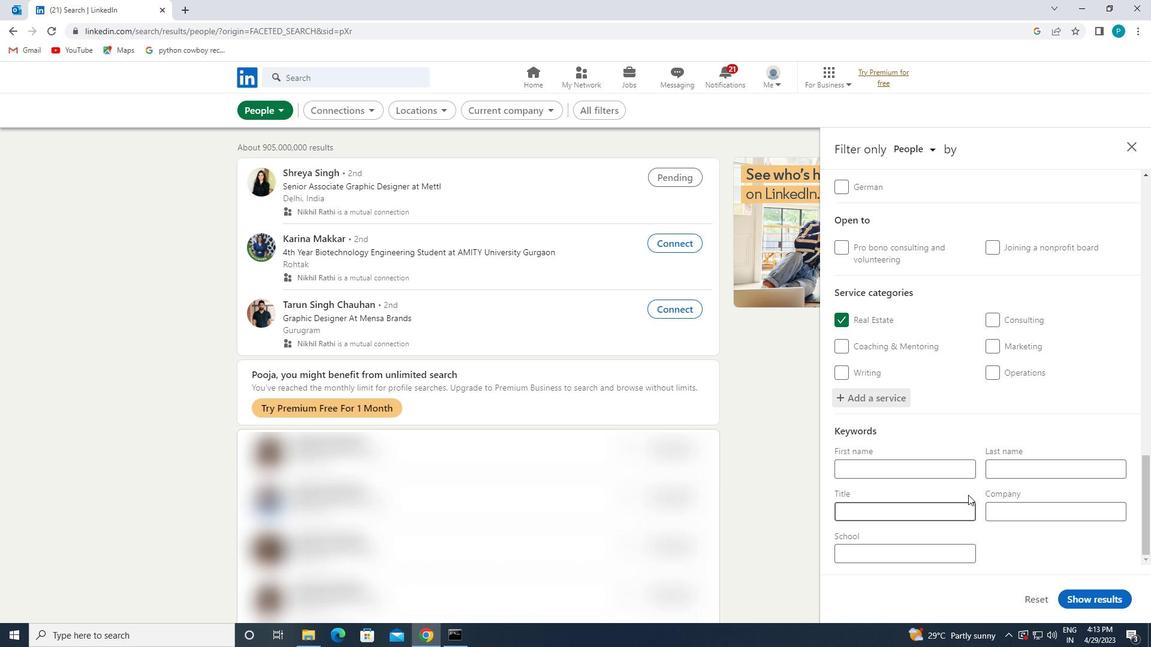 
Action: Key pressed <Key.caps_lock>Y<Key.caps_lock>OGA<Key.space><Key.caps_lock>I<Key.caps_lock>NSTRUCTOR
Screenshot: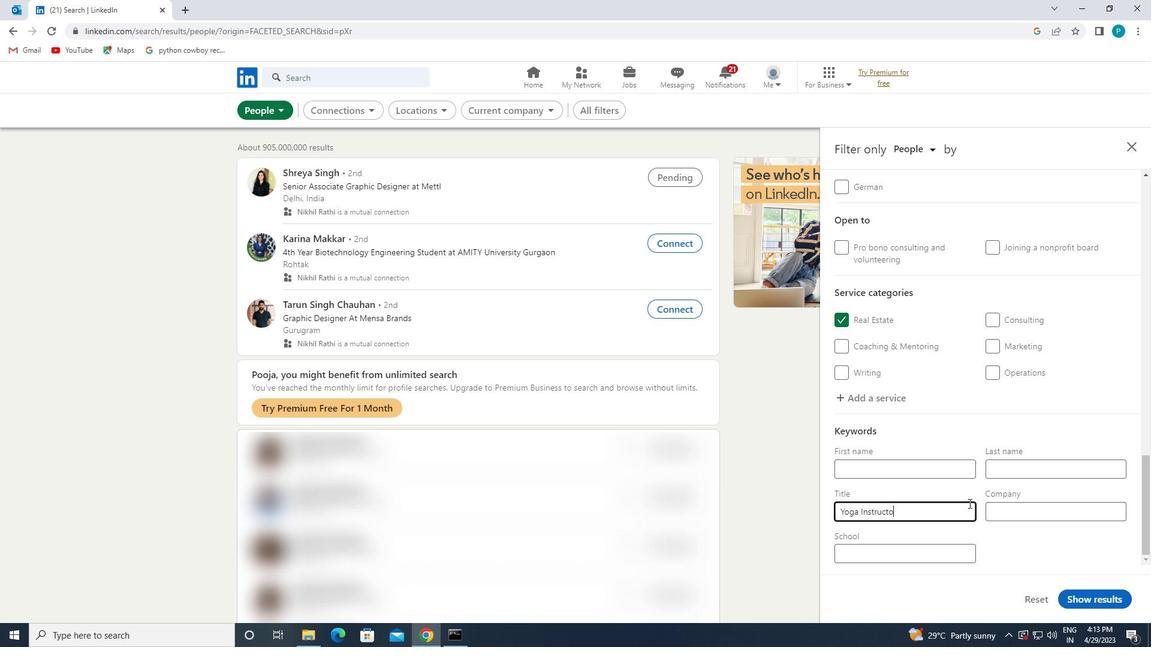 
Action: Mouse moved to (1101, 590)
Screenshot: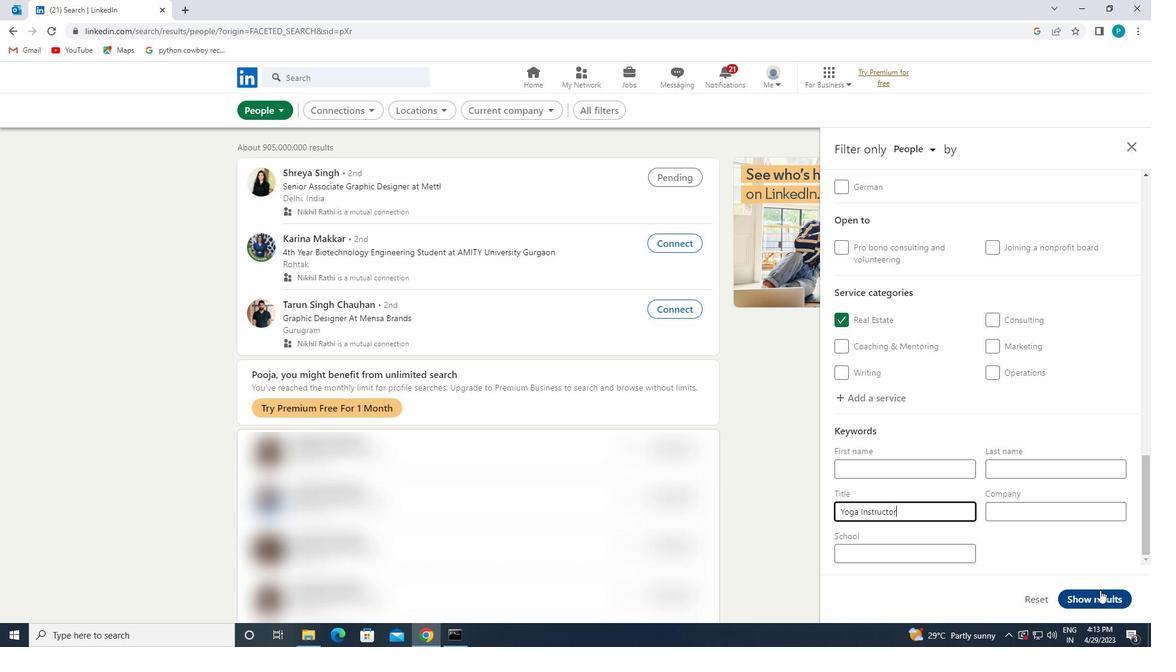 
Action: Mouse pressed left at (1101, 590)
Screenshot: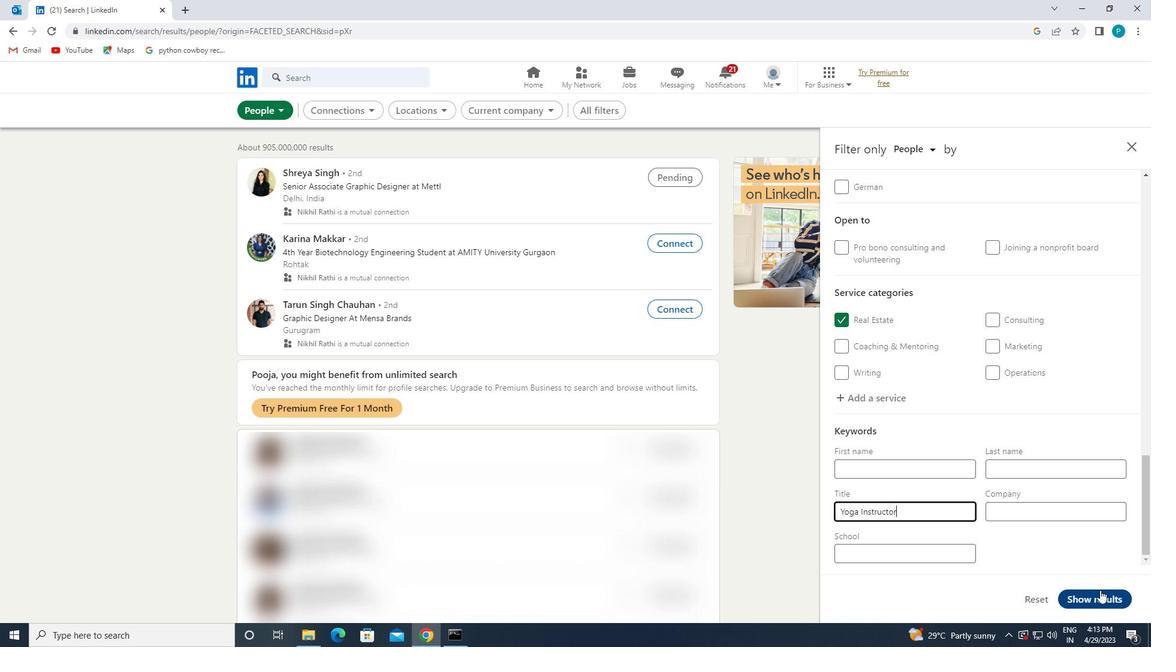 
